 Task: Look for space in Sibi, Pakistan from 8th August, 2023 to 15th August, 2023 for 9 adults in price range Rs.10000 to Rs.14000. Place can be shared room with 5 bedrooms having 9 beds and 5 bathrooms. Property type can be house, flat, guest house. Amenities needed are: wifi, TV, free parkinig on premises, gym, breakfast. Booking option can be shelf check-in. Required host language is English.
Action: Mouse moved to (442, 87)
Screenshot: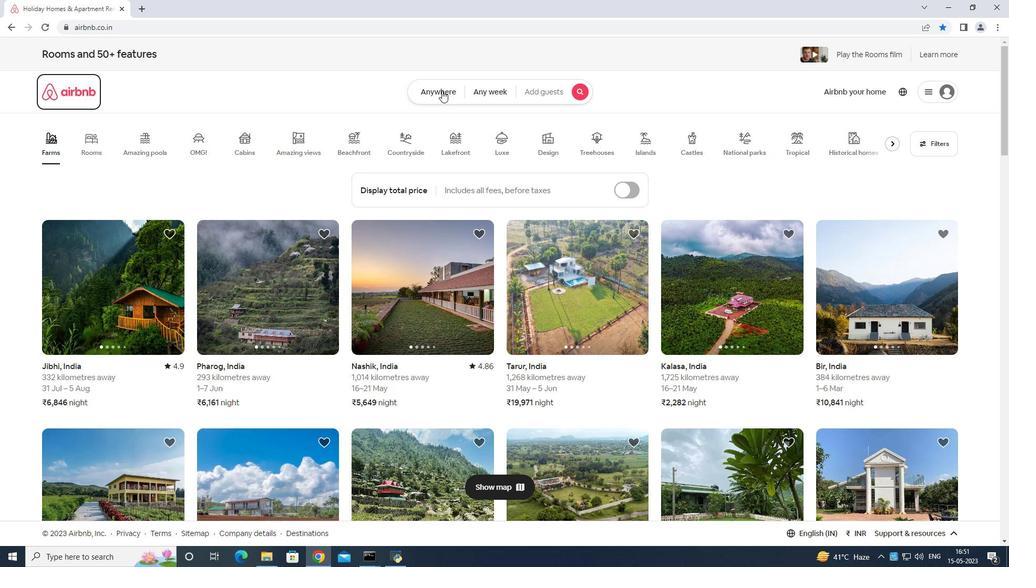 
Action: Mouse pressed left at (442, 87)
Screenshot: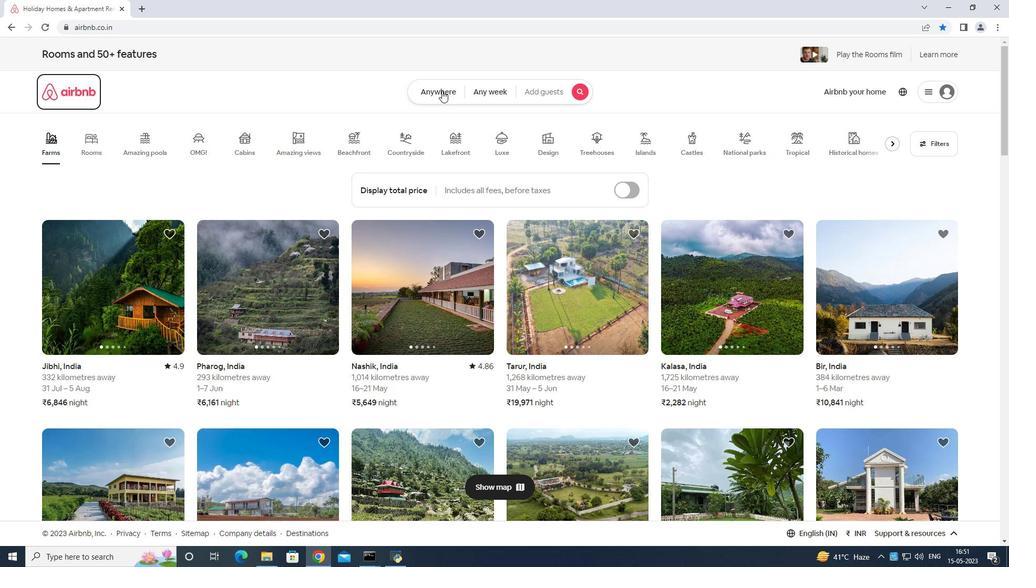
Action: Mouse moved to (423, 124)
Screenshot: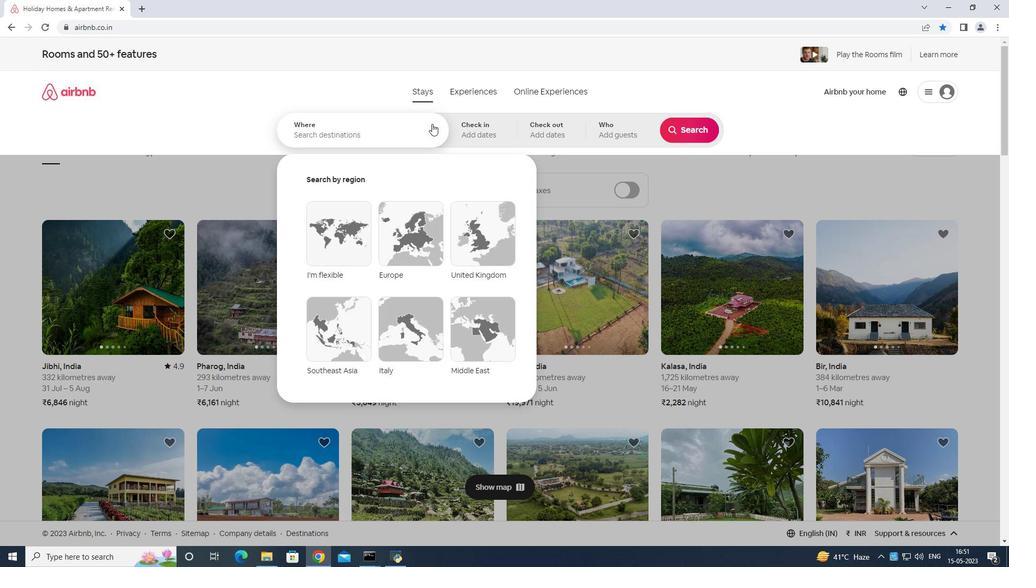 
Action: Mouse pressed left at (423, 124)
Screenshot: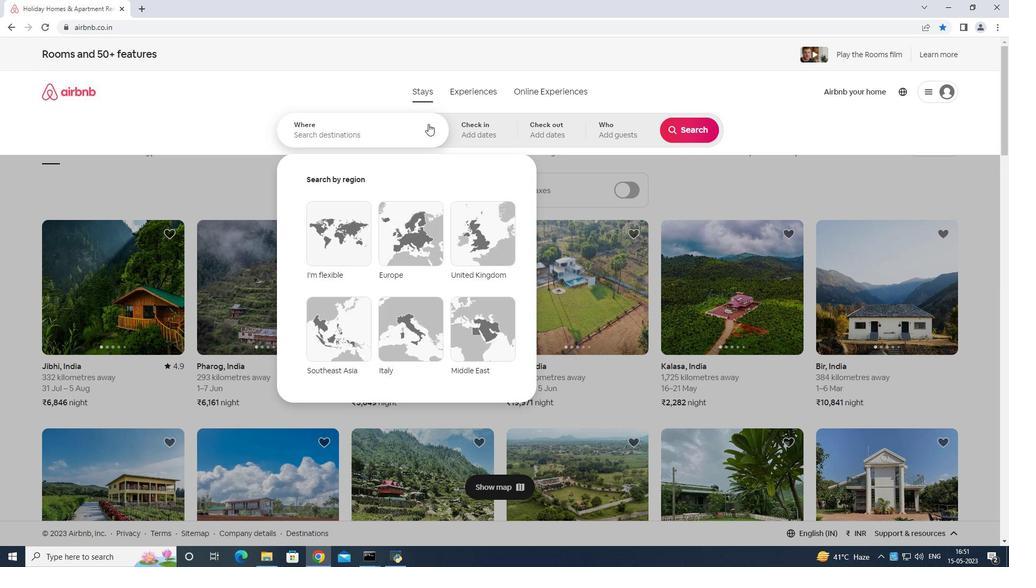 
Action: Mouse moved to (474, 170)
Screenshot: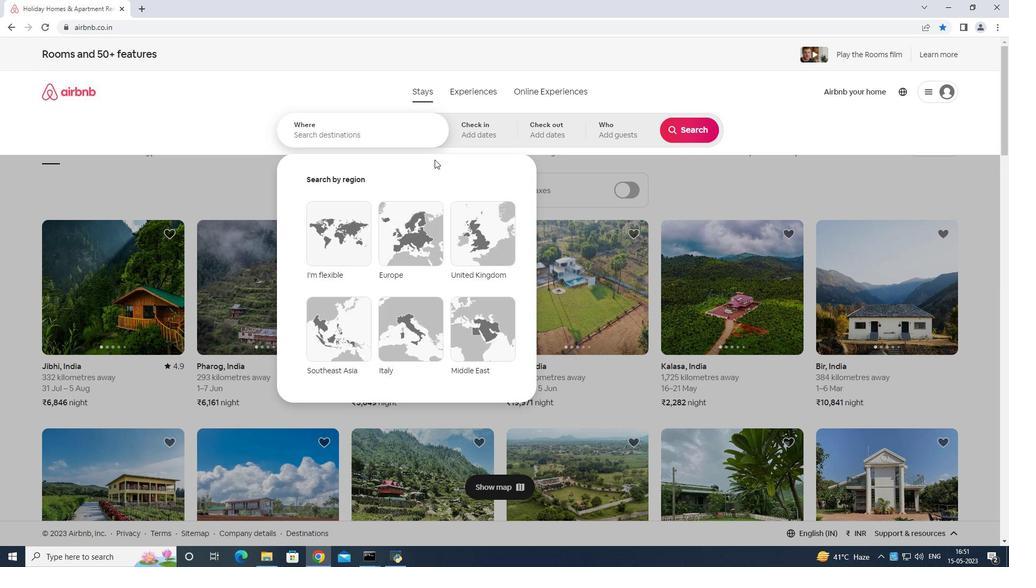 
Action: Key pressed <Key.shift>Sibi<Key.space>pakistan<Key.space><Key.enter>
Screenshot: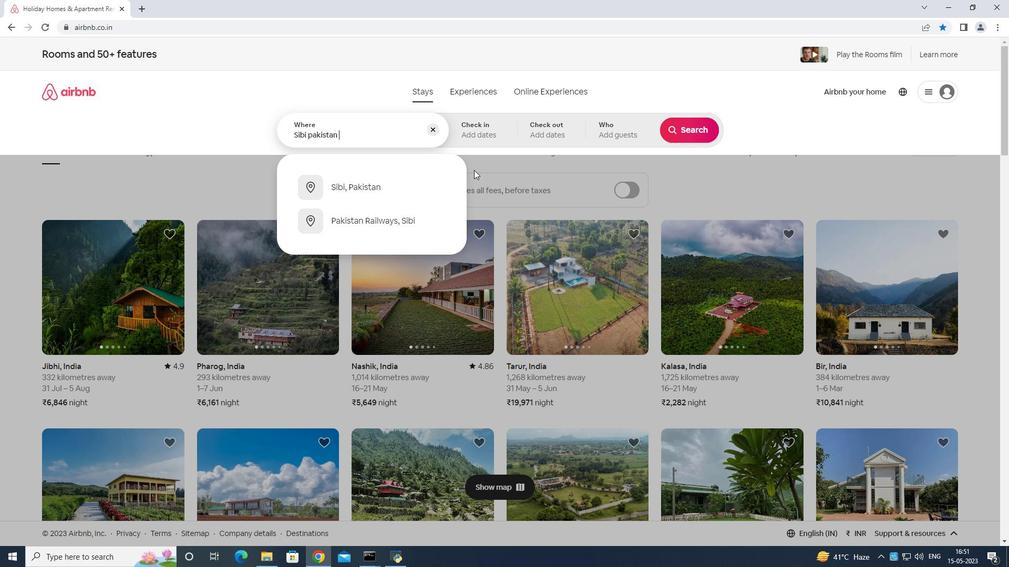 
Action: Mouse moved to (688, 216)
Screenshot: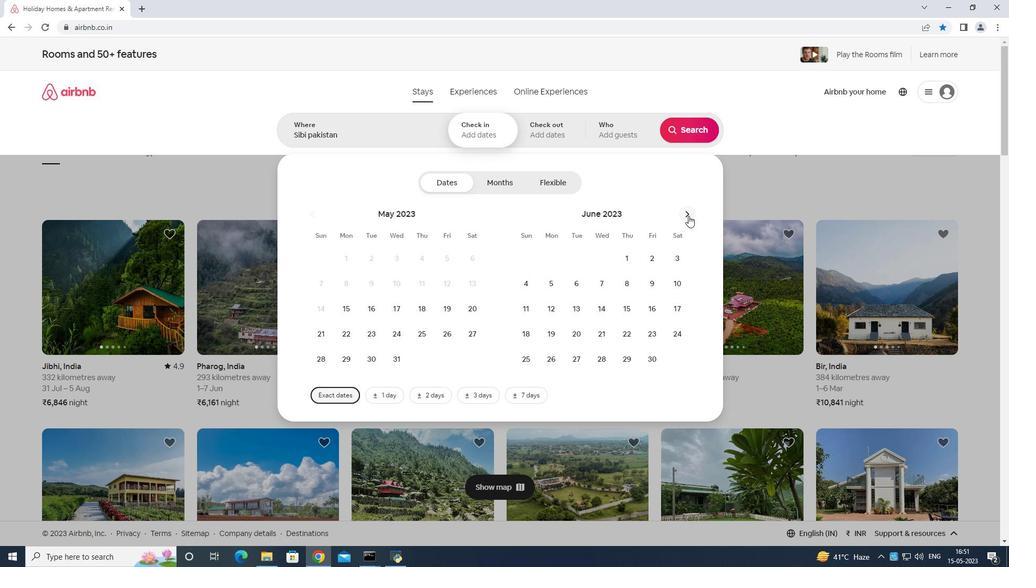 
Action: Mouse pressed left at (688, 216)
Screenshot: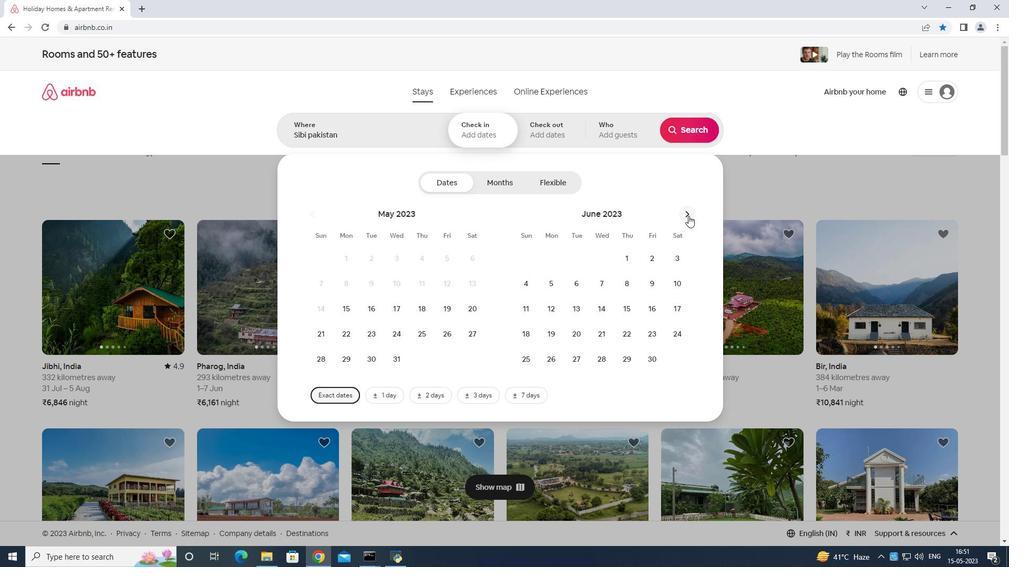
Action: Mouse moved to (687, 211)
Screenshot: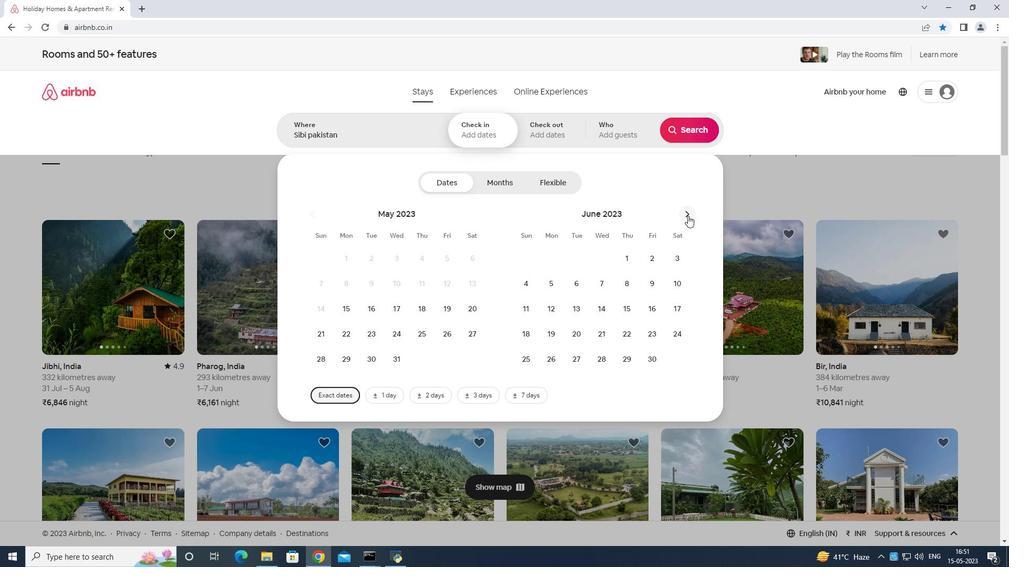 
Action: Mouse pressed left at (687, 211)
Screenshot: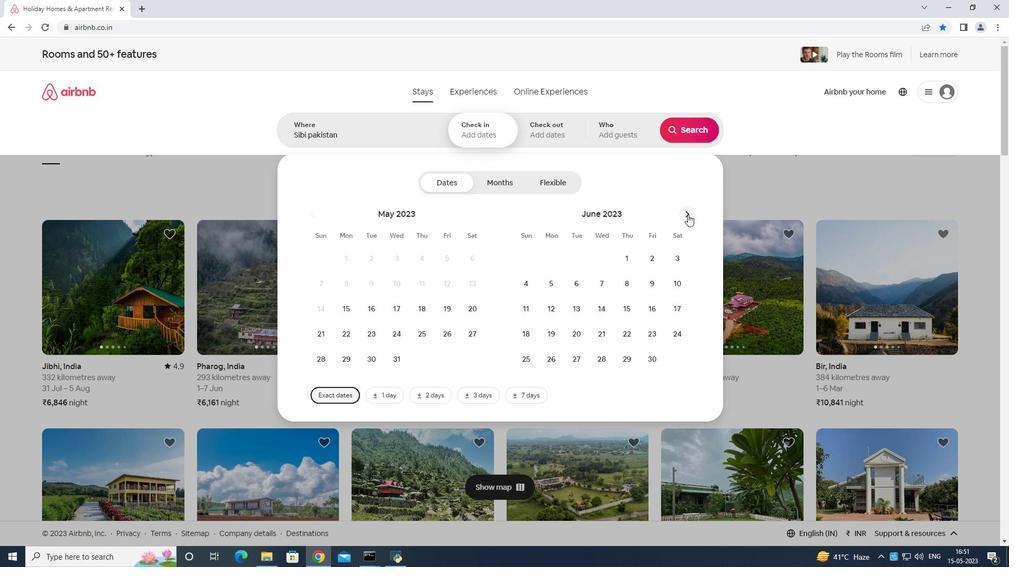 
Action: Mouse pressed left at (687, 211)
Screenshot: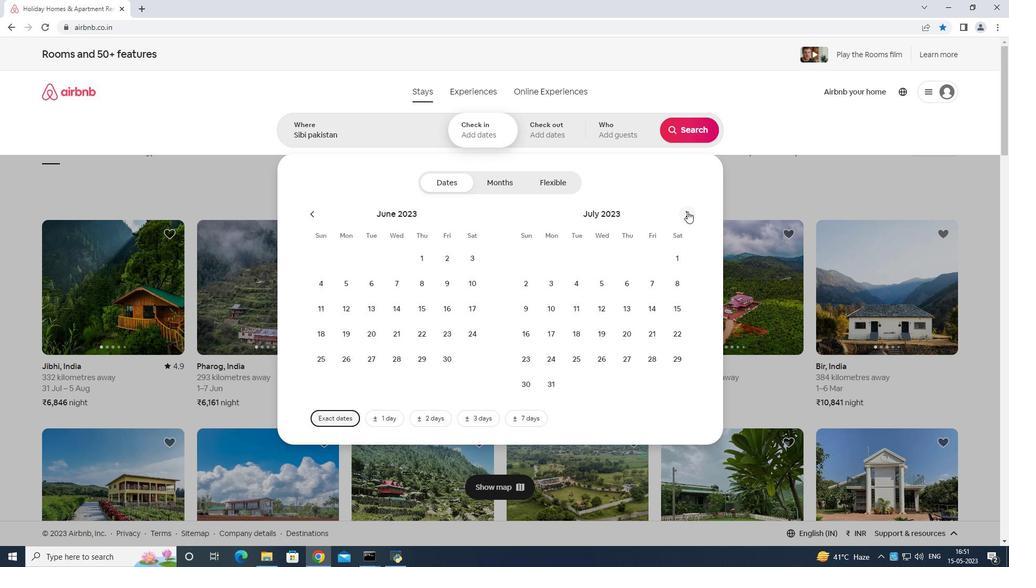 
Action: Mouse pressed left at (687, 211)
Screenshot: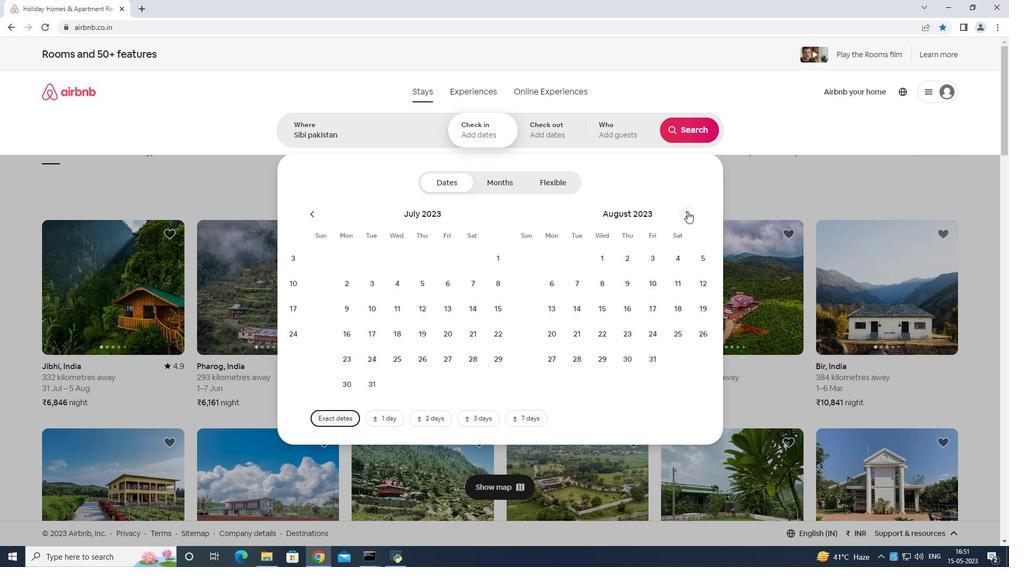 
Action: Mouse moved to (365, 284)
Screenshot: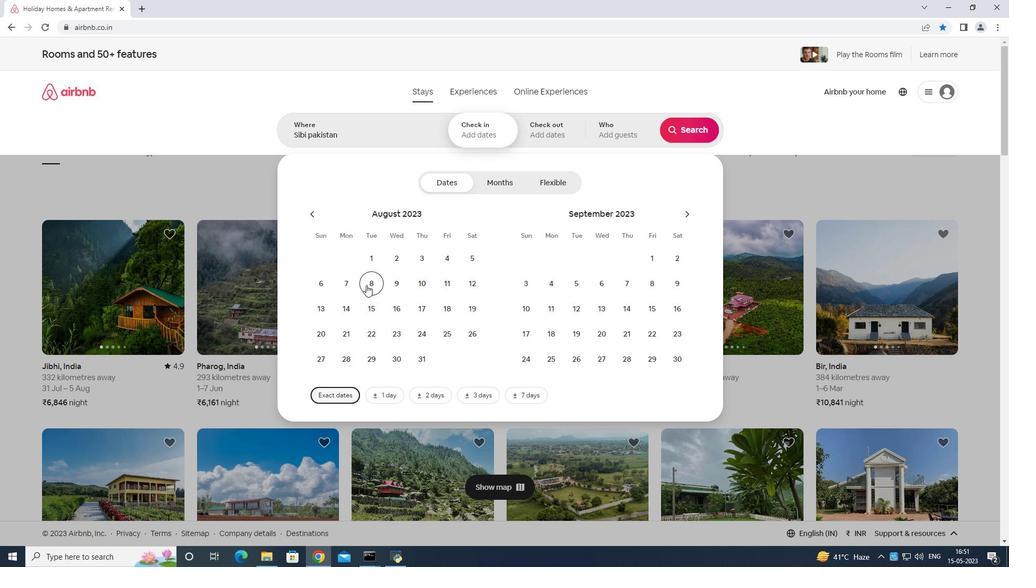 
Action: Mouse pressed left at (365, 284)
Screenshot: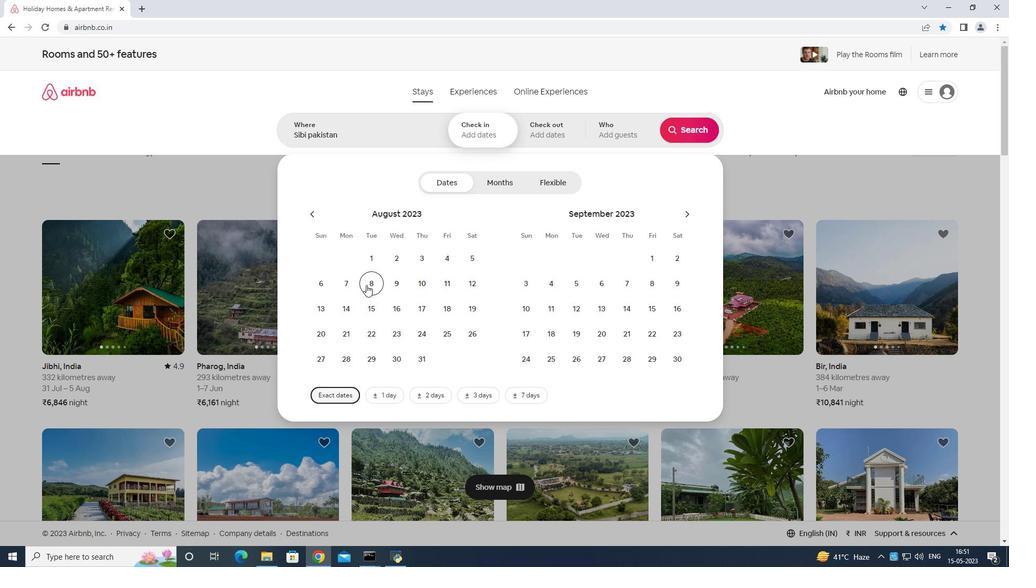 
Action: Mouse moved to (368, 299)
Screenshot: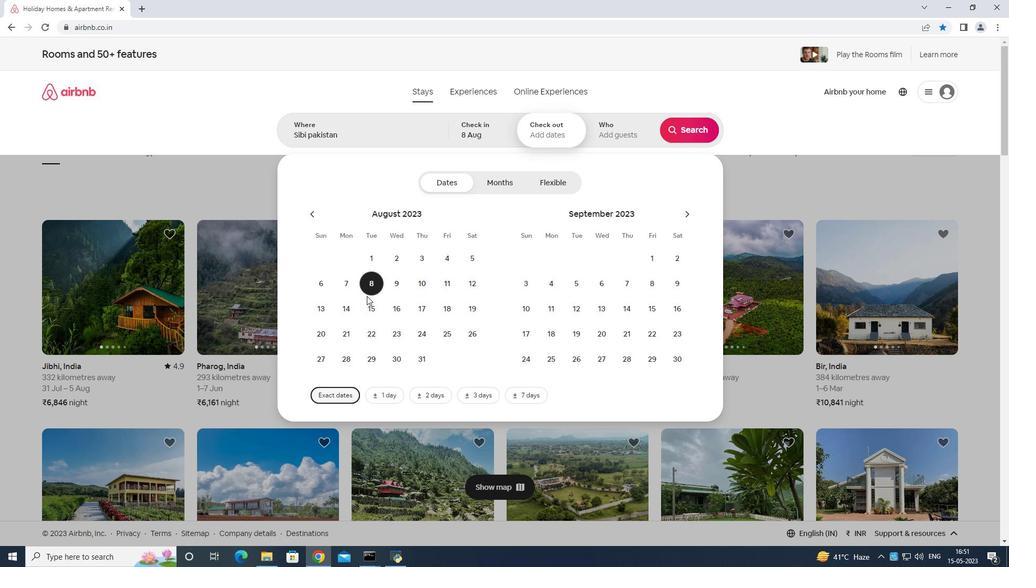 
Action: Mouse pressed left at (368, 299)
Screenshot: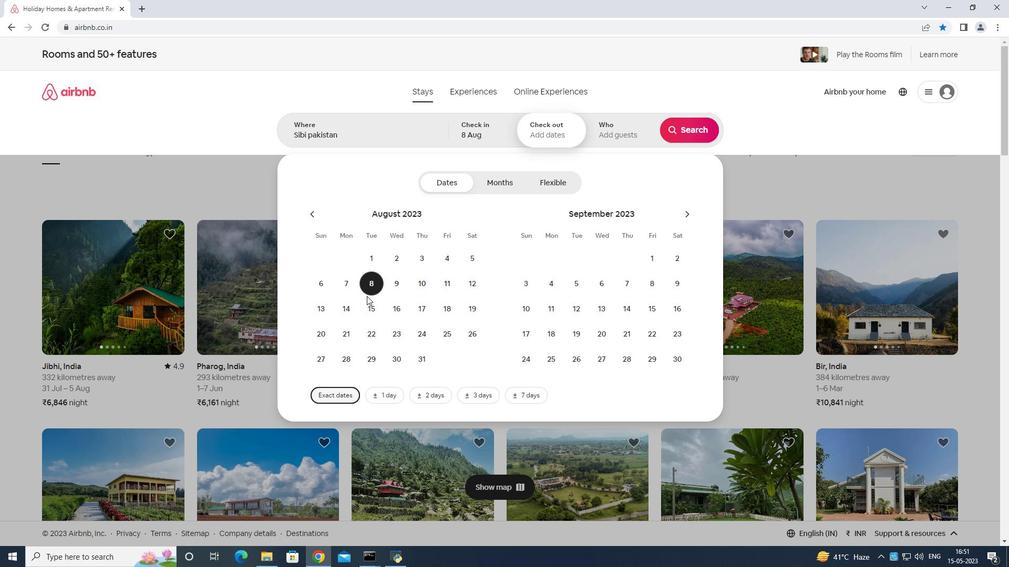 
Action: Mouse moved to (629, 130)
Screenshot: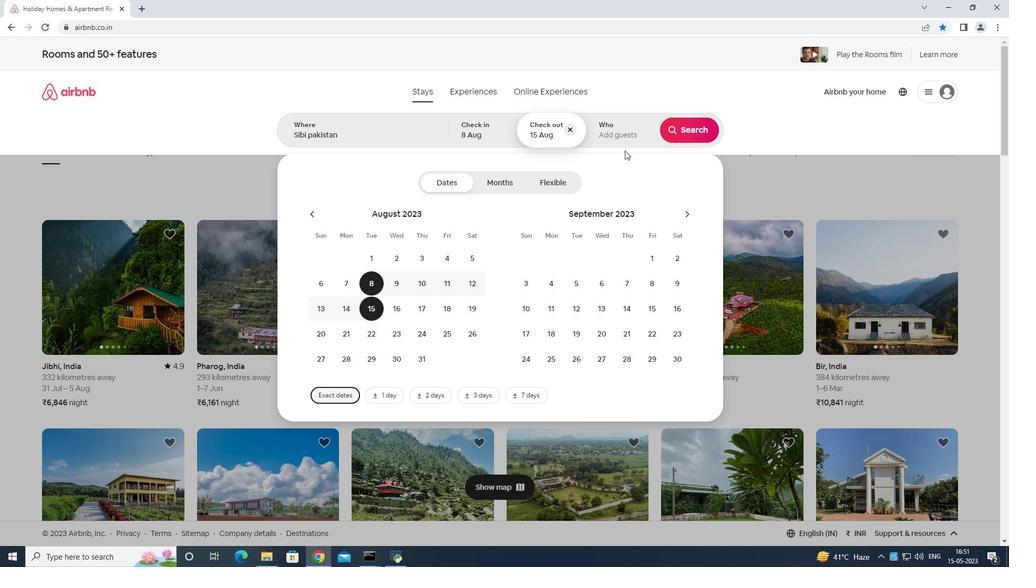 
Action: Mouse pressed left at (629, 130)
Screenshot: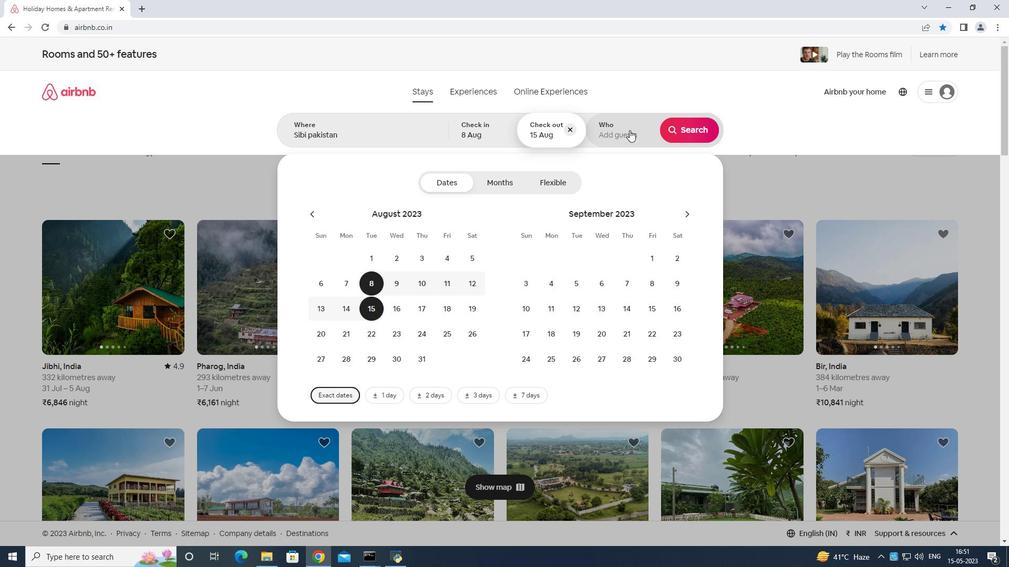 
Action: Mouse moved to (685, 185)
Screenshot: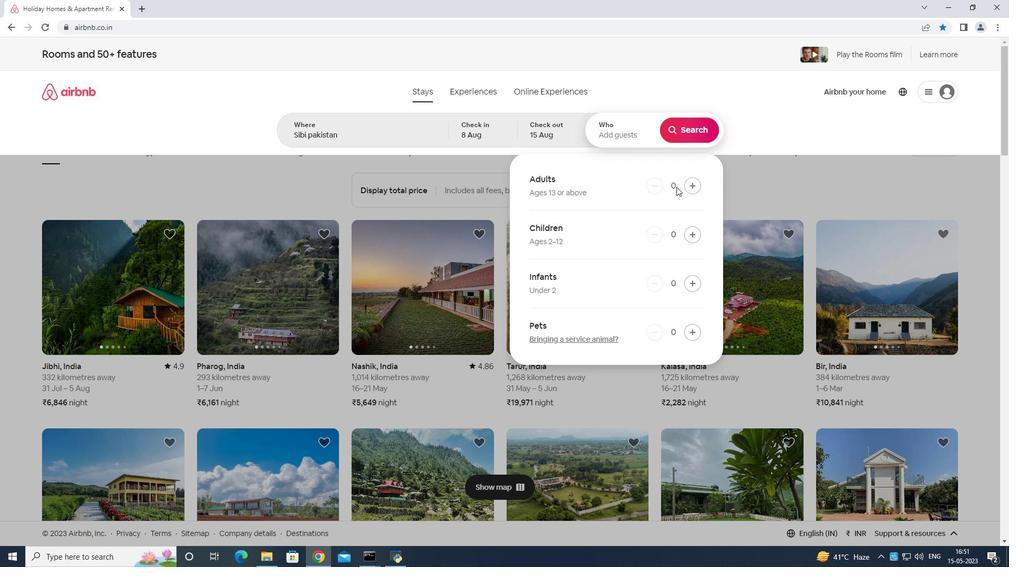 
Action: Mouse pressed left at (685, 185)
Screenshot: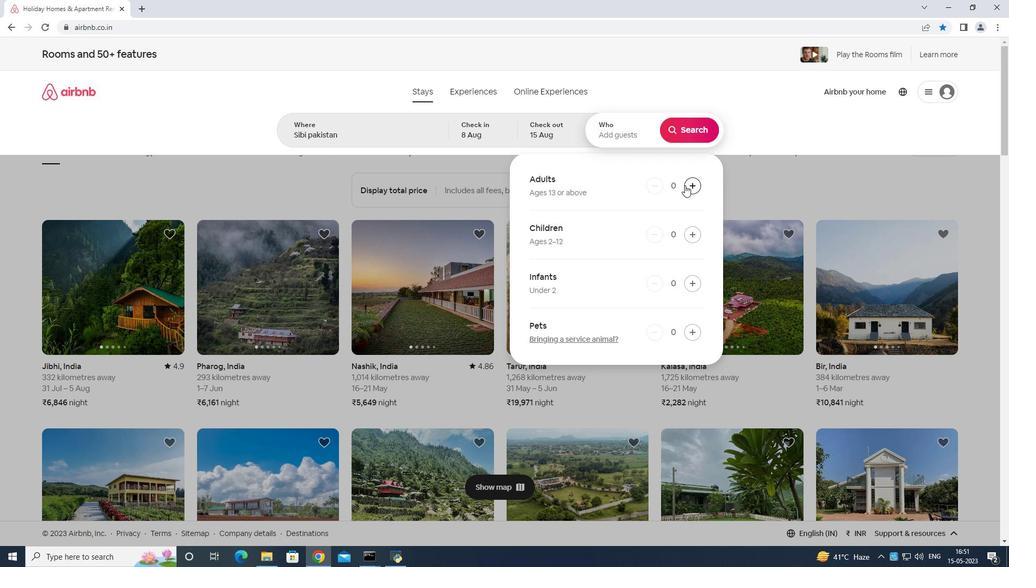 
Action: Mouse pressed left at (685, 185)
Screenshot: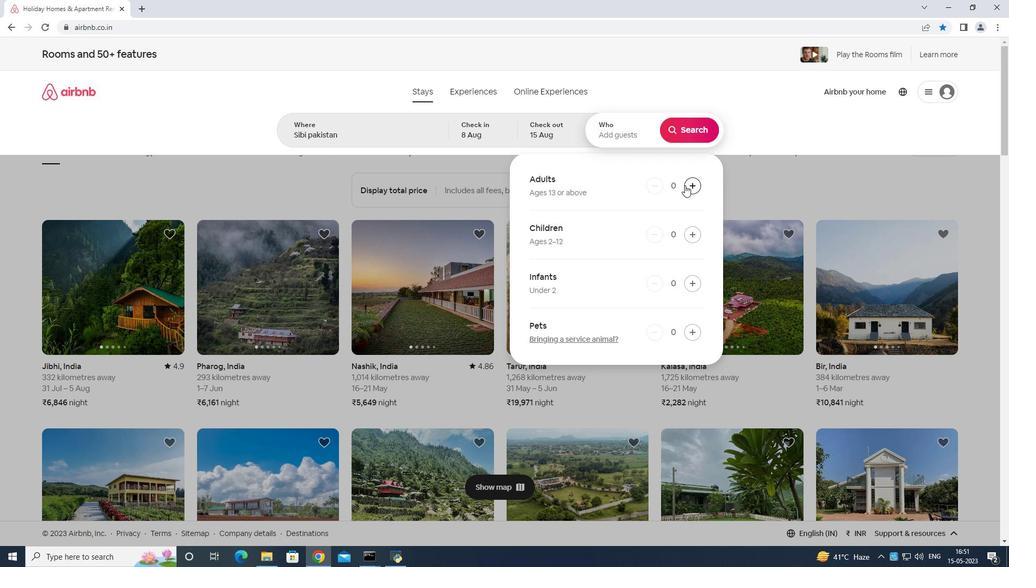 
Action: Mouse pressed left at (685, 185)
Screenshot: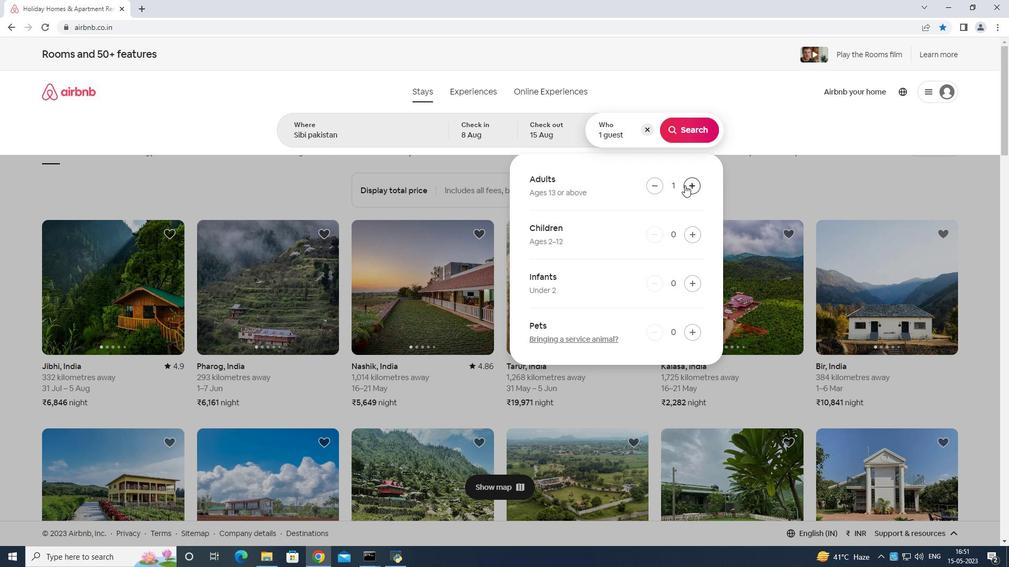 
Action: Mouse pressed left at (685, 185)
Screenshot: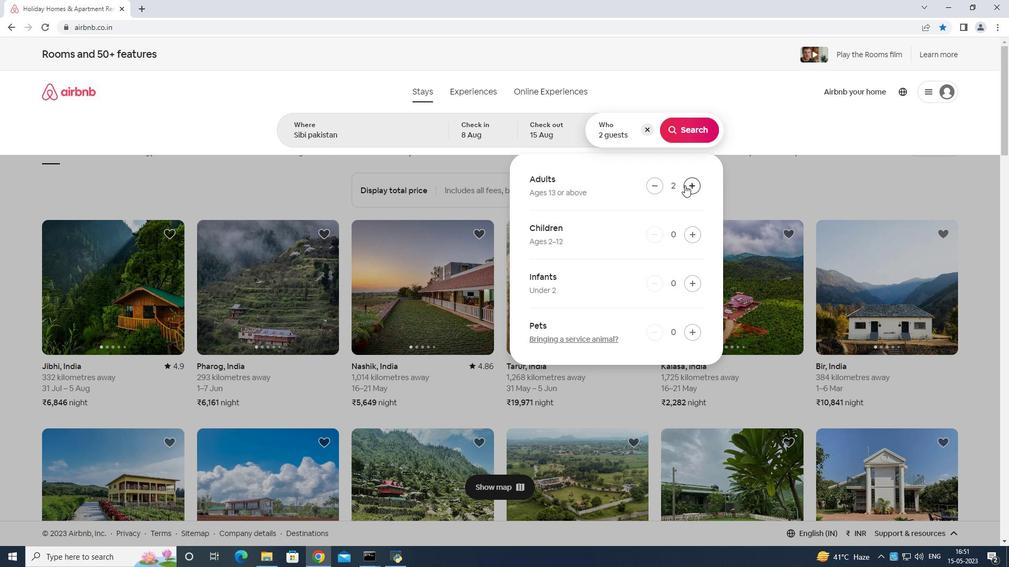 
Action: Mouse moved to (685, 185)
Screenshot: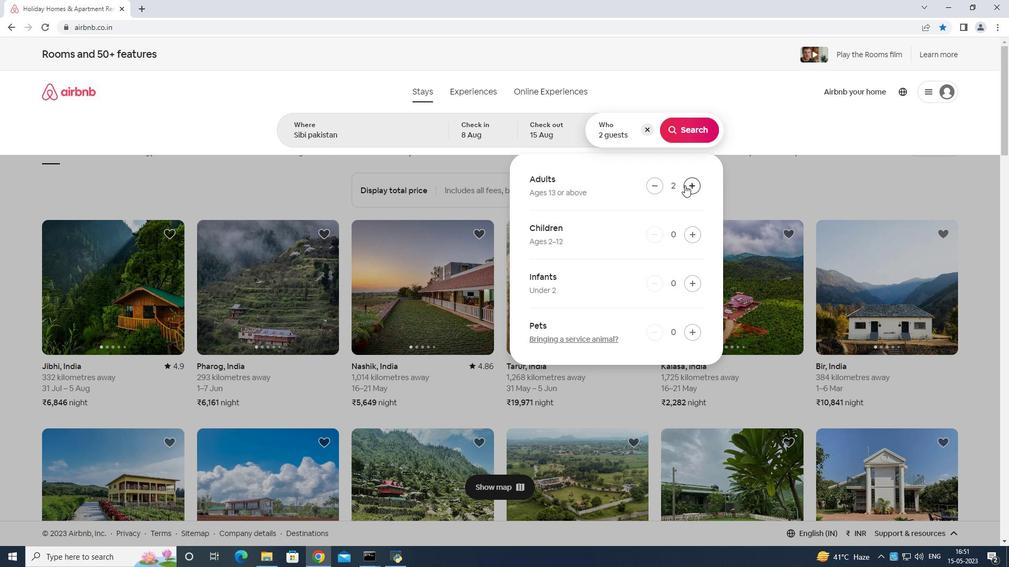 
Action: Mouse pressed left at (685, 185)
Screenshot: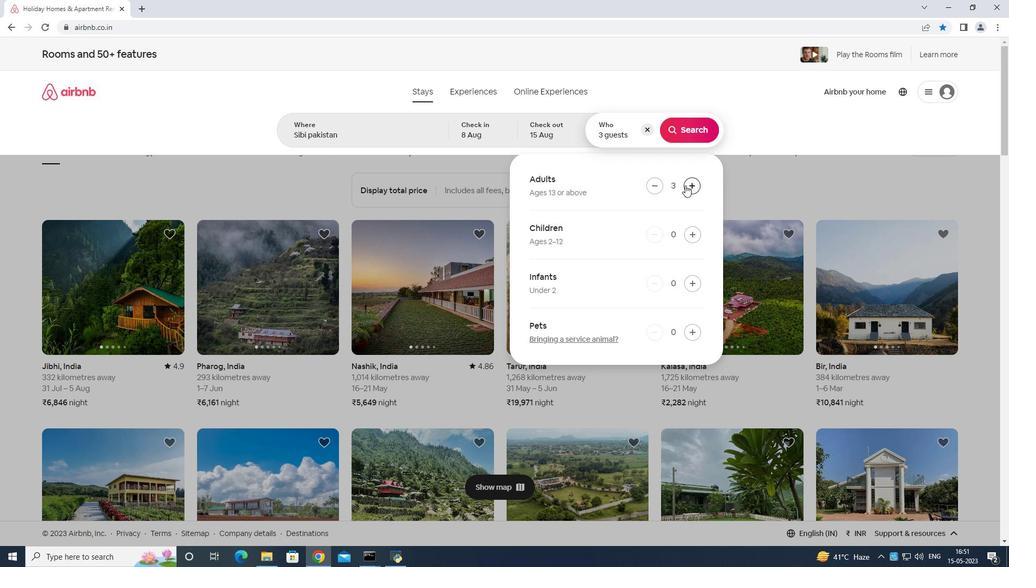 
Action: Mouse pressed left at (685, 185)
Screenshot: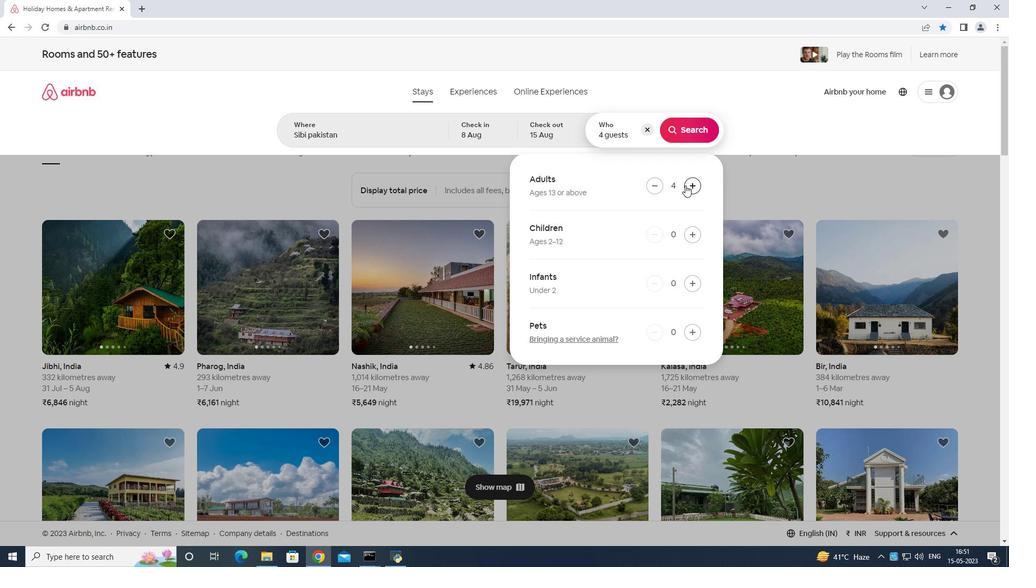 
Action: Mouse pressed left at (685, 185)
Screenshot: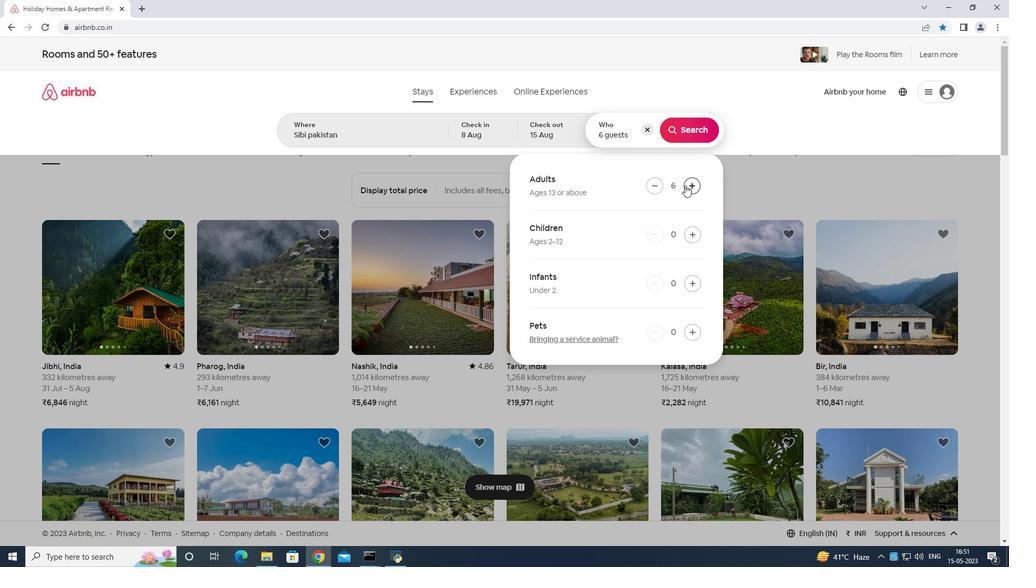 
Action: Mouse pressed left at (685, 185)
Screenshot: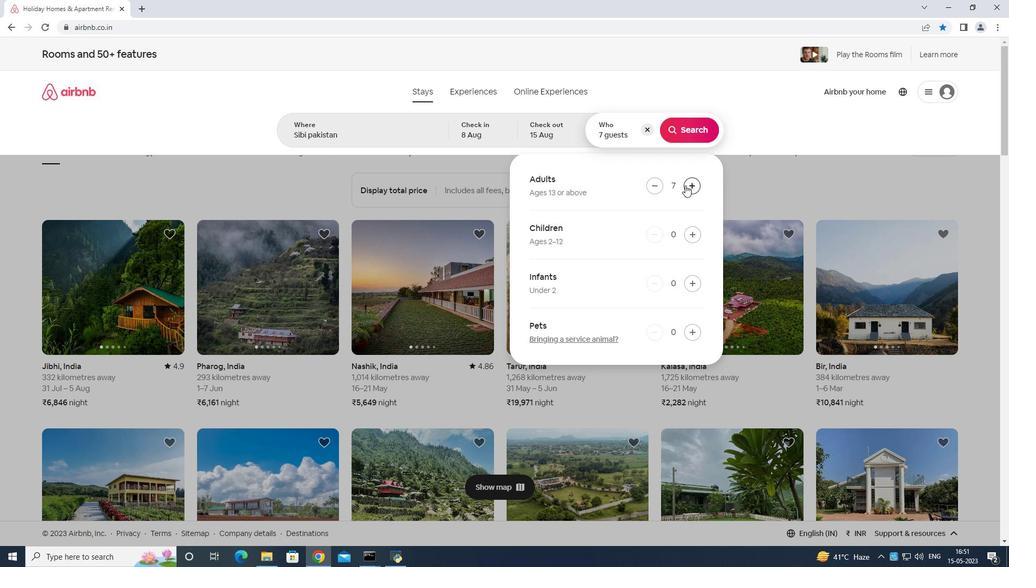 
Action: Mouse moved to (687, 180)
Screenshot: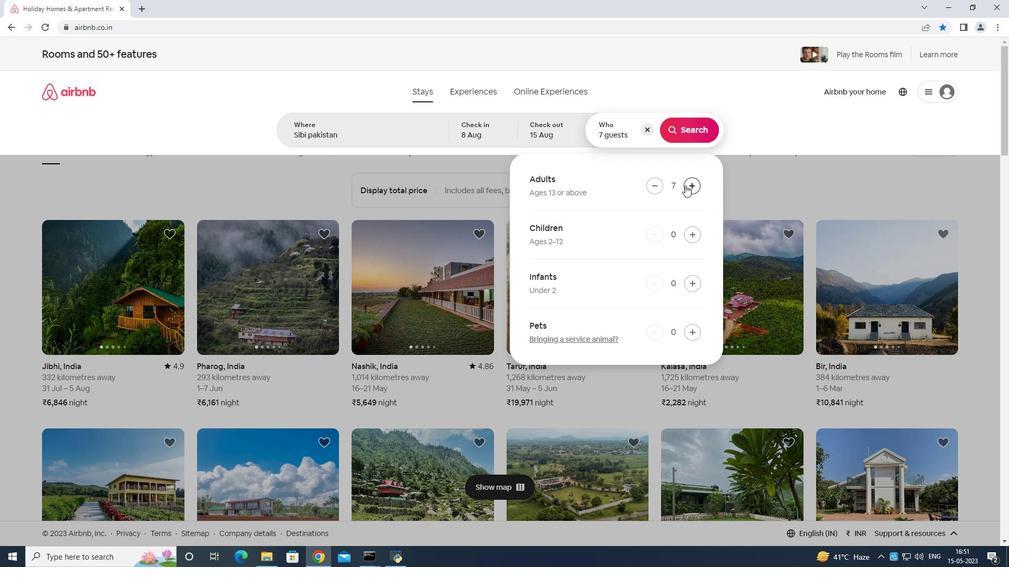 
Action: Mouse pressed left at (687, 180)
Screenshot: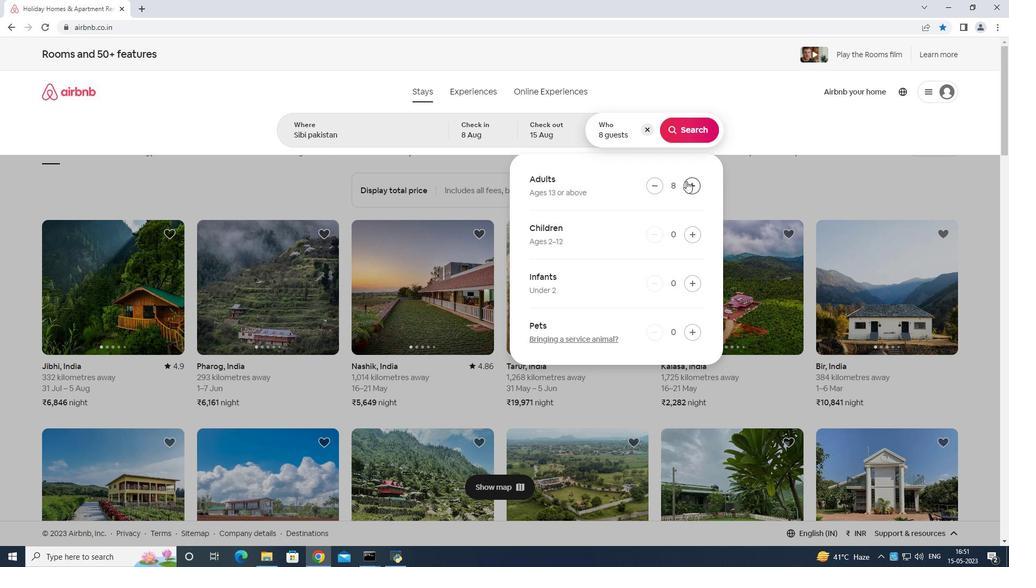 
Action: Mouse moved to (699, 125)
Screenshot: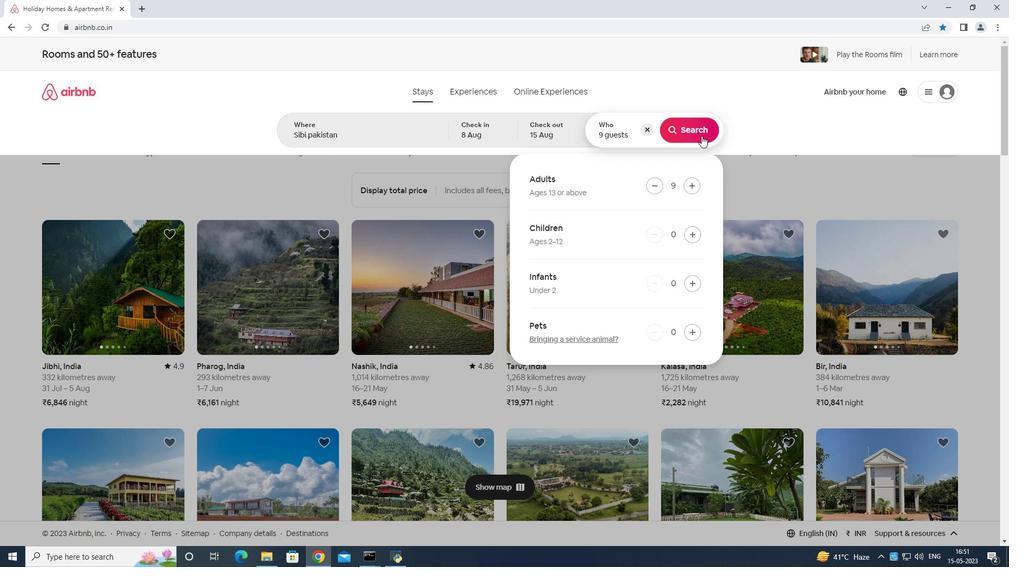 
Action: Mouse pressed left at (699, 125)
Screenshot: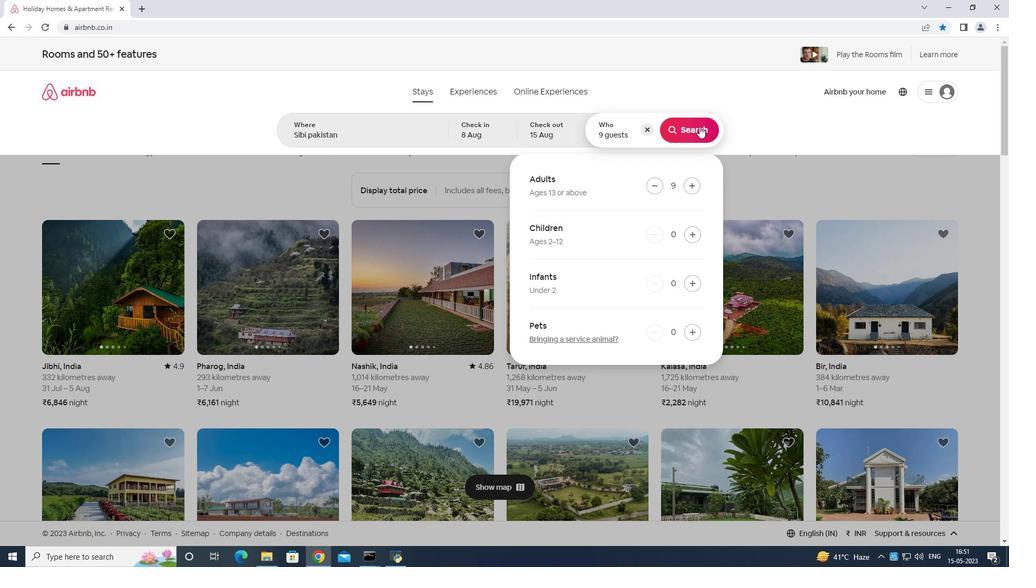 
Action: Mouse moved to (952, 95)
Screenshot: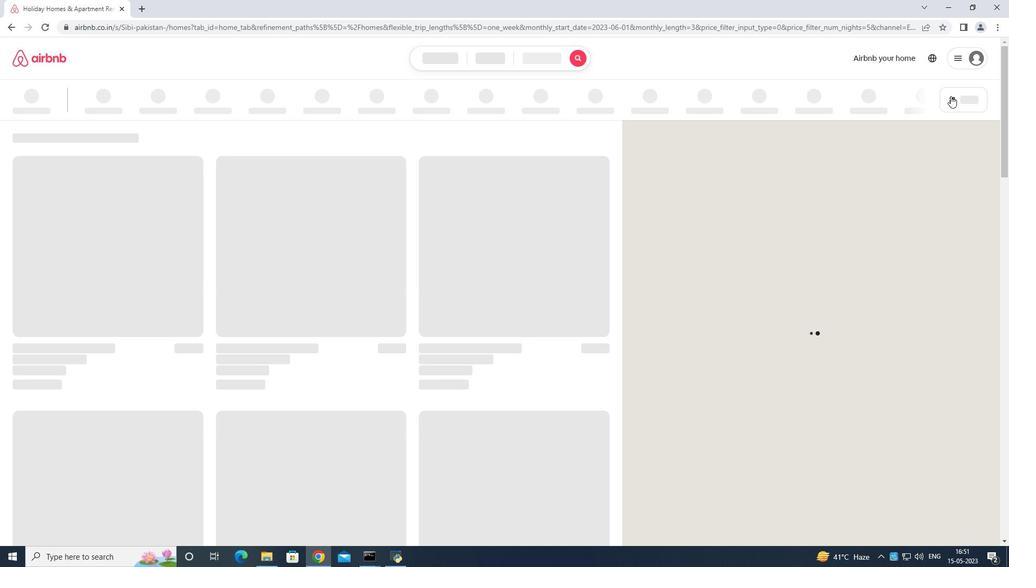 
Action: Mouse pressed left at (952, 95)
Screenshot: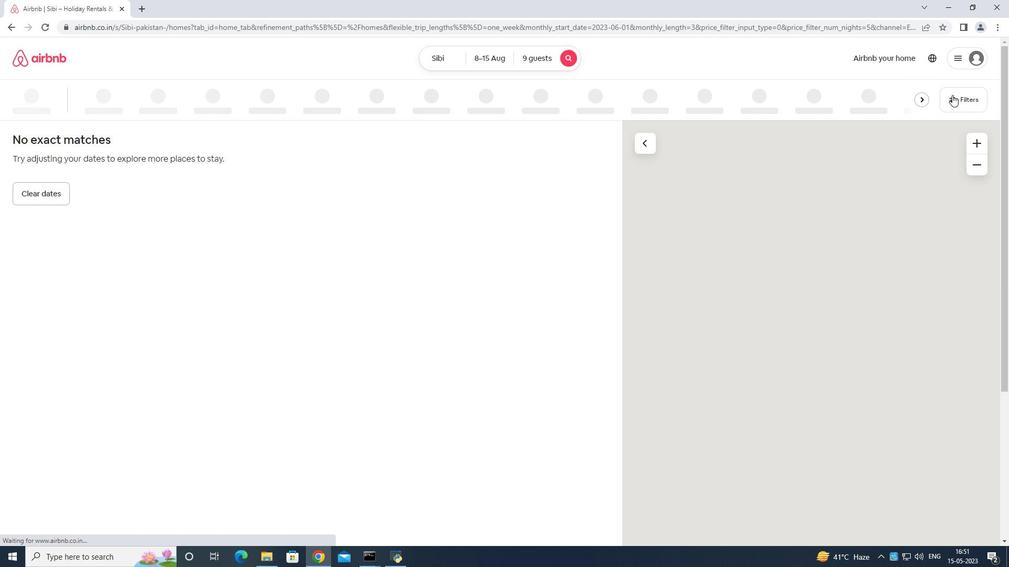 
Action: Mouse moved to (387, 344)
Screenshot: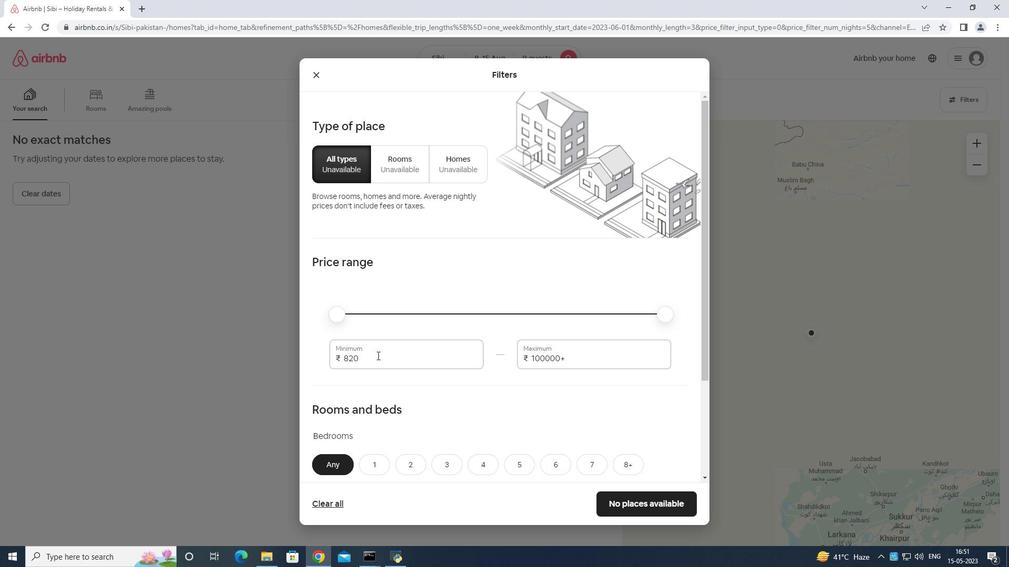 
Action: Mouse pressed left at (387, 344)
Screenshot: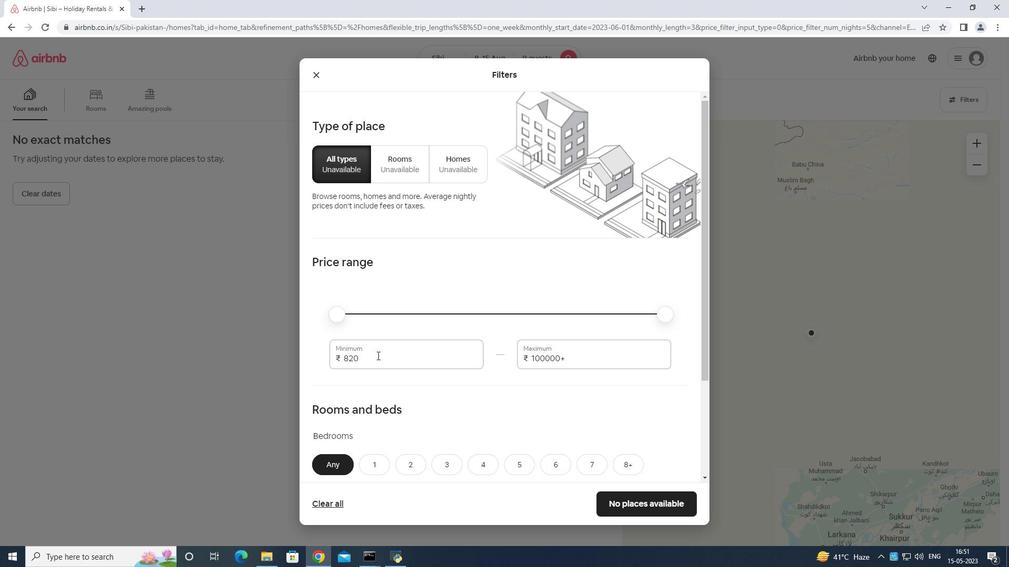
Action: Mouse moved to (386, 343)
Screenshot: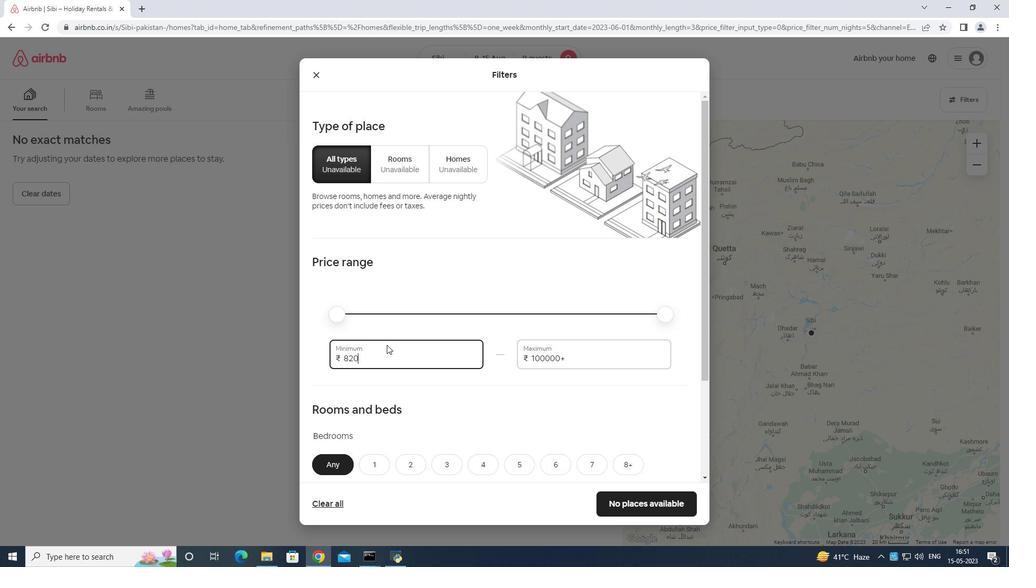 
Action: Key pressed <Key.backspace><Key.backspace><Key.backspace><Key.backspace><Key.backspace><Key.backspace><Key.backspace>
Screenshot: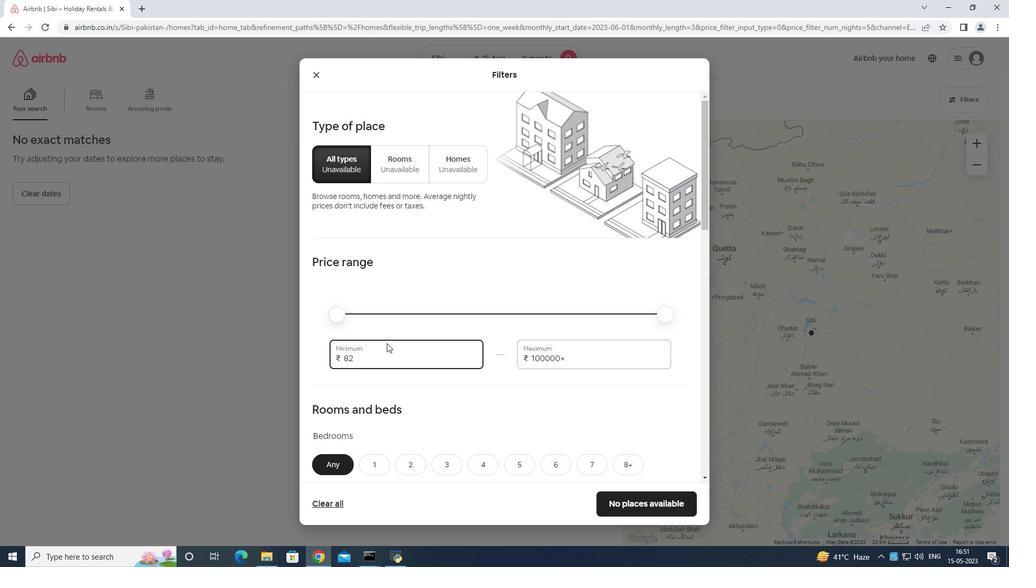 
Action: Mouse moved to (396, 347)
Screenshot: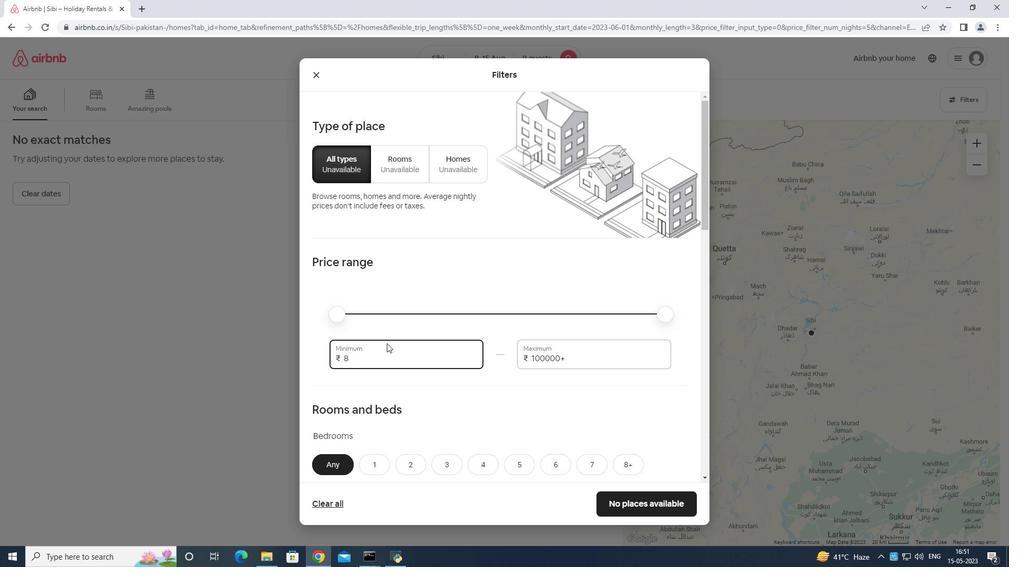 
Action: Key pressed <Key.backspace>
Screenshot: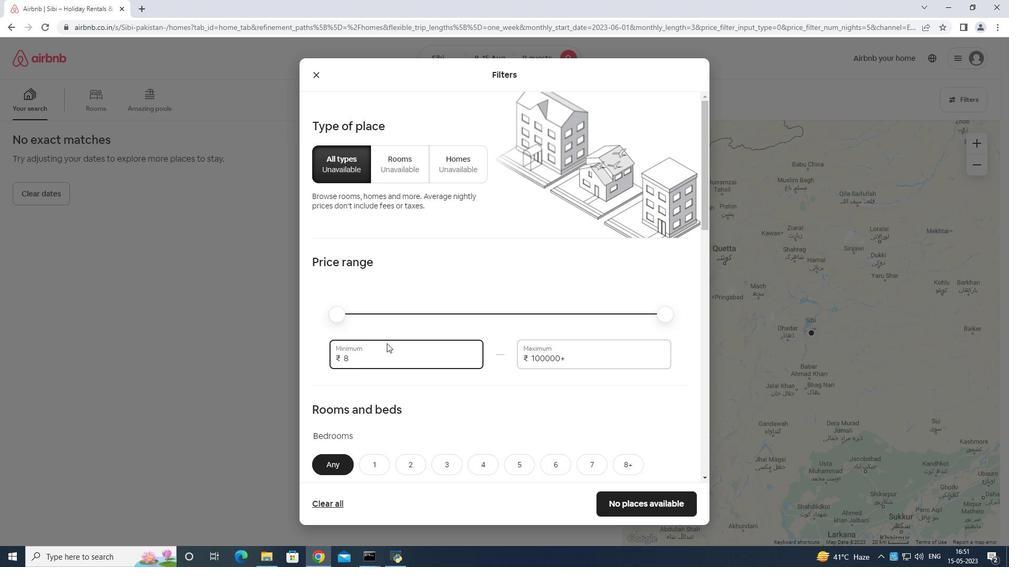 
Action: Mouse moved to (431, 362)
Screenshot: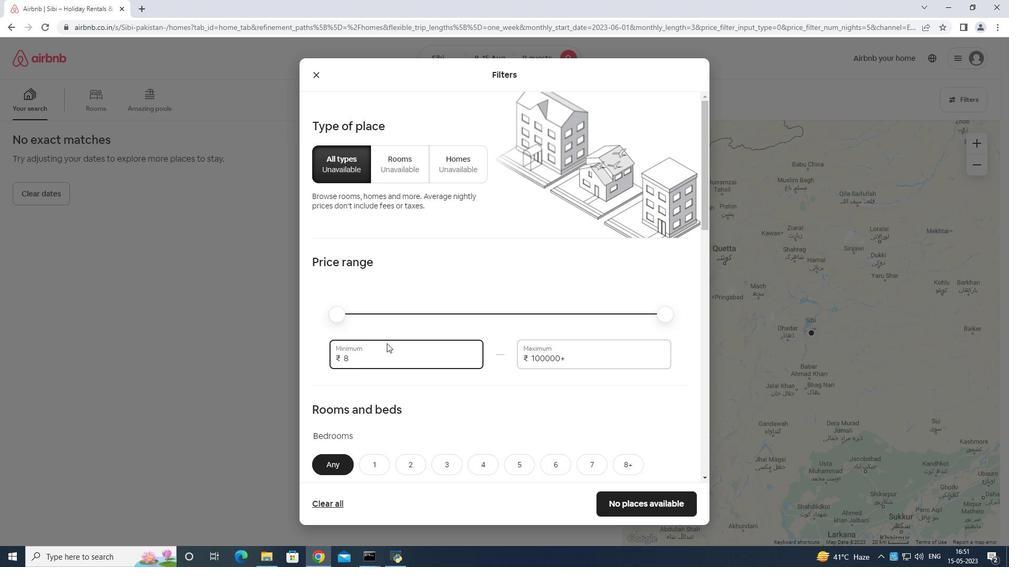 
Action: Key pressed <Key.backspace>
Screenshot: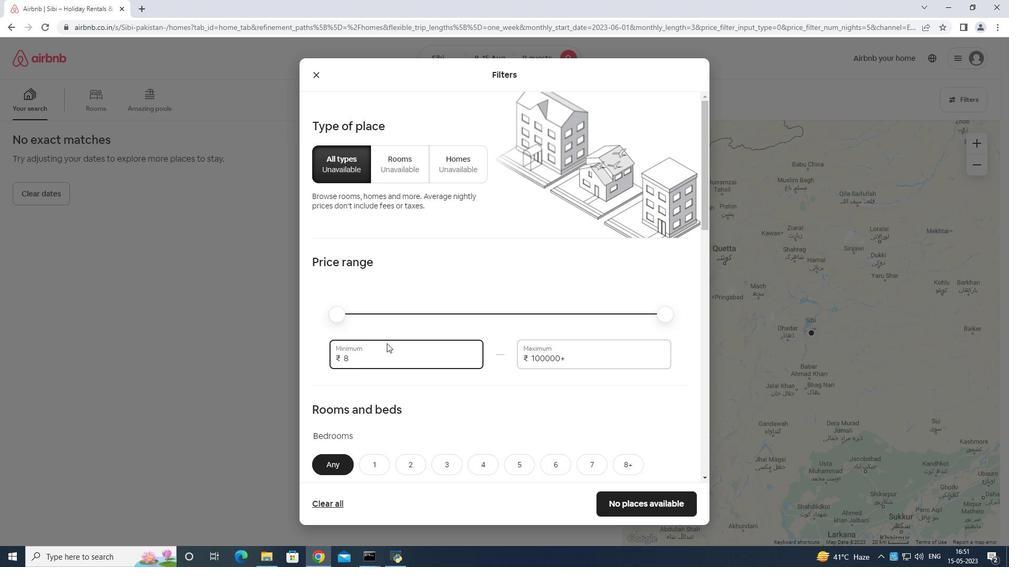 
Action: Mouse moved to (471, 377)
Screenshot: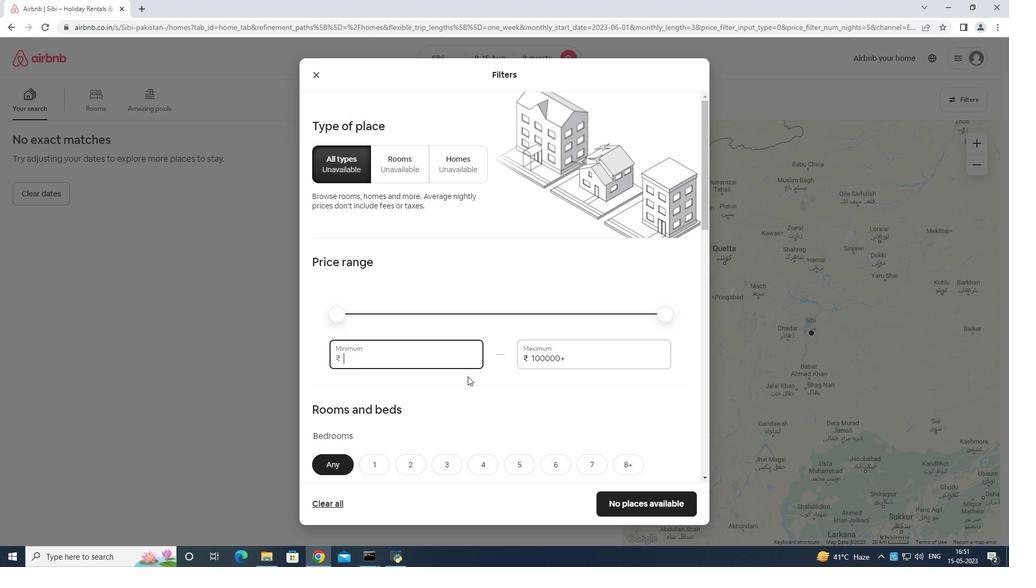 
Action: Key pressed 1
Screenshot: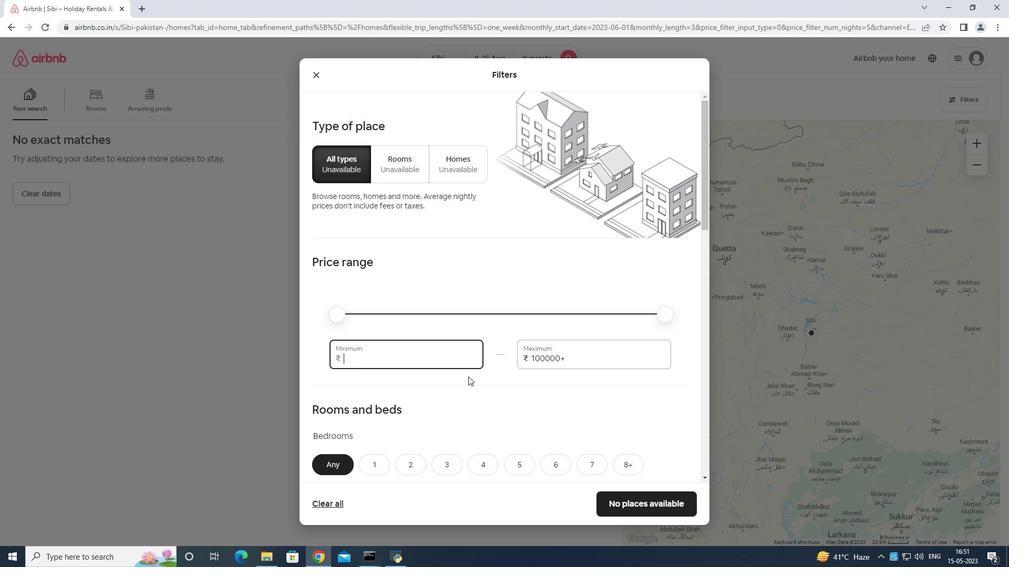 
Action: Mouse moved to (472, 377)
Screenshot: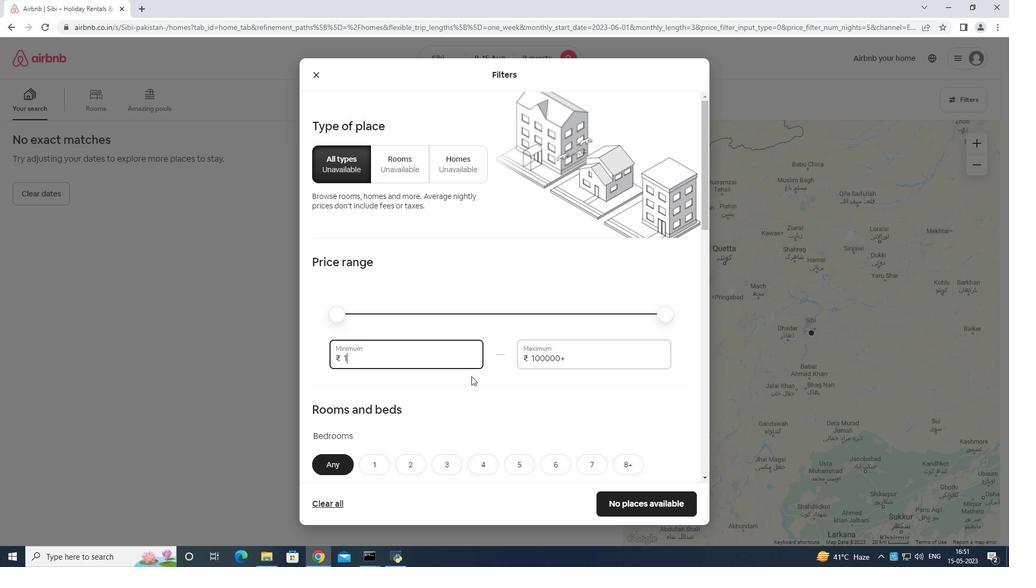 
Action: Key pressed 00
Screenshot: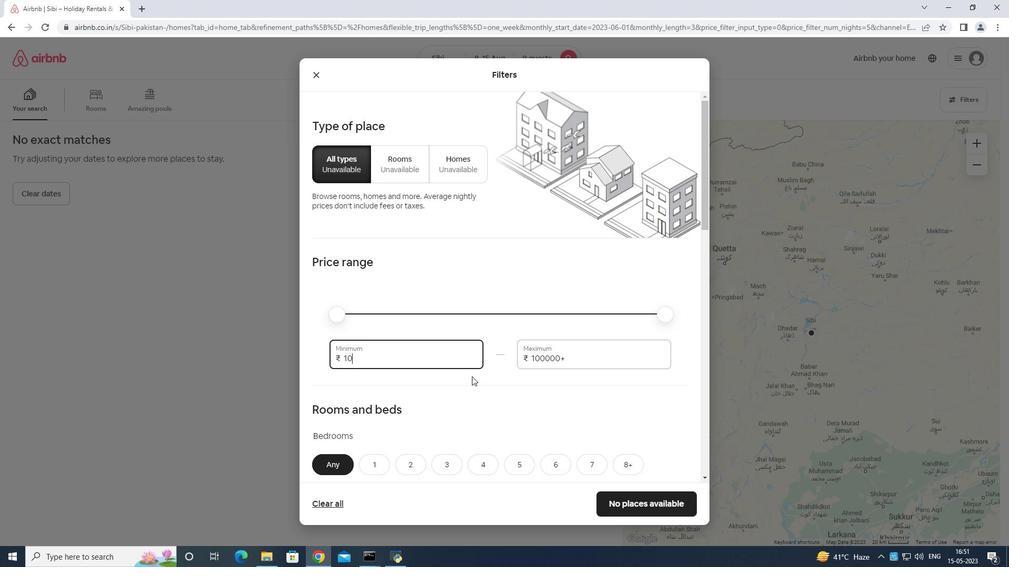 
Action: Mouse moved to (474, 376)
Screenshot: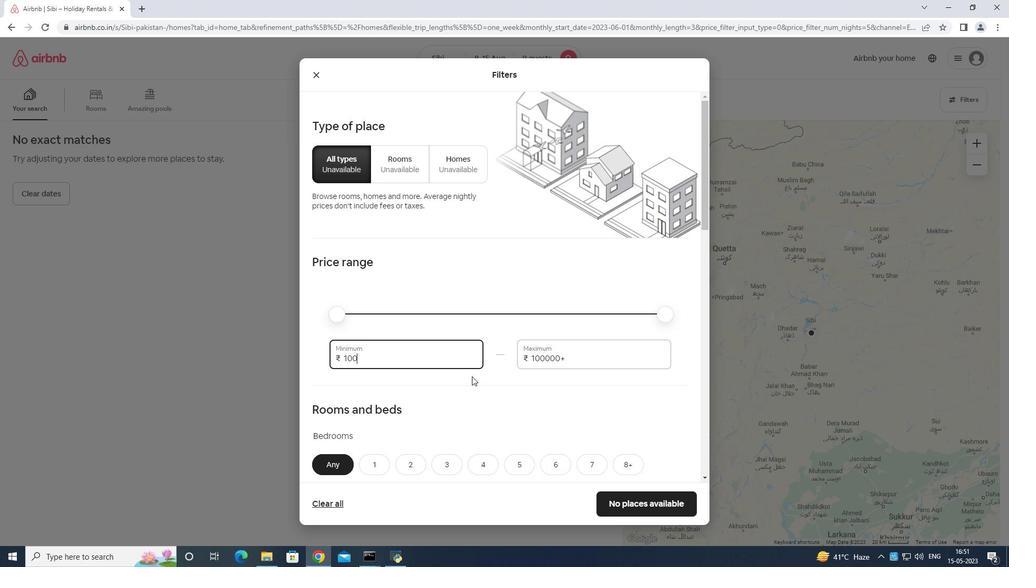 
Action: Key pressed 0
Screenshot: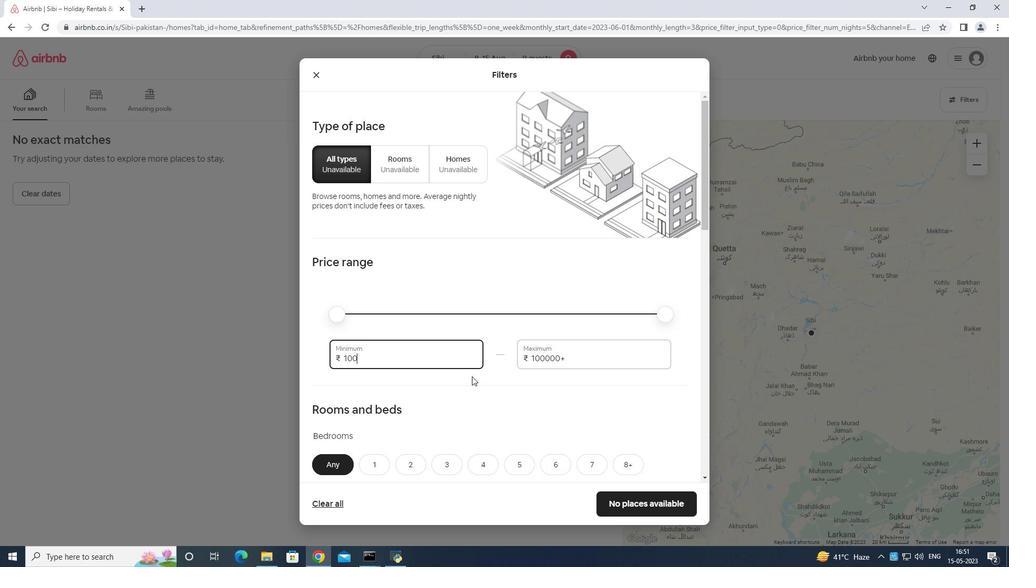 
Action: Mouse moved to (503, 360)
Screenshot: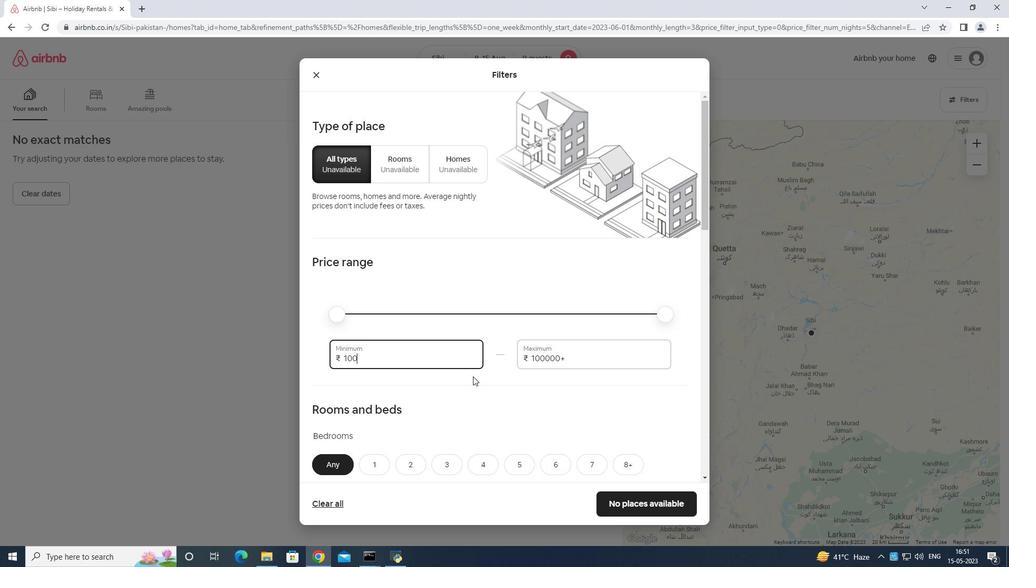 
Action: Key pressed 0
Screenshot: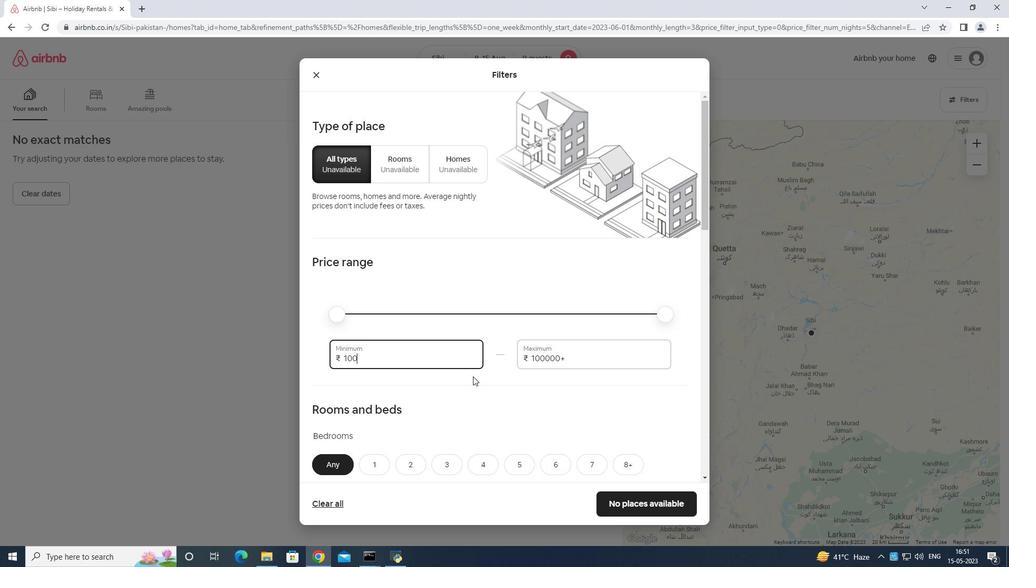 
Action: Mouse moved to (564, 354)
Screenshot: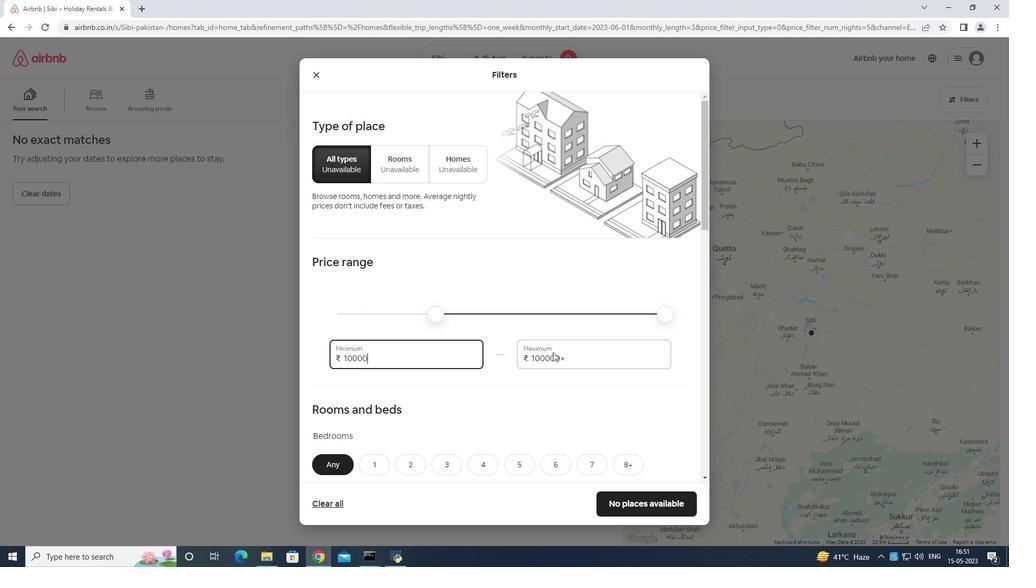 
Action: Mouse pressed left at (564, 354)
Screenshot: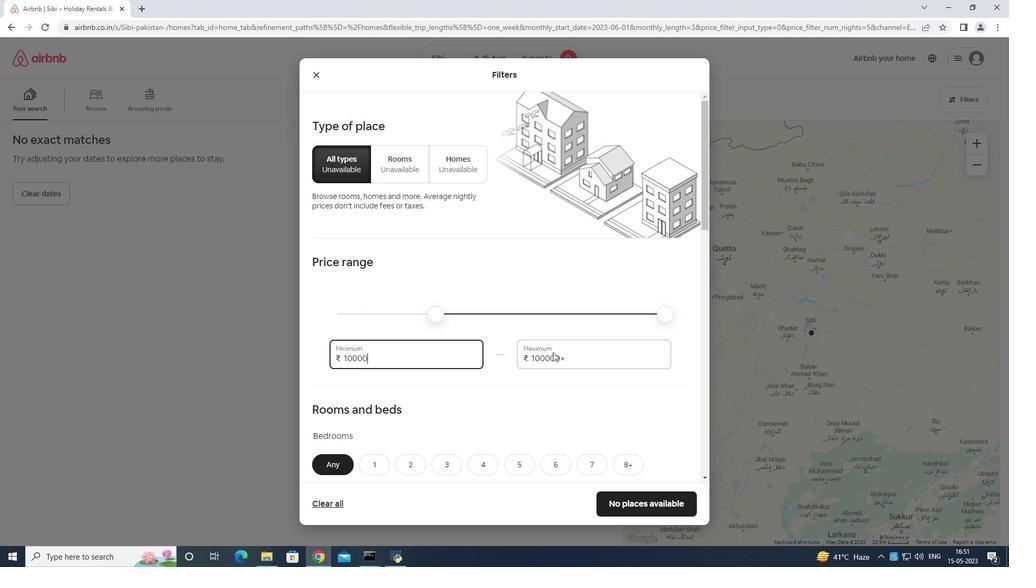 
Action: Mouse moved to (564, 353)
Screenshot: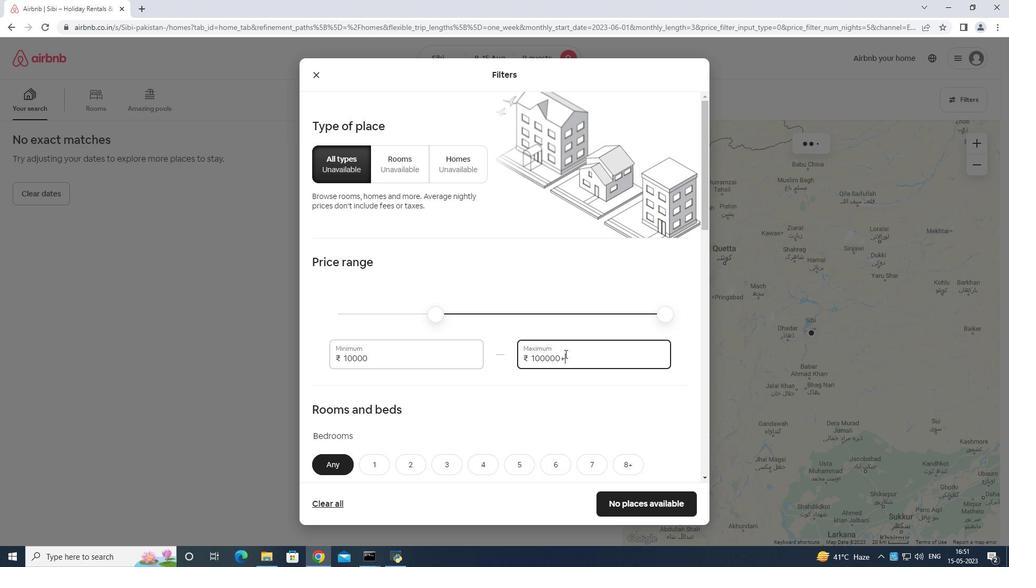 
Action: Key pressed <Key.backspace>
Screenshot: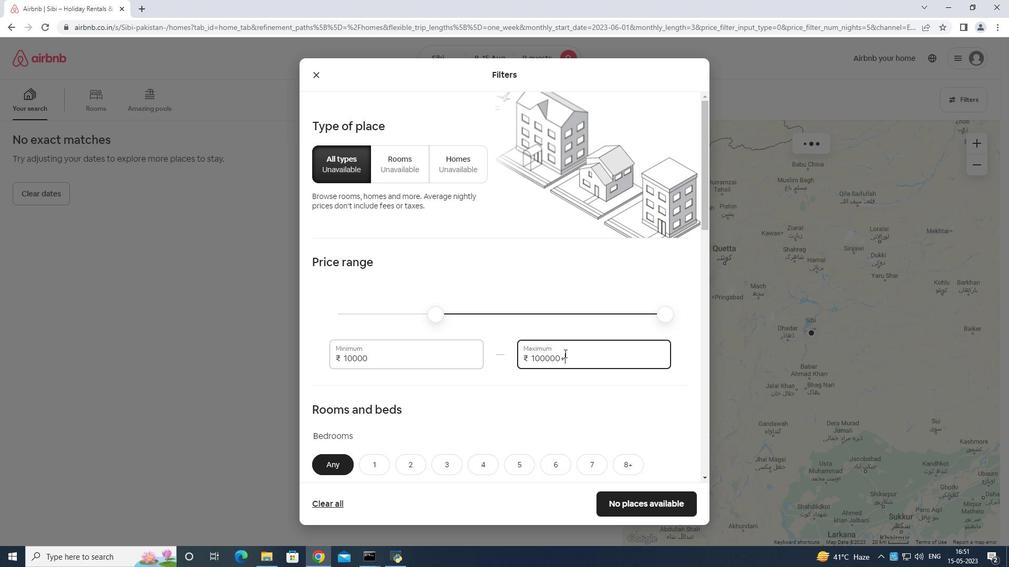 
Action: Mouse moved to (564, 352)
Screenshot: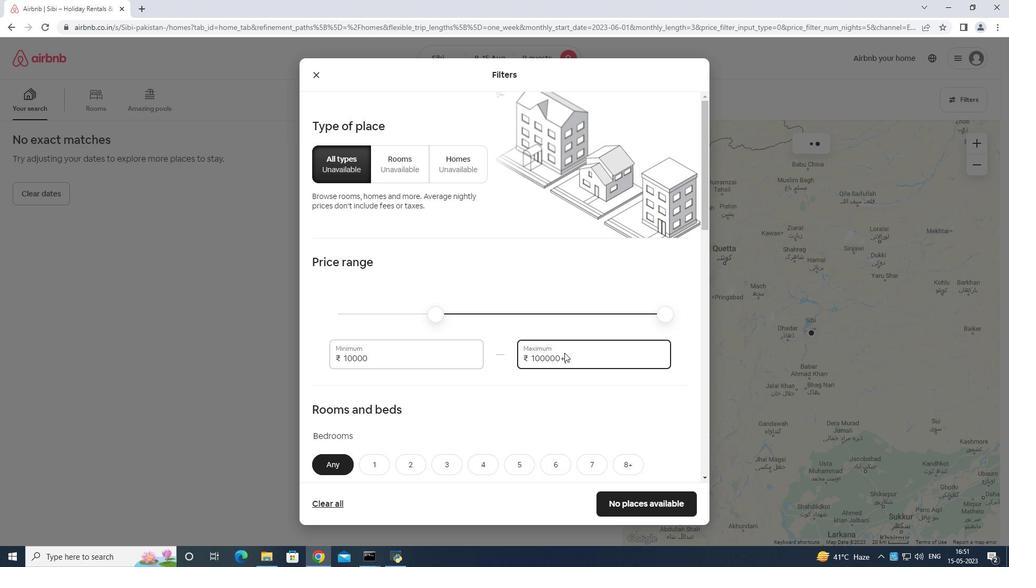 
Action: Key pressed <Key.backspace>
Screenshot: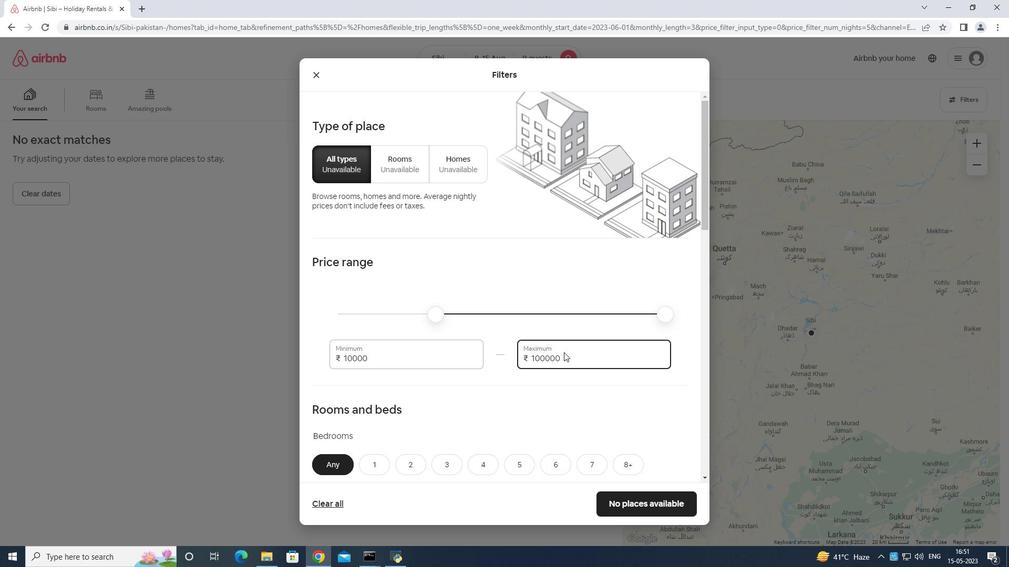 
Action: Mouse moved to (563, 352)
Screenshot: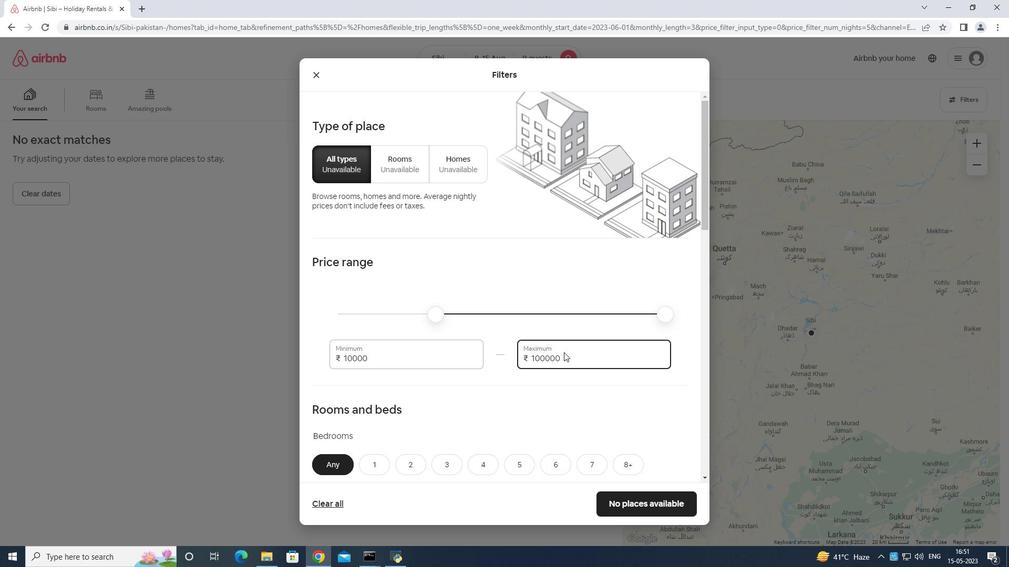 
Action: Key pressed <Key.backspace><Key.backspace><Key.backspace><Key.backspace><Key.backspace><Key.backspace><Key.backspace><Key.backspace>
Screenshot: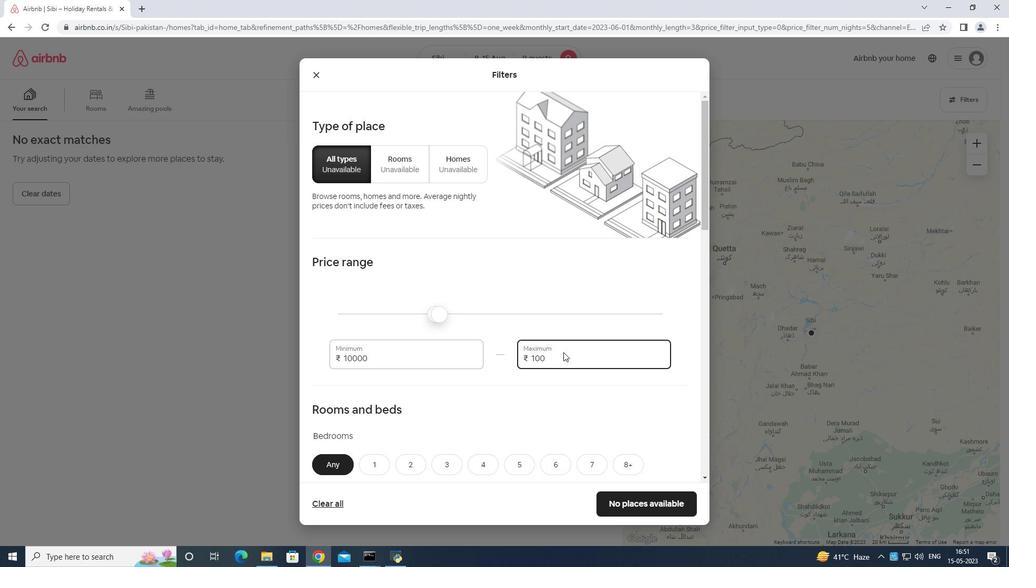 
Action: Mouse moved to (563, 352)
Screenshot: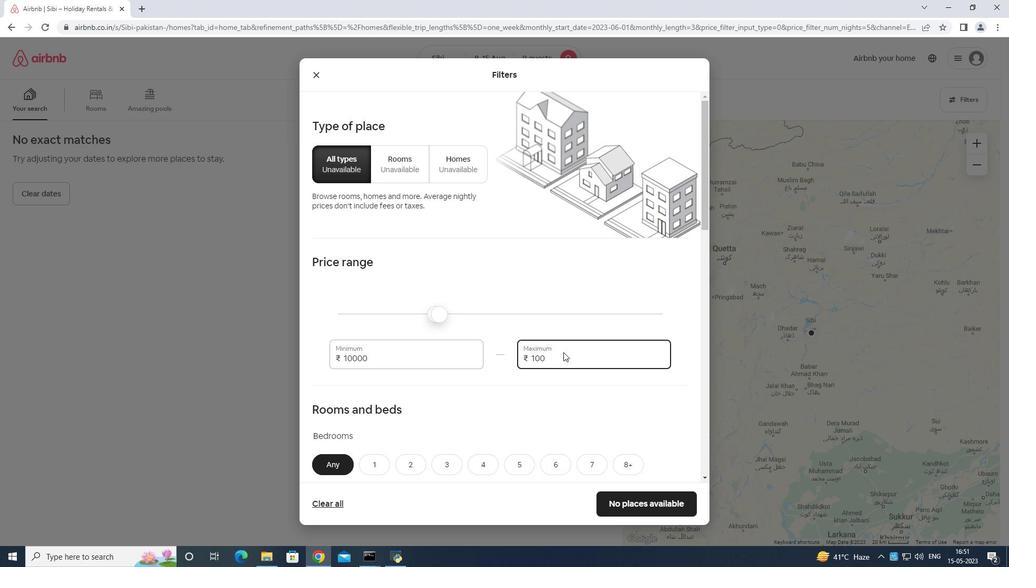
Action: Key pressed <Key.backspace>
Screenshot: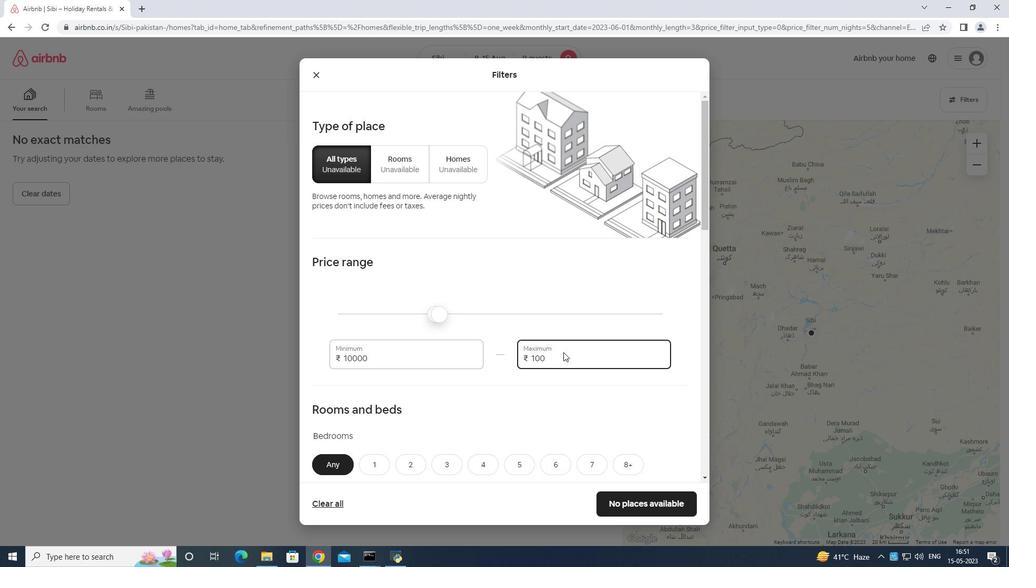 
Action: Mouse moved to (563, 352)
Screenshot: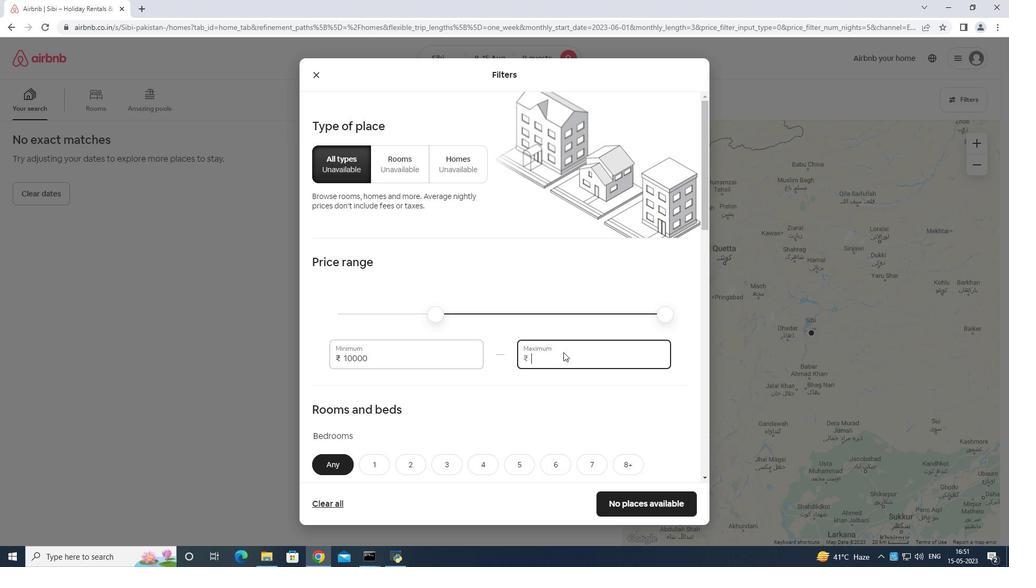 
Action: Key pressed <Key.backspace>
Screenshot: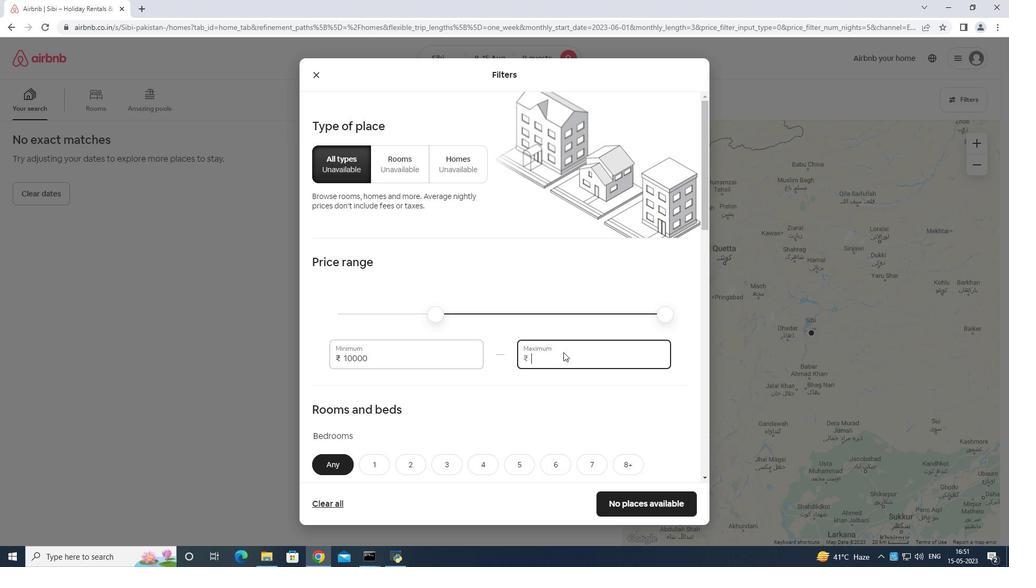 
Action: Mouse moved to (562, 352)
Screenshot: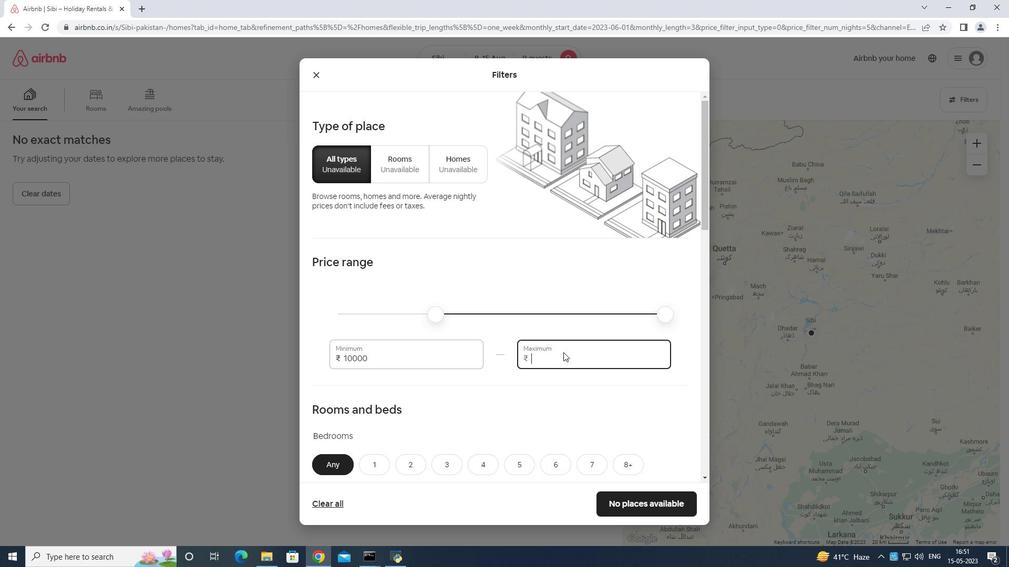 
Action: Key pressed <Key.backspace>
Screenshot: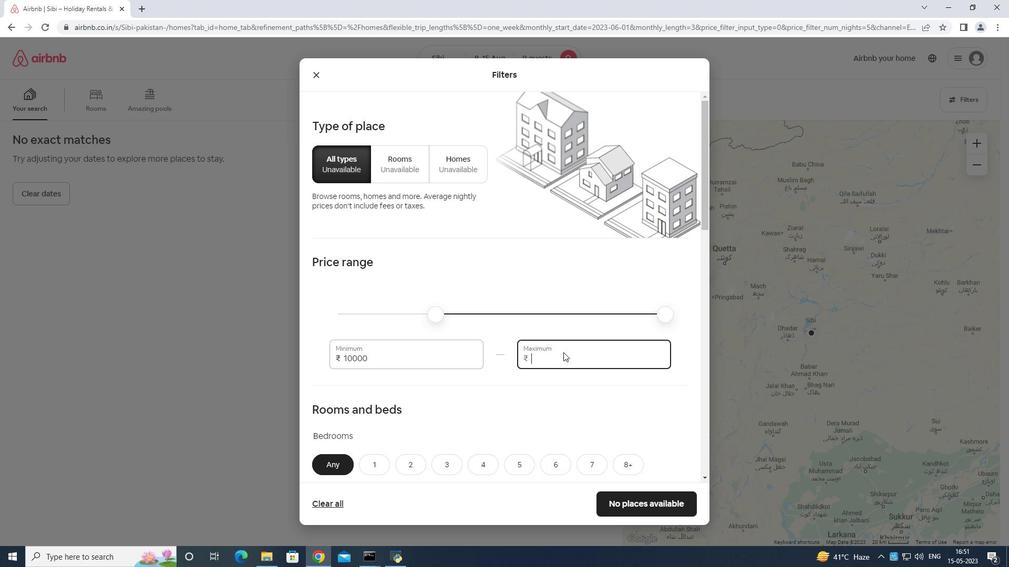 
Action: Mouse moved to (562, 352)
Screenshot: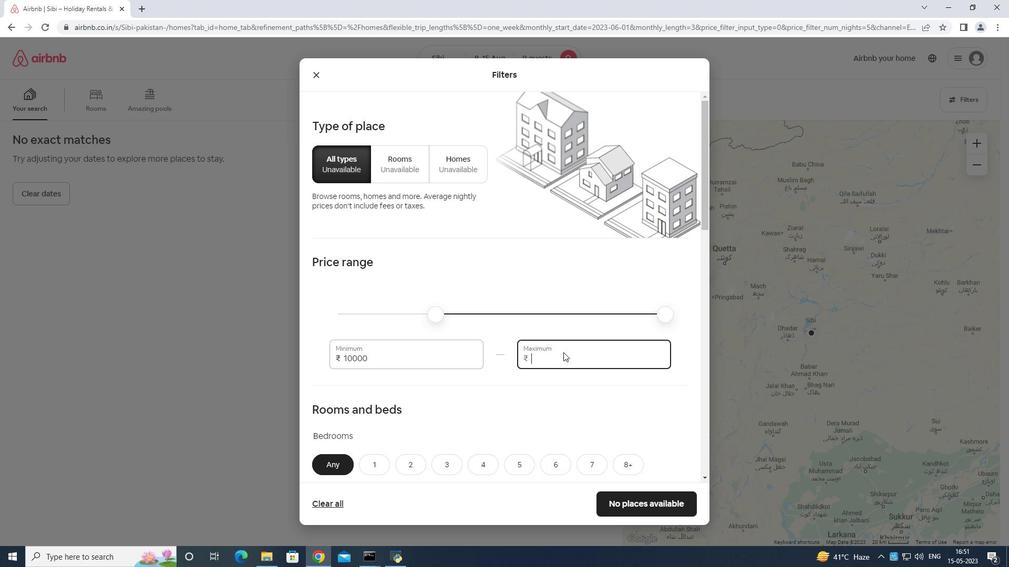 
Action: Key pressed <Key.backspace><Key.backspace><Key.backspace>
Screenshot: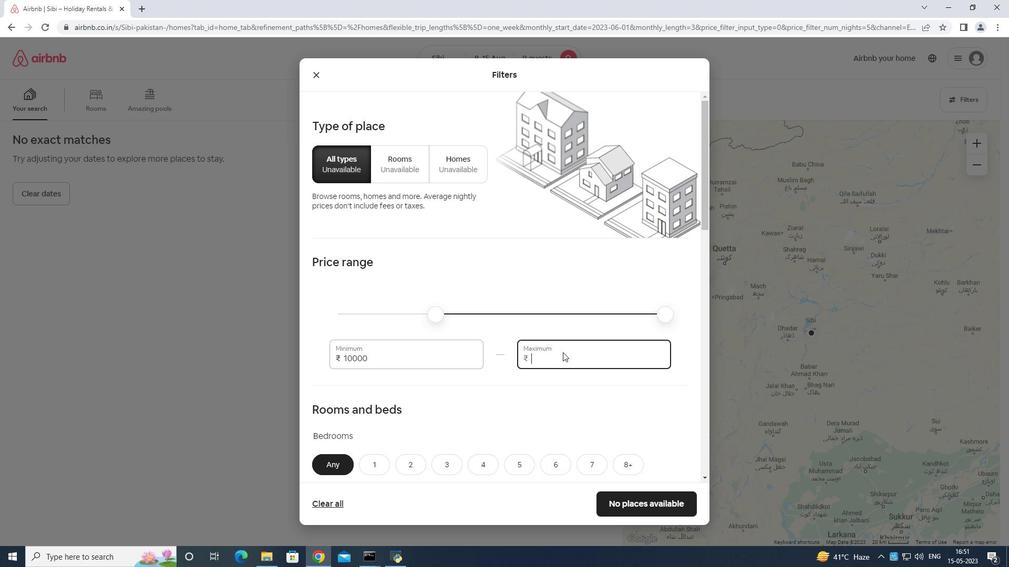 
Action: Mouse moved to (561, 352)
Screenshot: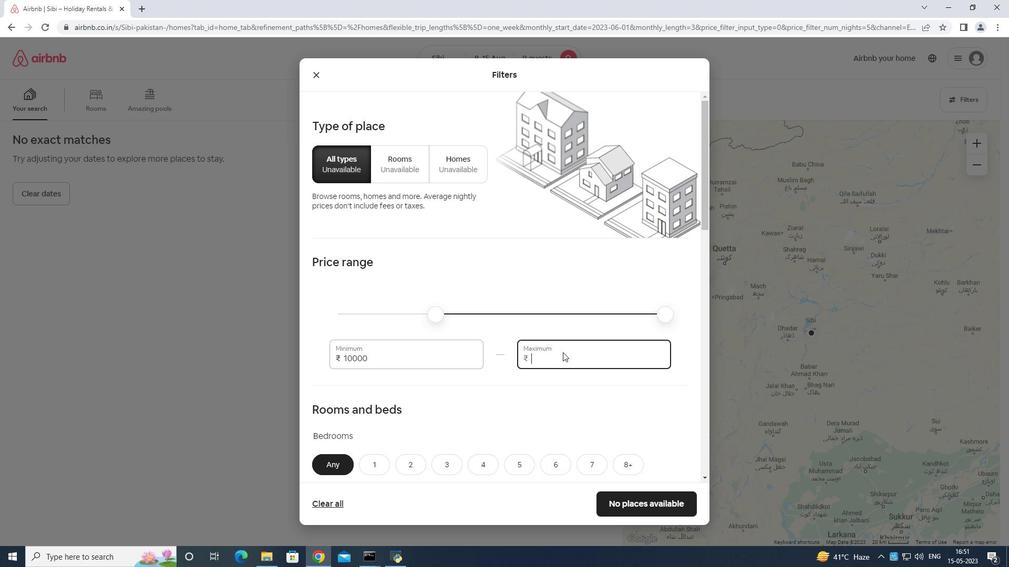 
Action: Key pressed 14000
Screenshot: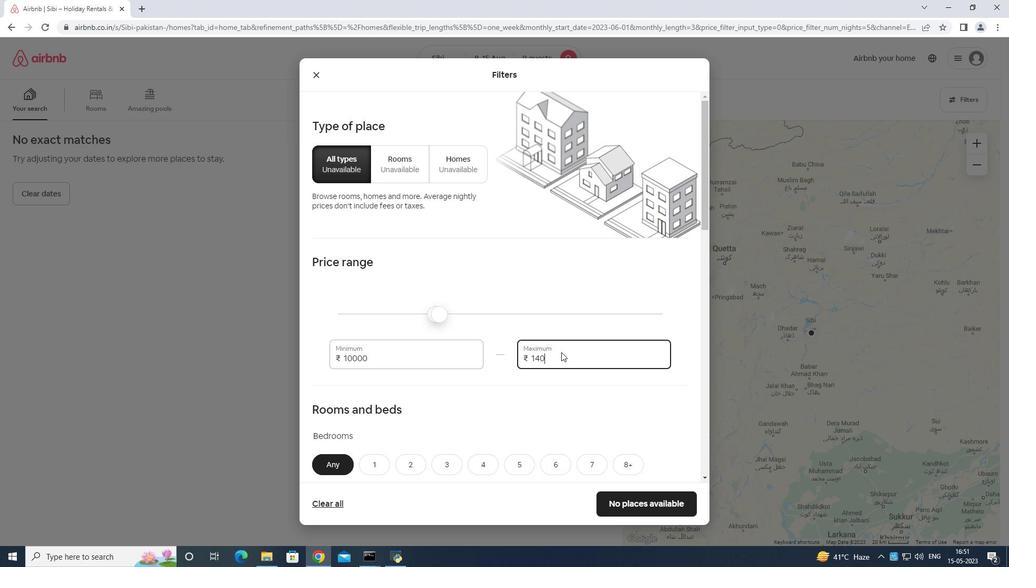 
Action: Mouse moved to (557, 358)
Screenshot: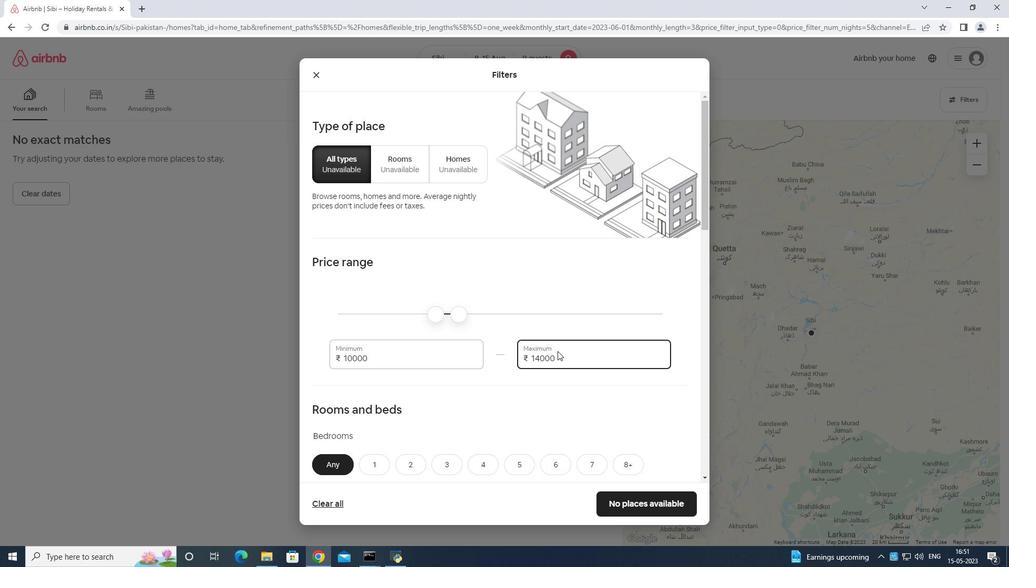 
Action: Mouse scrolled (557, 357) with delta (0, 0)
Screenshot: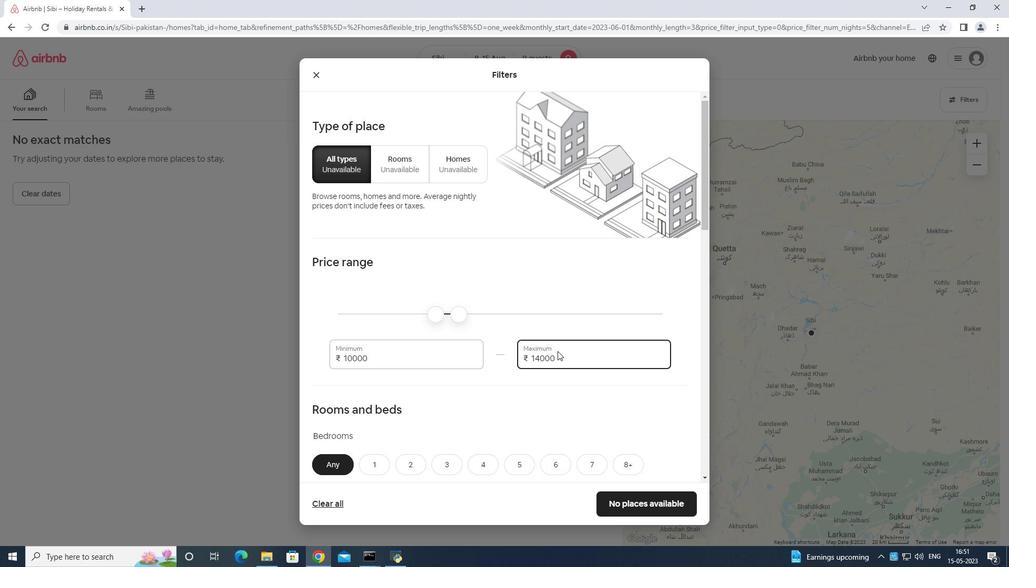 
Action: Mouse moved to (557, 361)
Screenshot: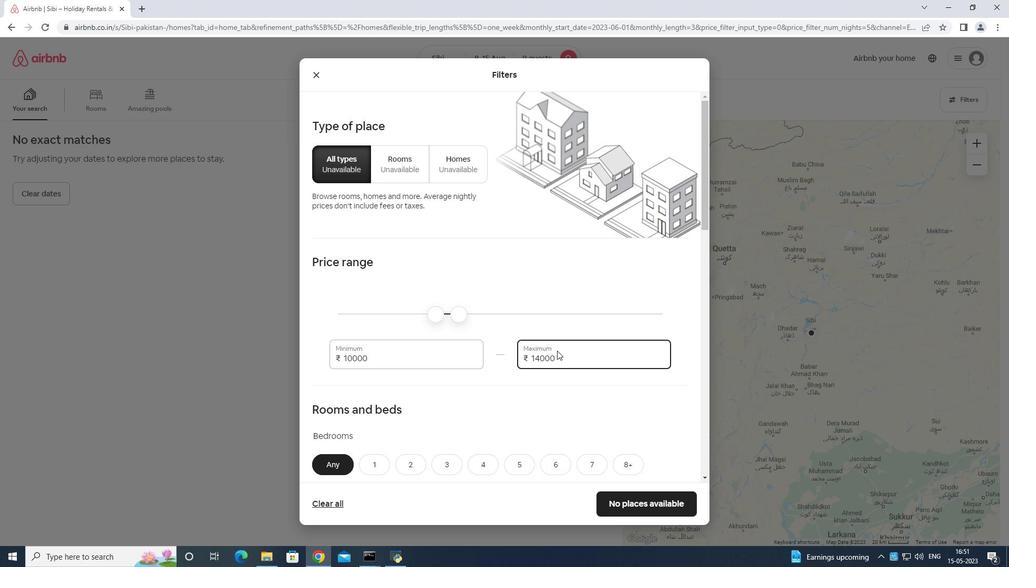 
Action: Mouse scrolled (557, 361) with delta (0, 0)
Screenshot: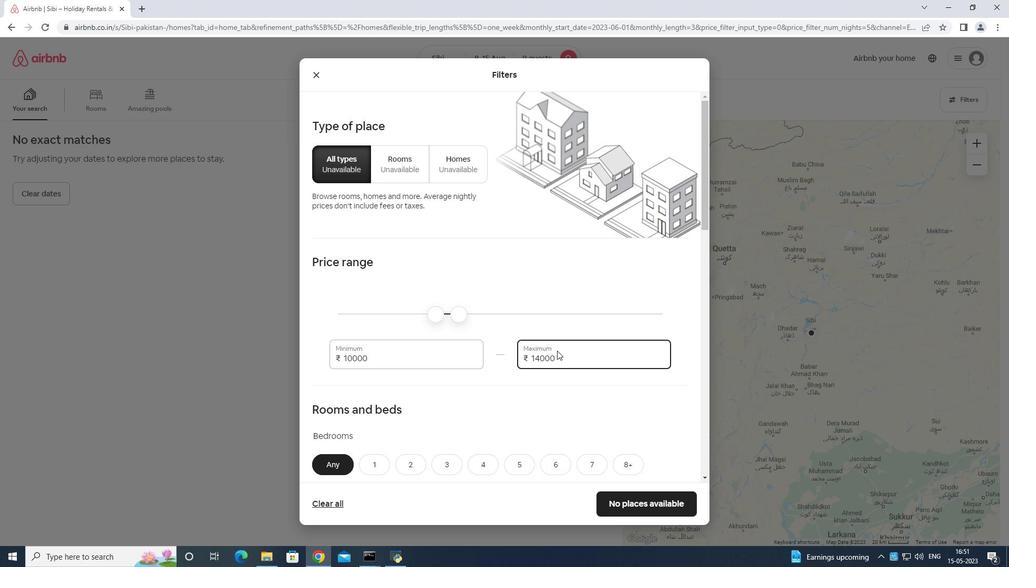 
Action: Mouse moved to (521, 357)
Screenshot: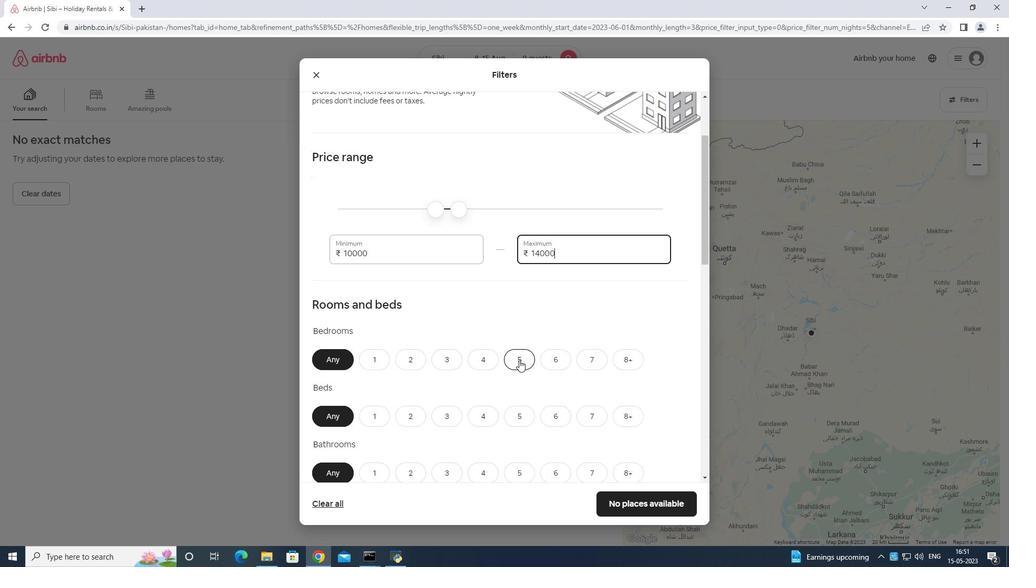 
Action: Mouse pressed left at (521, 357)
Screenshot: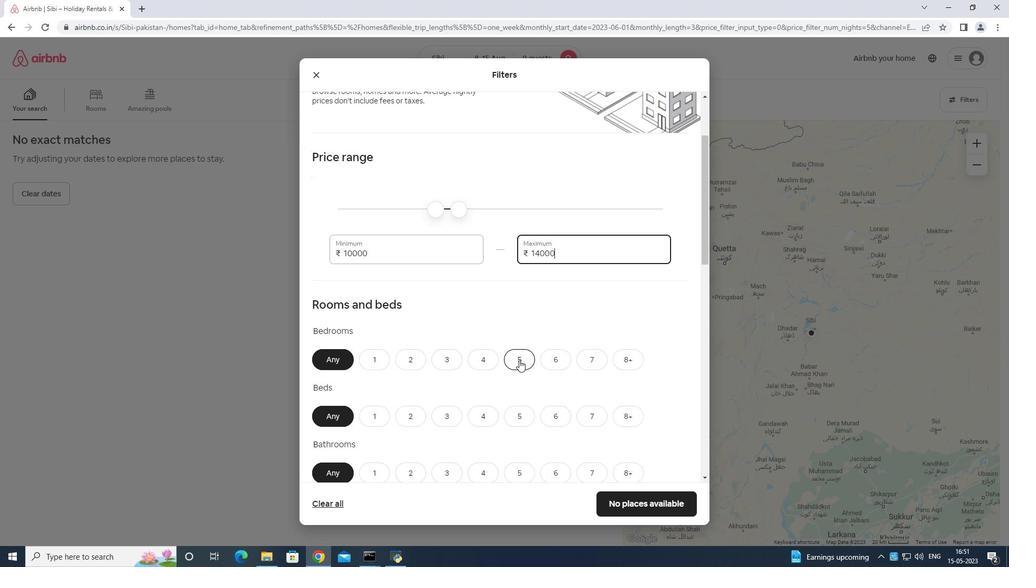 
Action: Mouse moved to (625, 411)
Screenshot: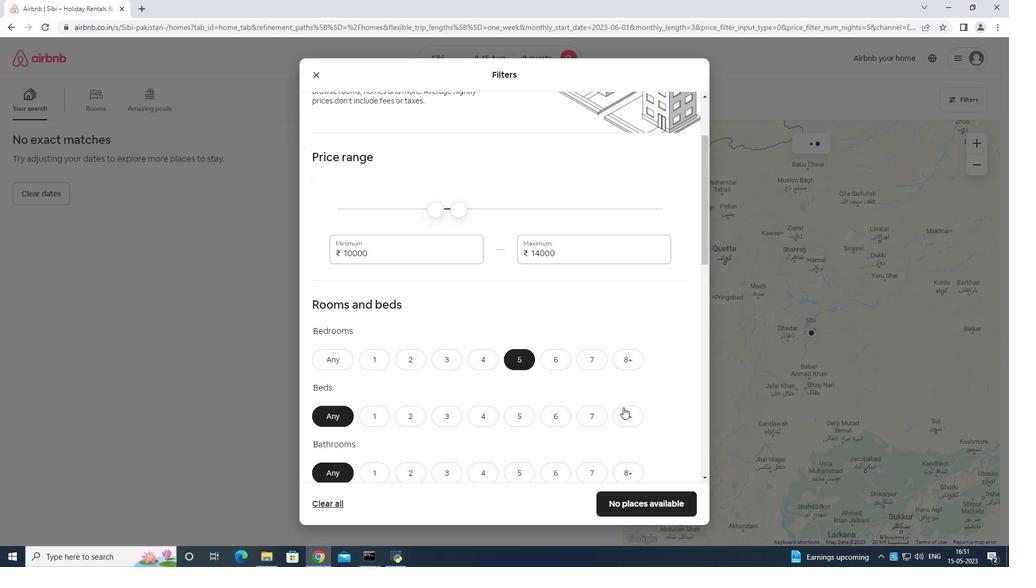 
Action: Mouse pressed left at (625, 411)
Screenshot: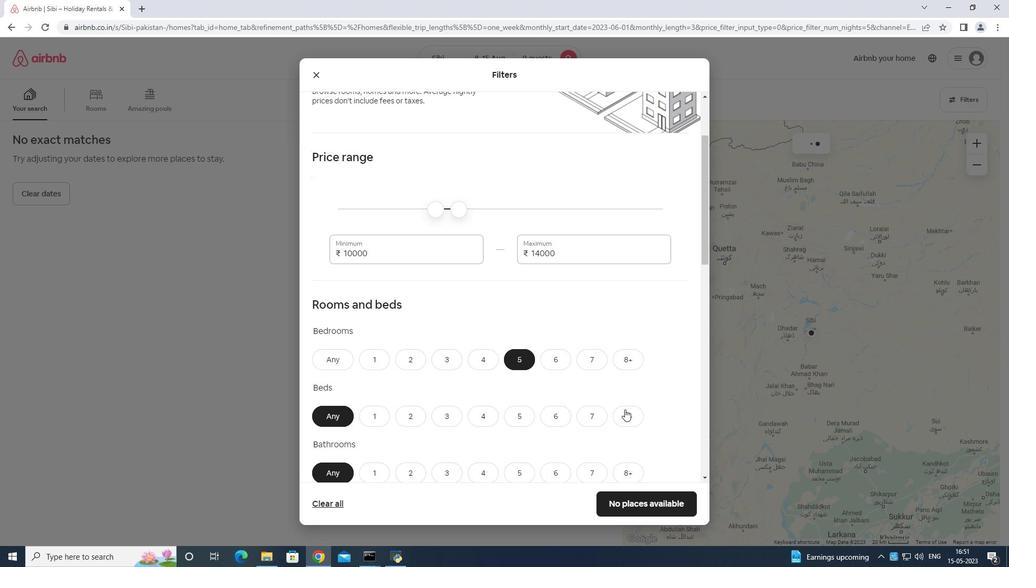 
Action: Mouse moved to (515, 470)
Screenshot: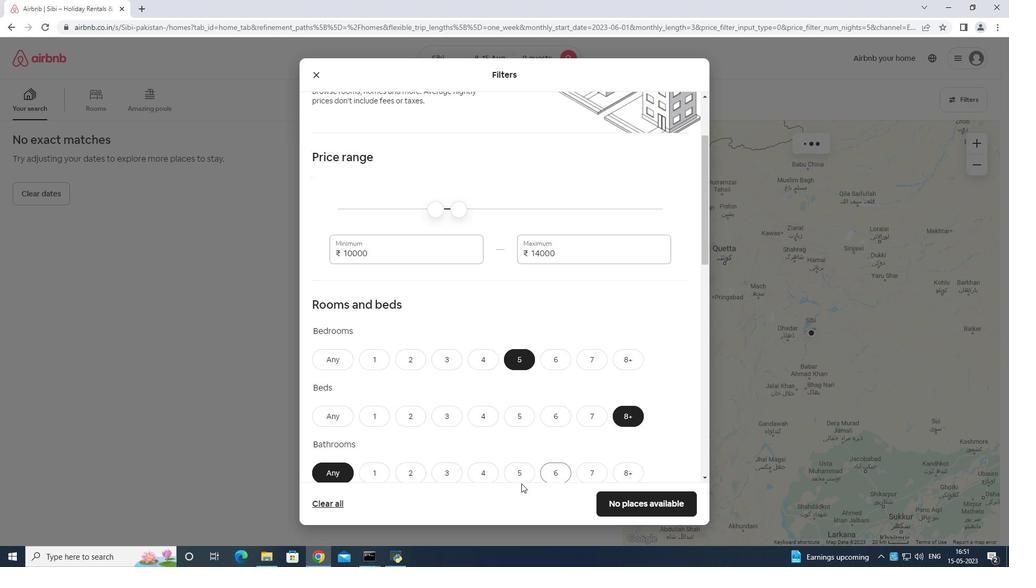 
Action: Mouse pressed left at (515, 470)
Screenshot: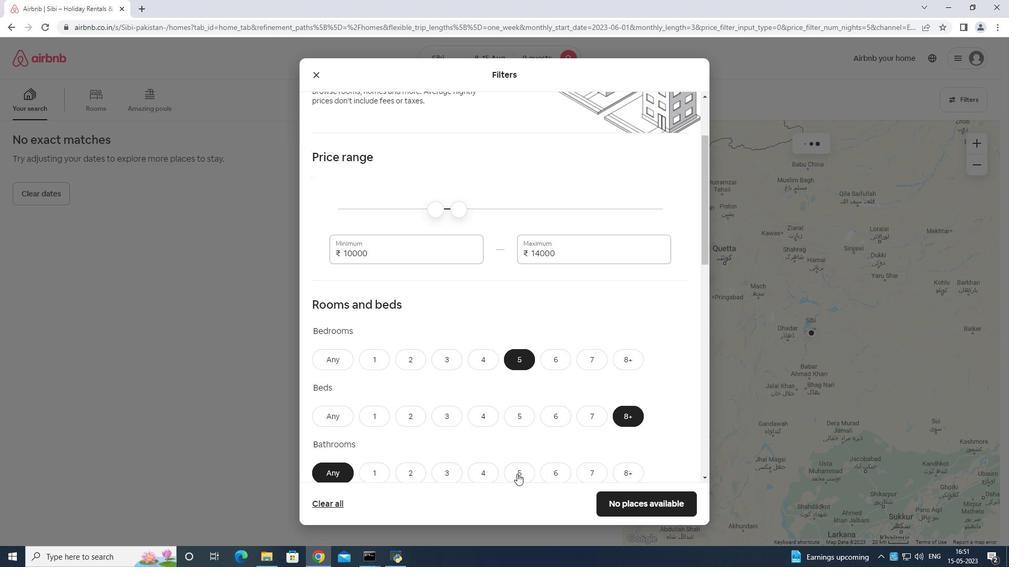 
Action: Mouse moved to (522, 454)
Screenshot: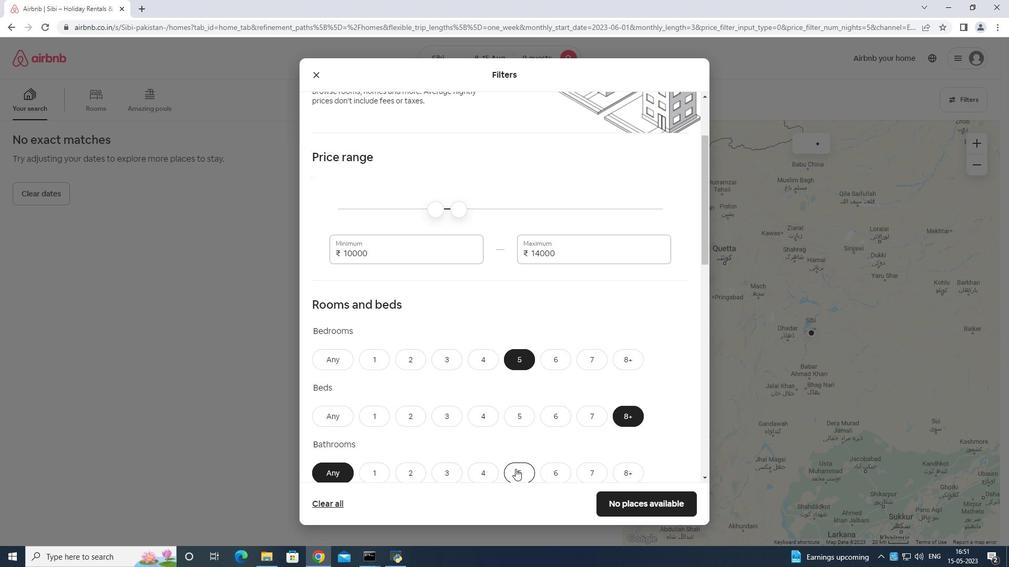 
Action: Mouse scrolled (522, 454) with delta (0, 0)
Screenshot: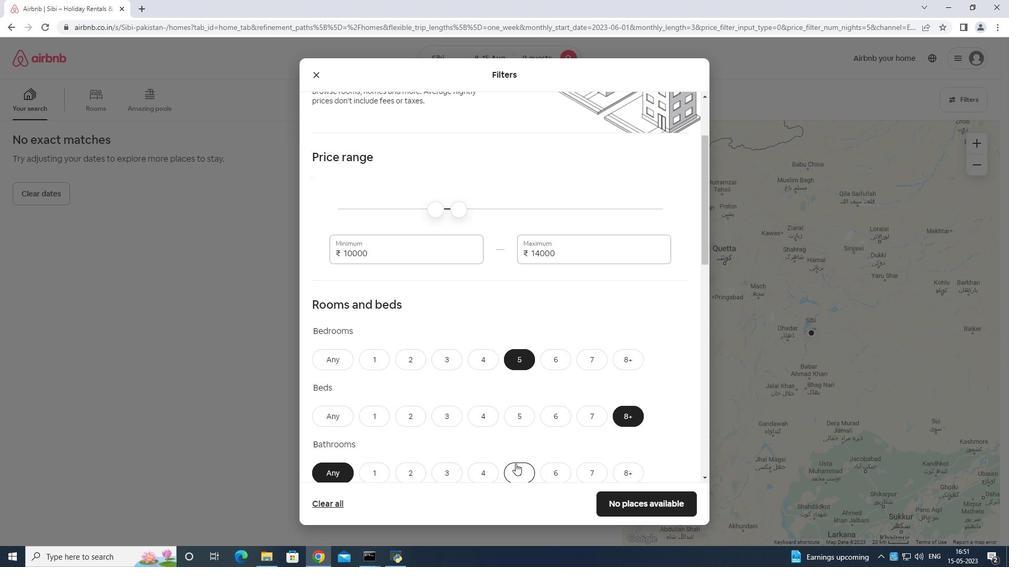 
Action: Mouse scrolled (522, 454) with delta (0, 0)
Screenshot: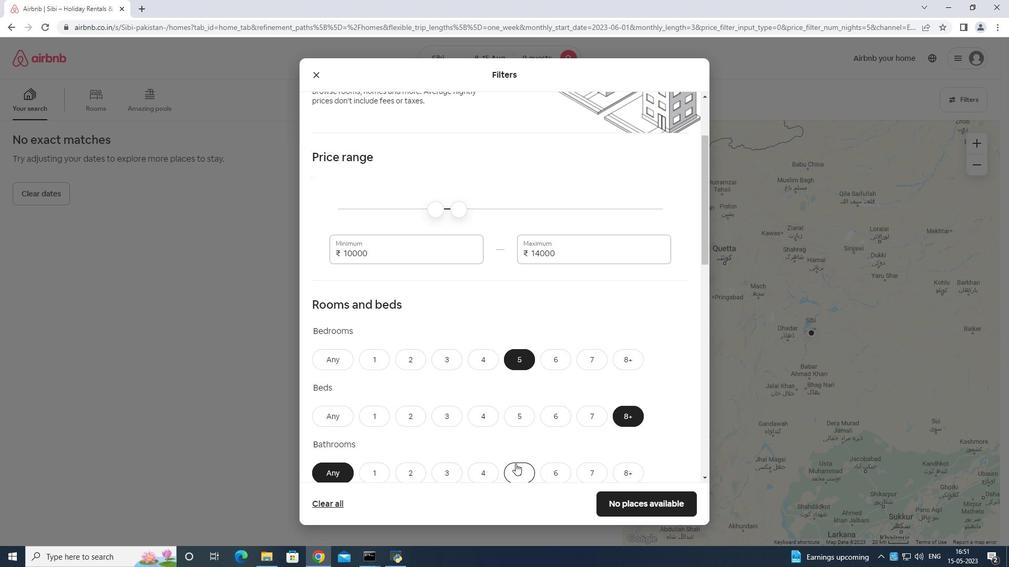 
Action: Mouse moved to (522, 454)
Screenshot: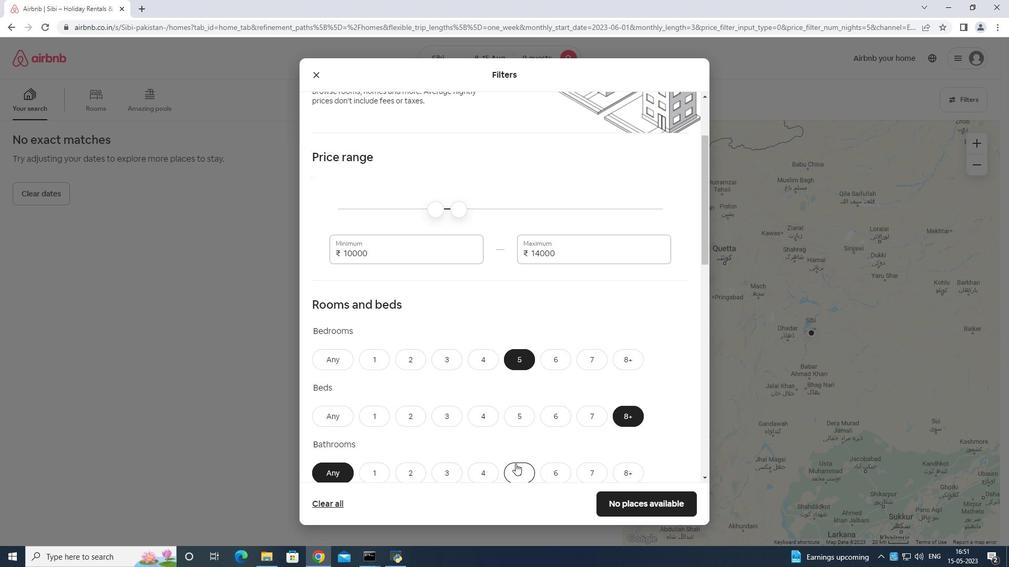 
Action: Mouse scrolled (522, 454) with delta (0, 0)
Screenshot: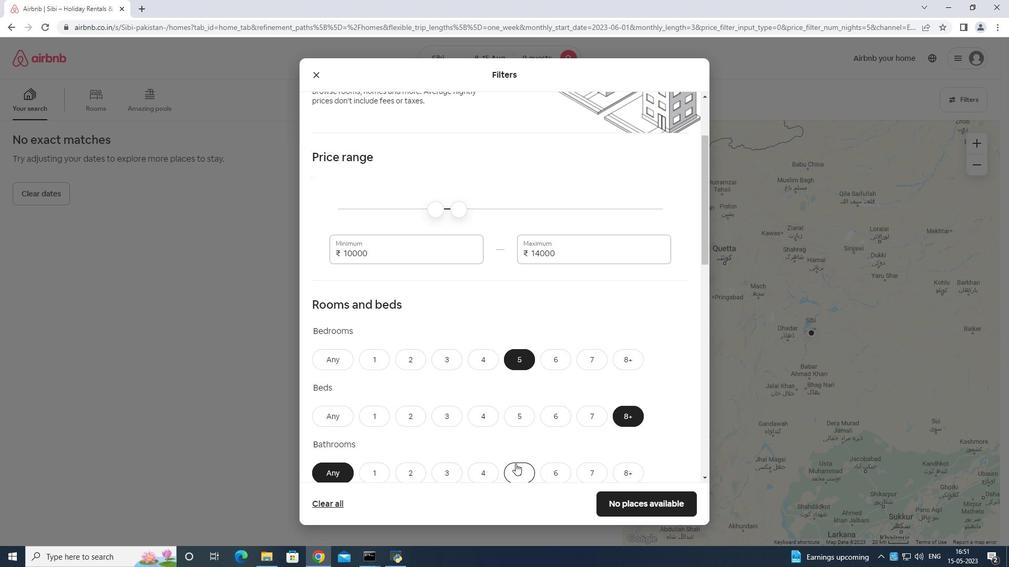 
Action: Mouse moved to (336, 420)
Screenshot: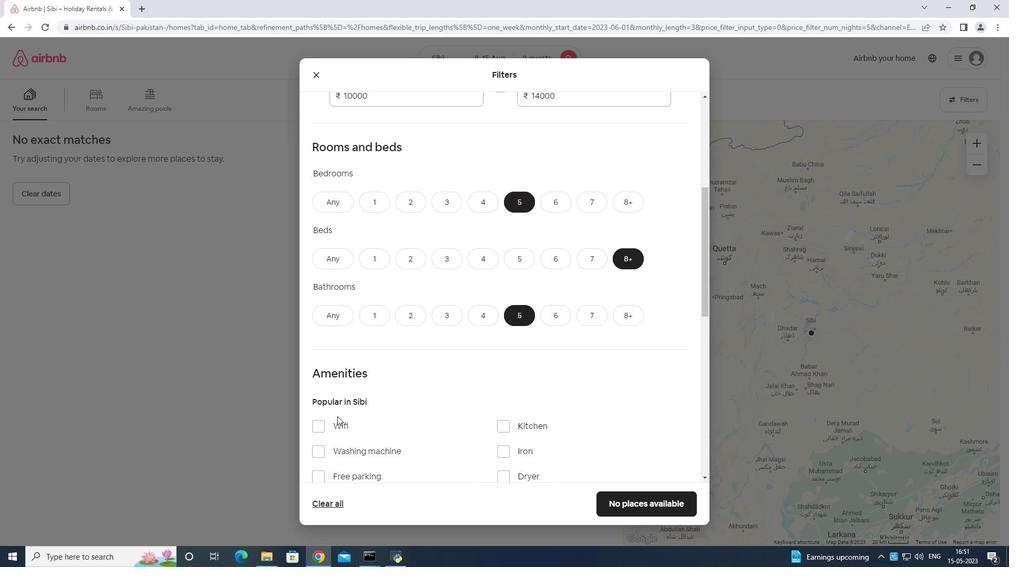 
Action: Mouse pressed left at (336, 420)
Screenshot: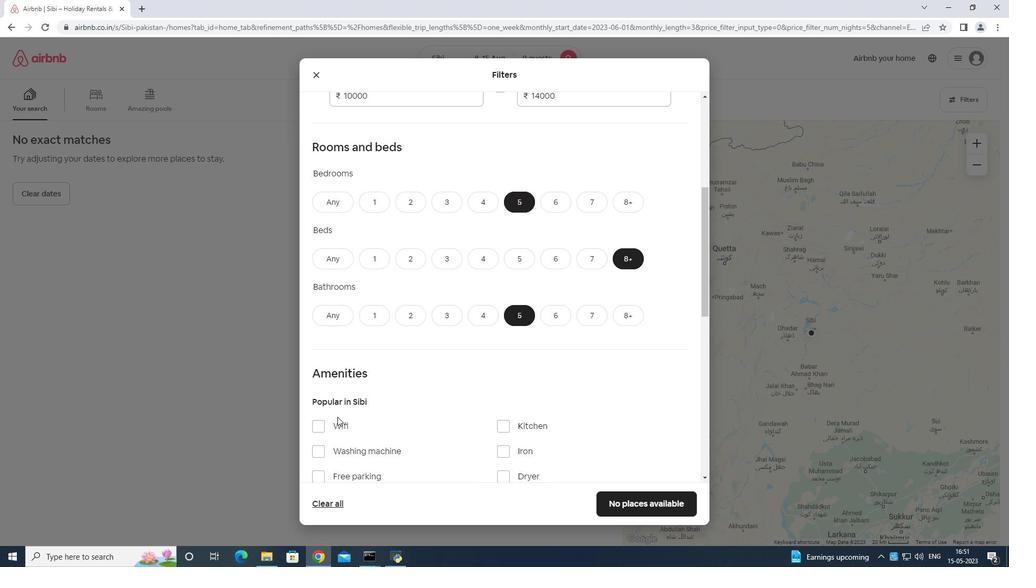 
Action: Mouse moved to (356, 410)
Screenshot: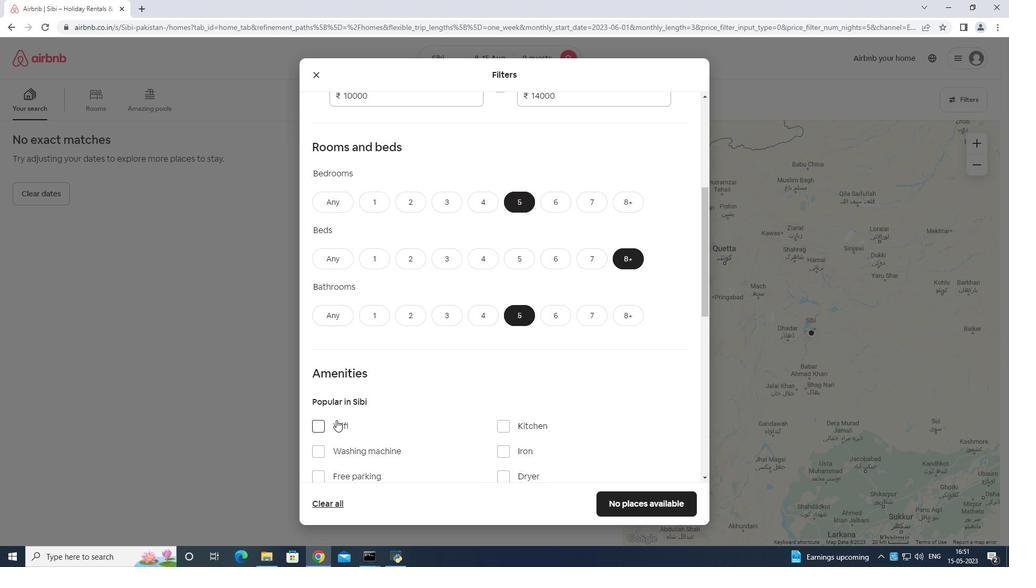 
Action: Mouse scrolled (356, 409) with delta (0, 0)
Screenshot: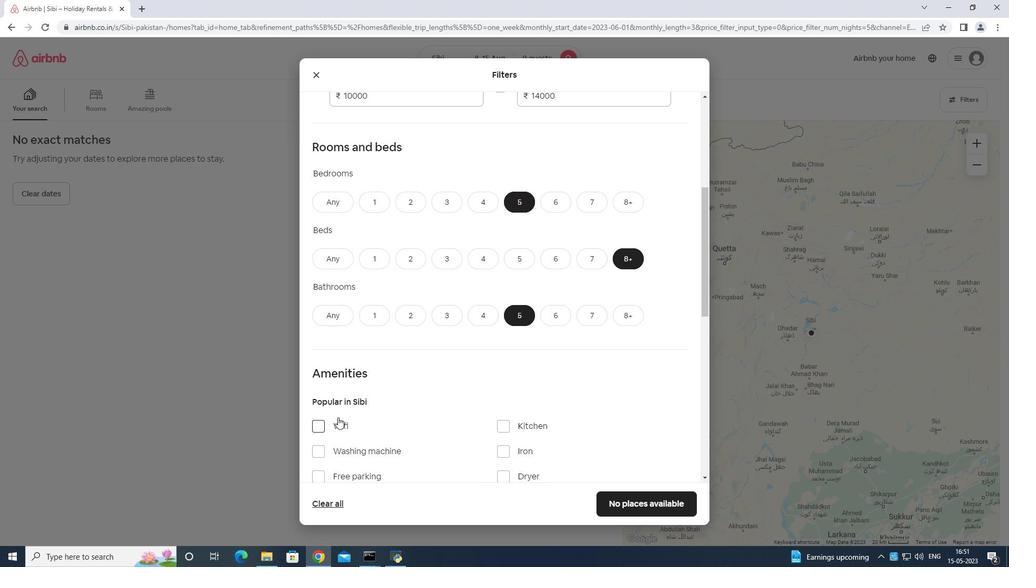 
Action: Mouse scrolled (356, 409) with delta (0, 0)
Screenshot: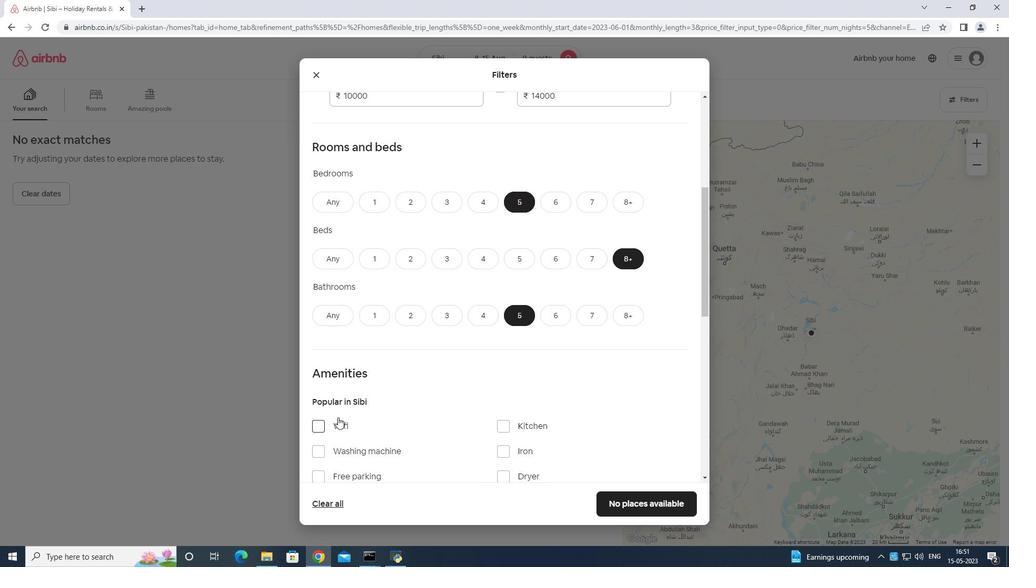 
Action: Mouse moved to (357, 410)
Screenshot: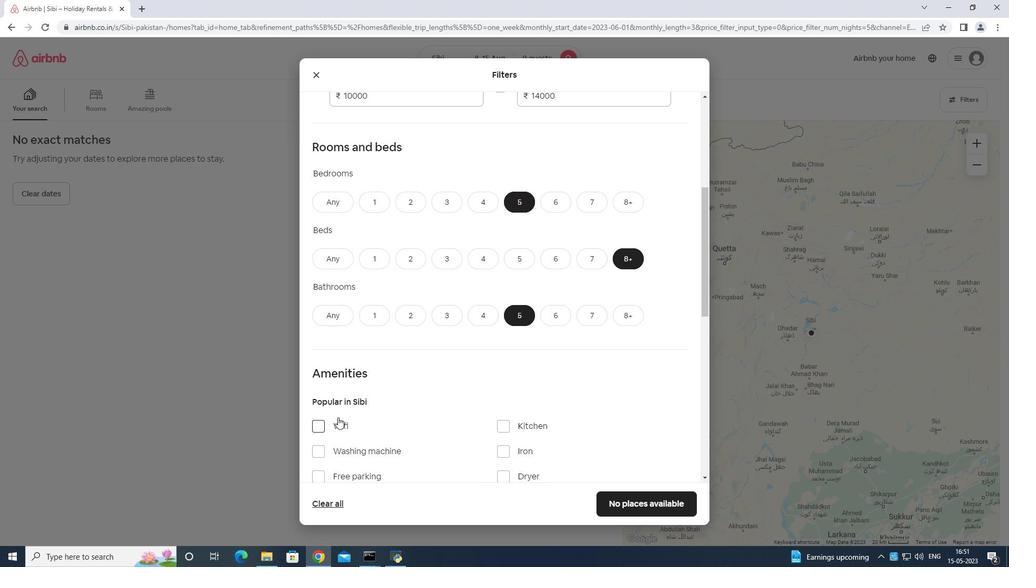 
Action: Mouse scrolled (357, 409) with delta (0, 0)
Screenshot: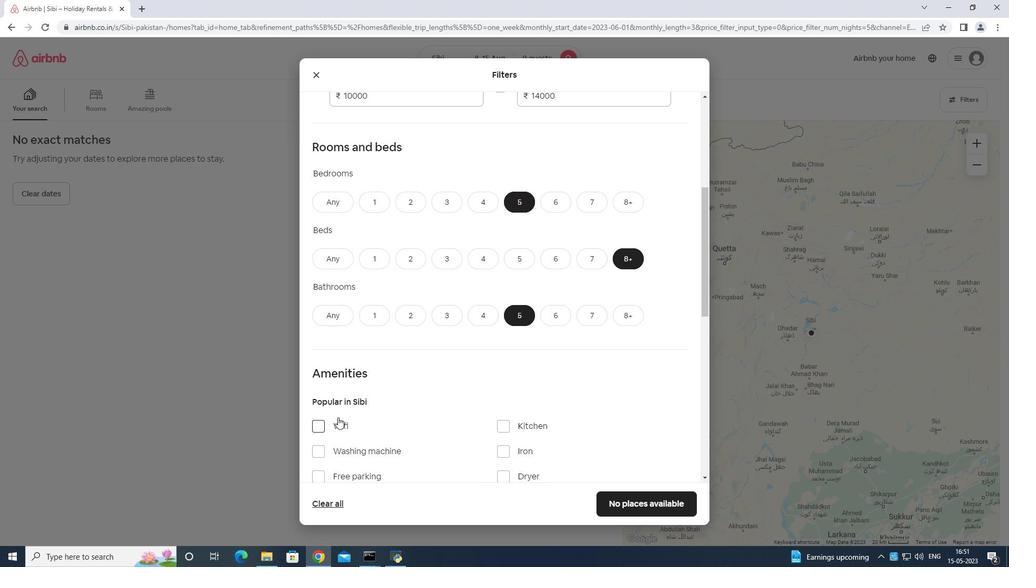 
Action: Mouse moved to (340, 317)
Screenshot: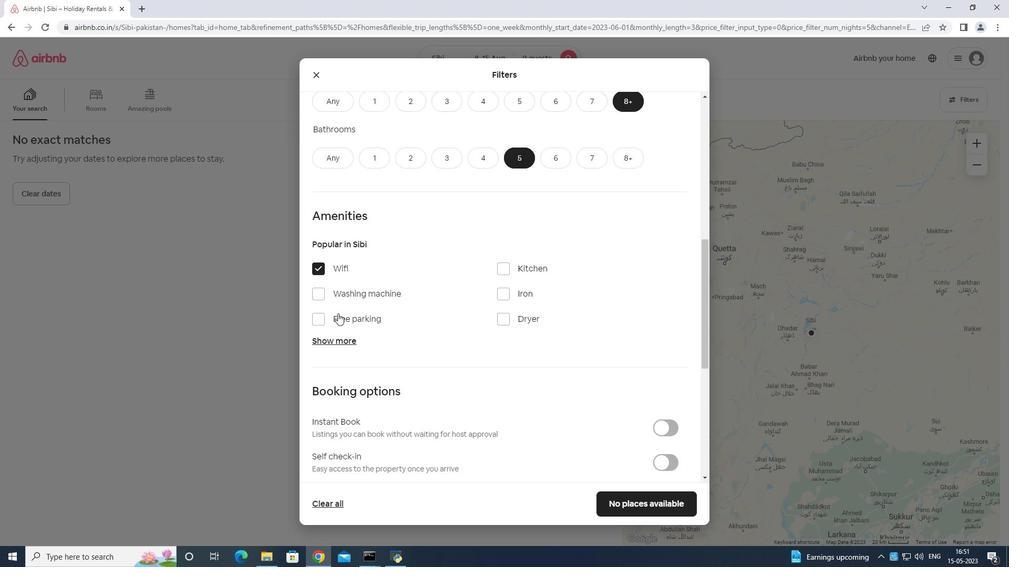 
Action: Mouse pressed left at (340, 317)
Screenshot: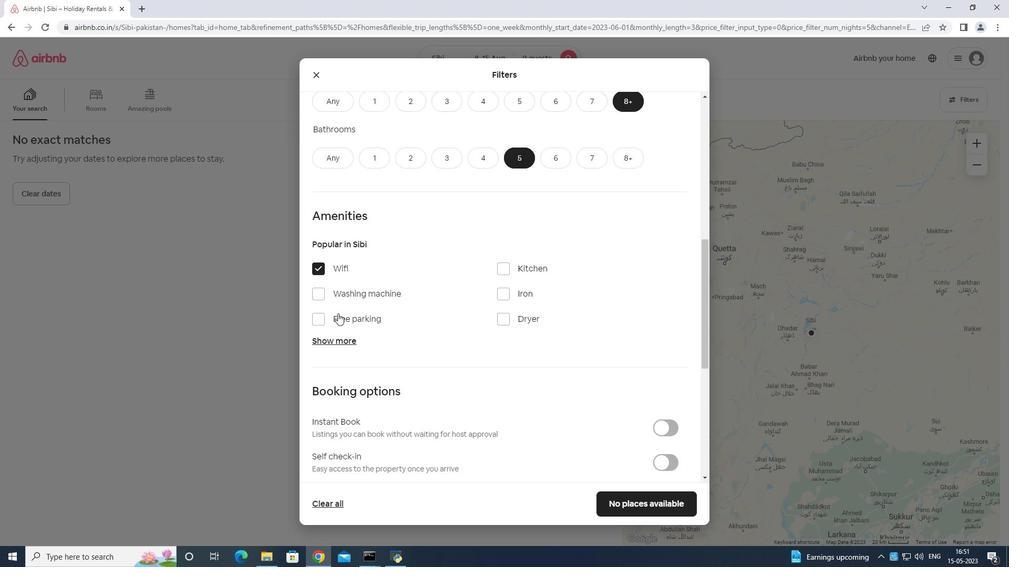 
Action: Mouse moved to (342, 337)
Screenshot: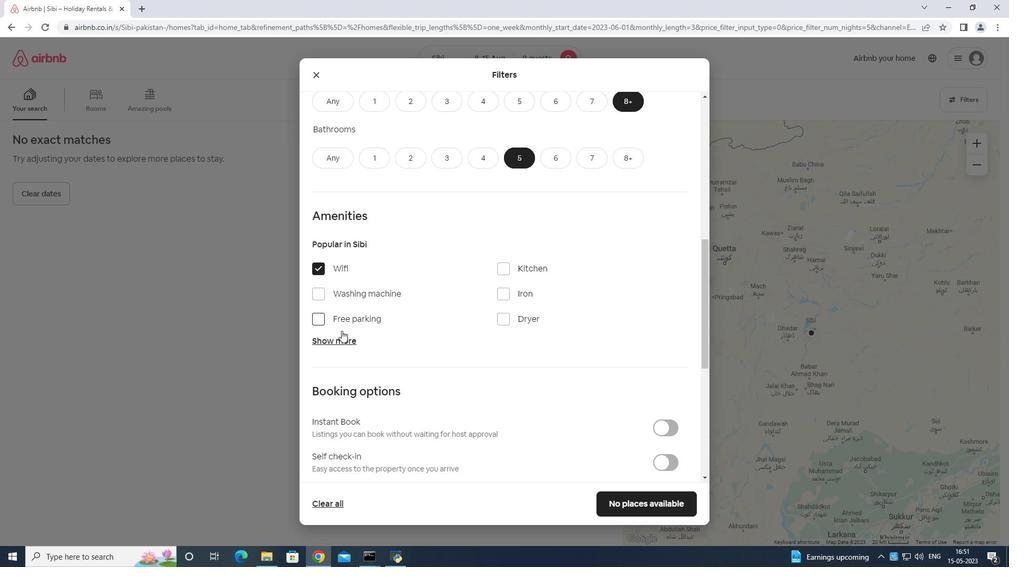 
Action: Mouse pressed left at (342, 337)
Screenshot: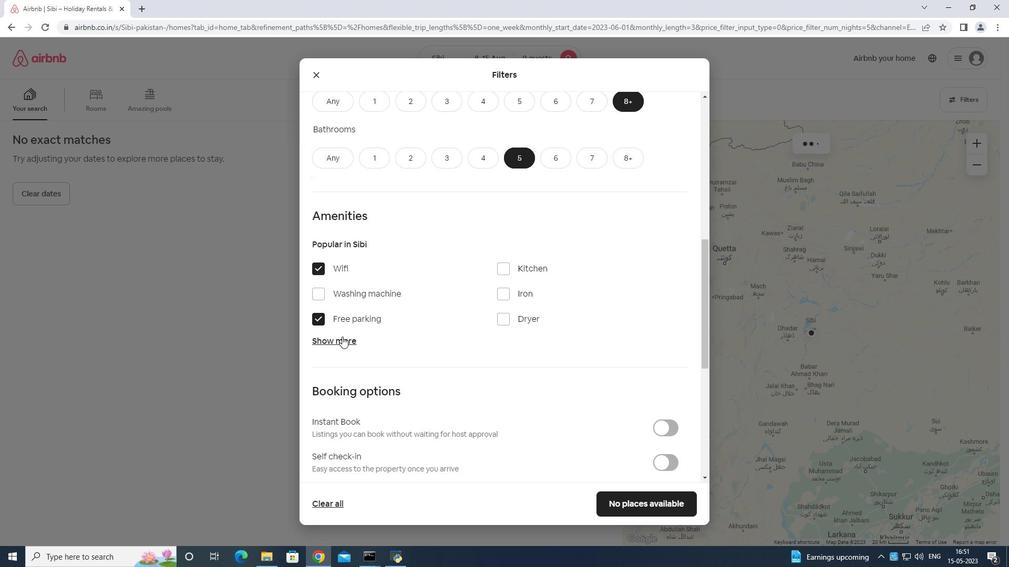 
Action: Mouse moved to (504, 396)
Screenshot: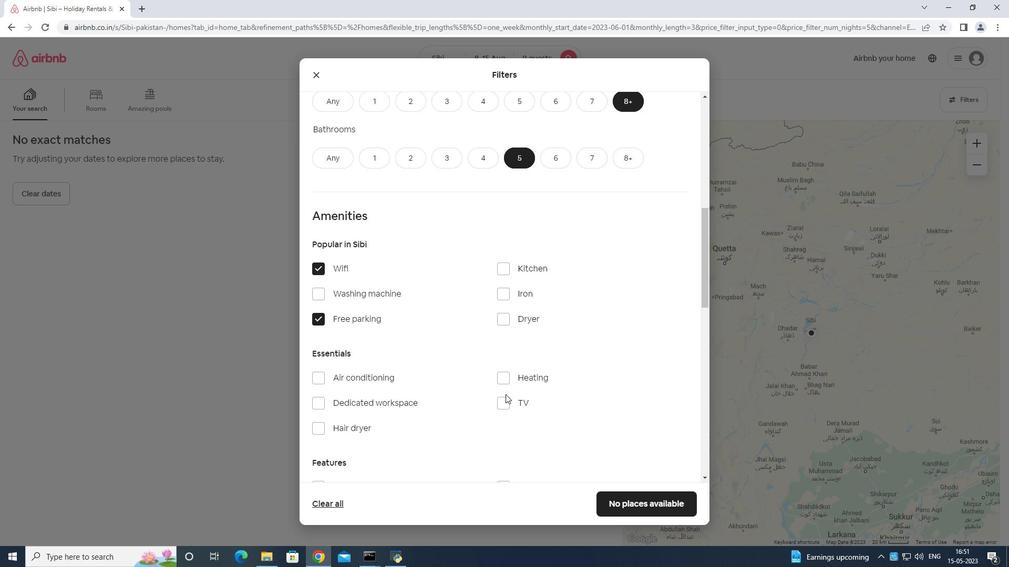 
Action: Mouse pressed left at (504, 396)
Screenshot: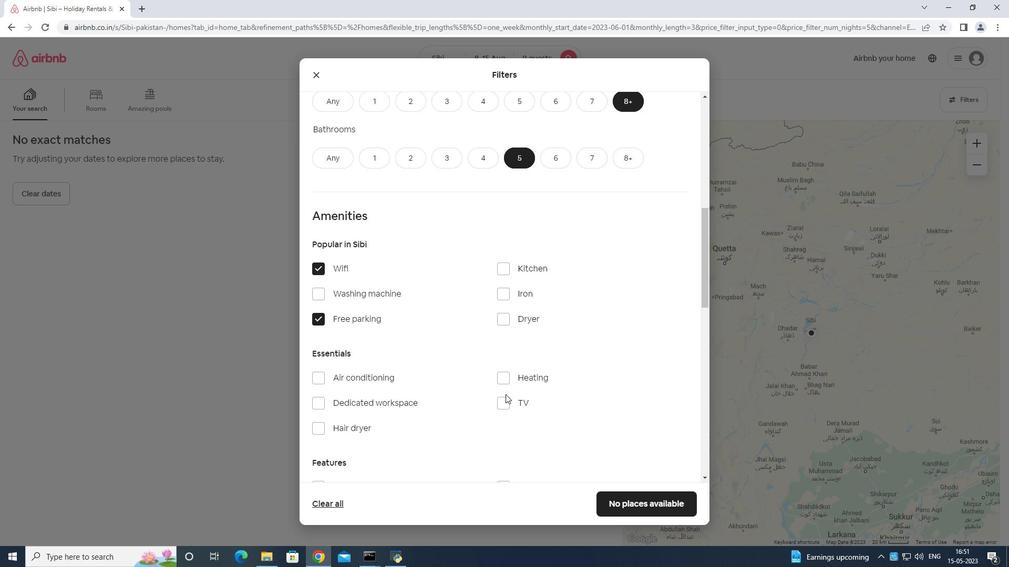 
Action: Mouse moved to (502, 403)
Screenshot: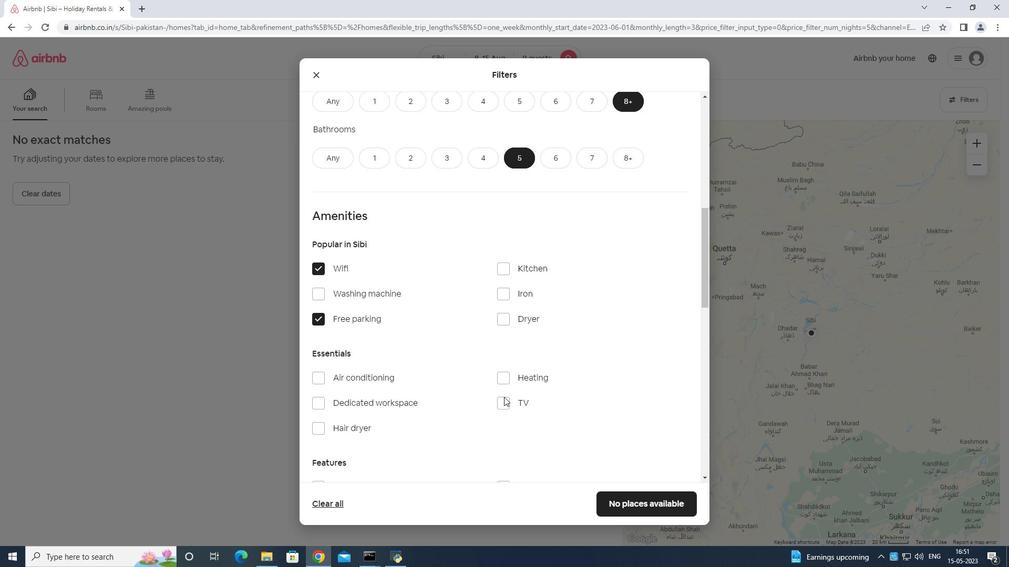 
Action: Mouse pressed left at (502, 403)
Screenshot: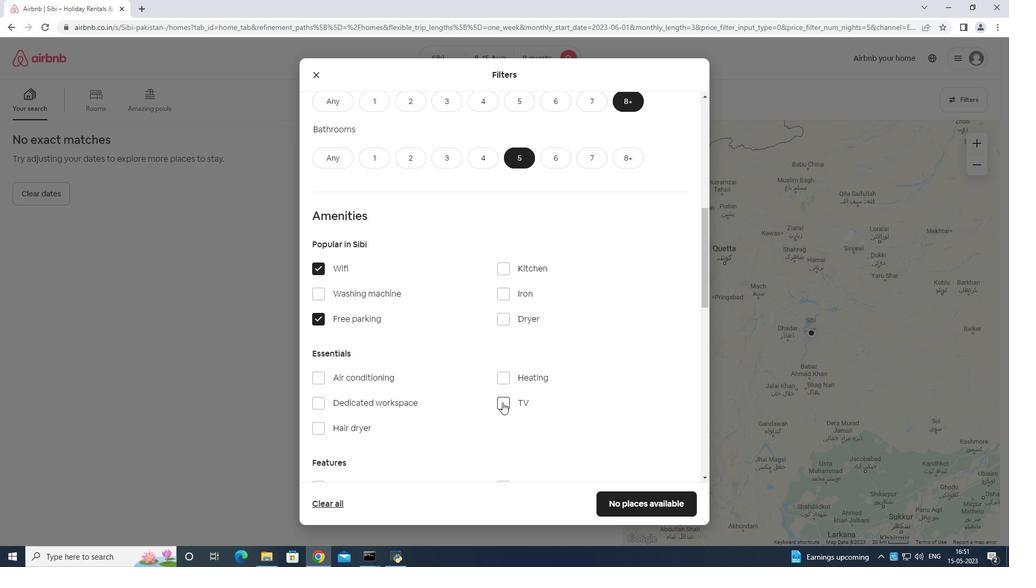 
Action: Mouse moved to (510, 392)
Screenshot: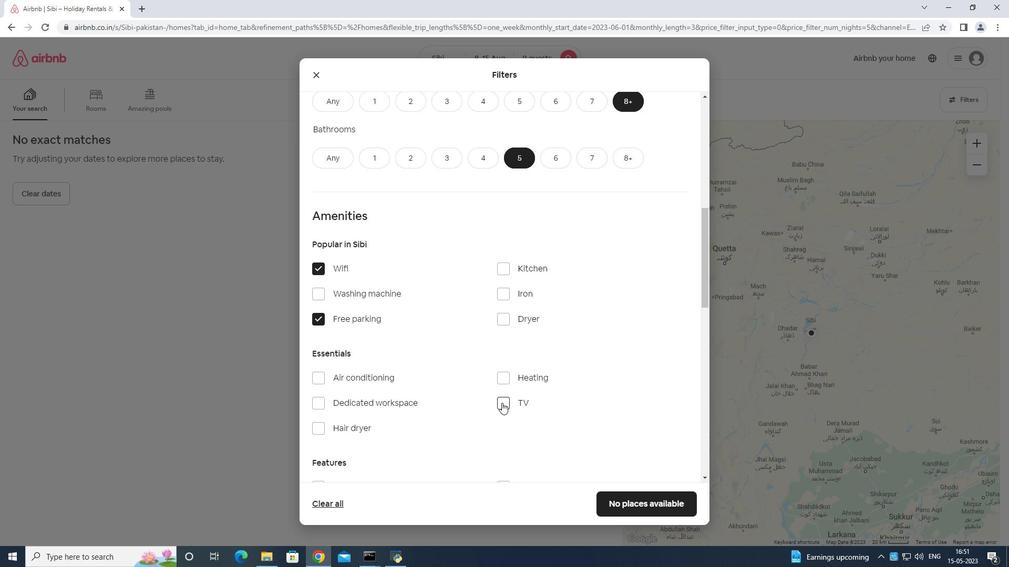 
Action: Mouse scrolled (510, 392) with delta (0, 0)
Screenshot: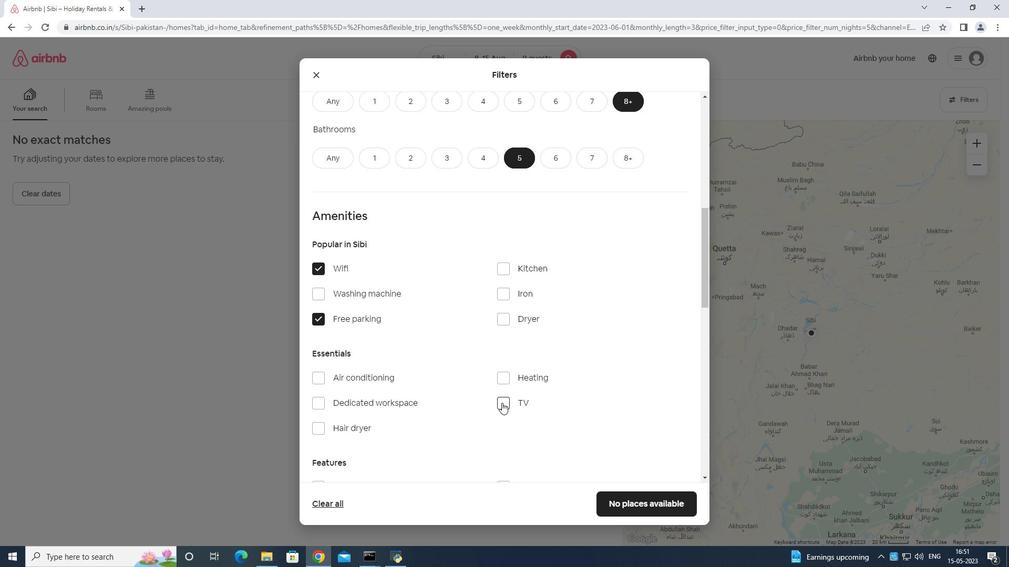 
Action: Mouse moved to (510, 394)
Screenshot: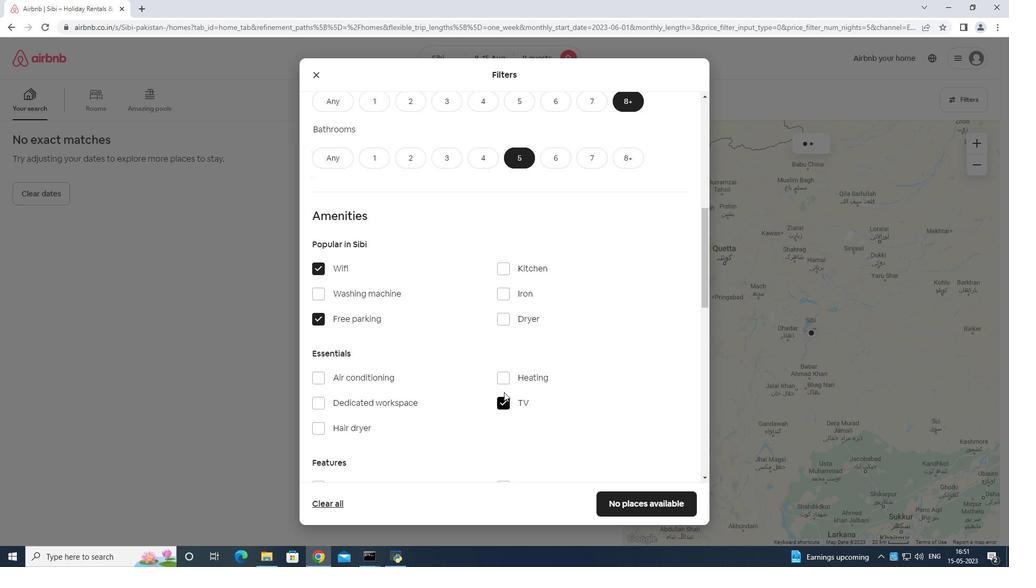 
Action: Mouse scrolled (510, 393) with delta (0, 0)
Screenshot: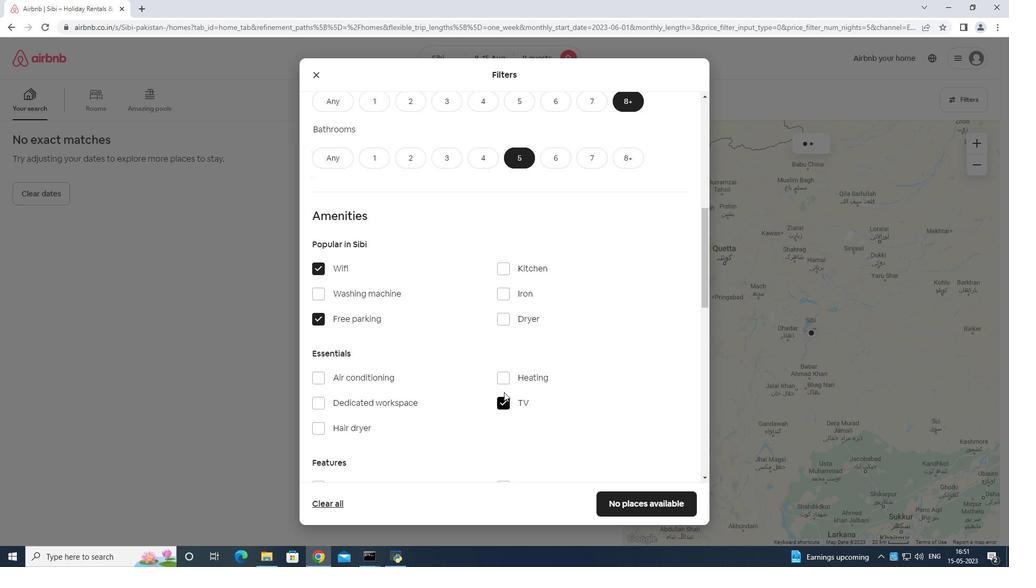 
Action: Mouse moved to (510, 395)
Screenshot: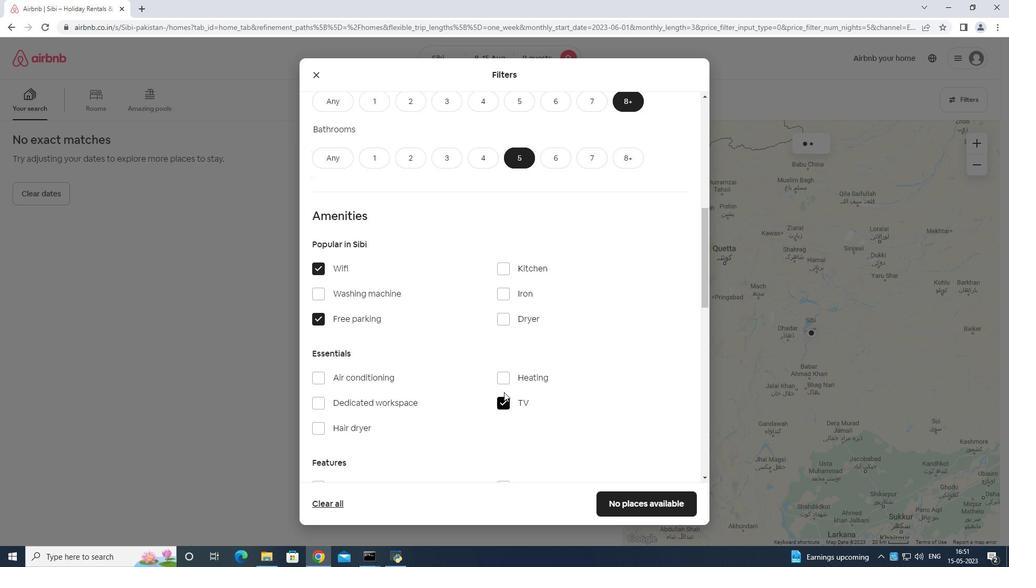 
Action: Mouse scrolled (510, 394) with delta (0, 0)
Screenshot: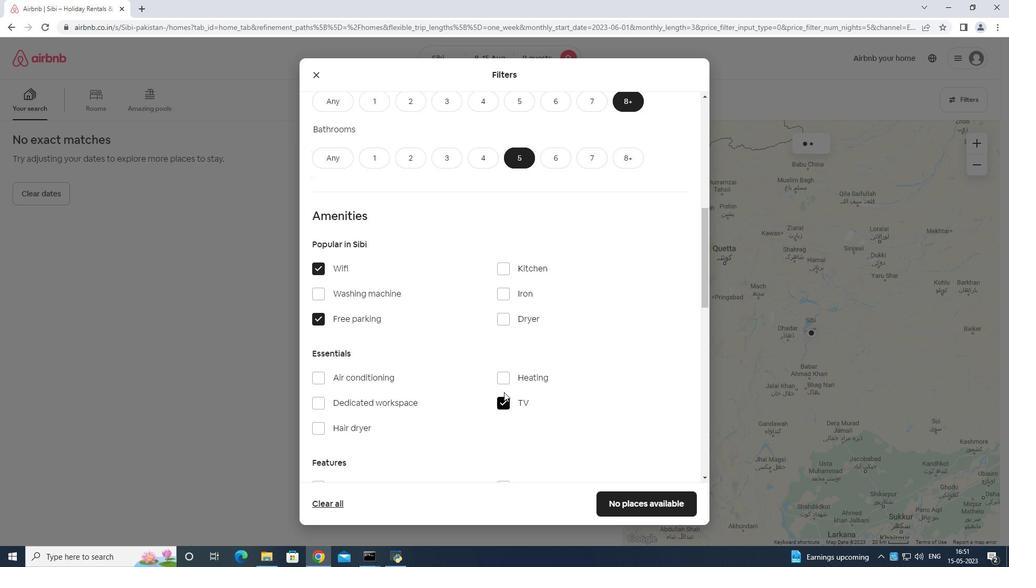 
Action: Mouse moved to (355, 377)
Screenshot: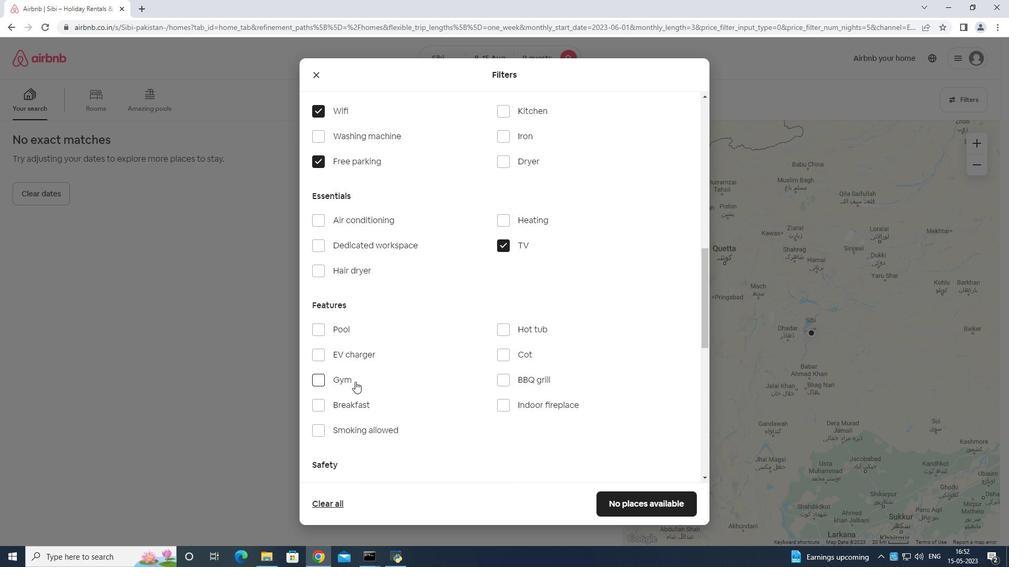 
Action: Mouse pressed left at (355, 377)
Screenshot: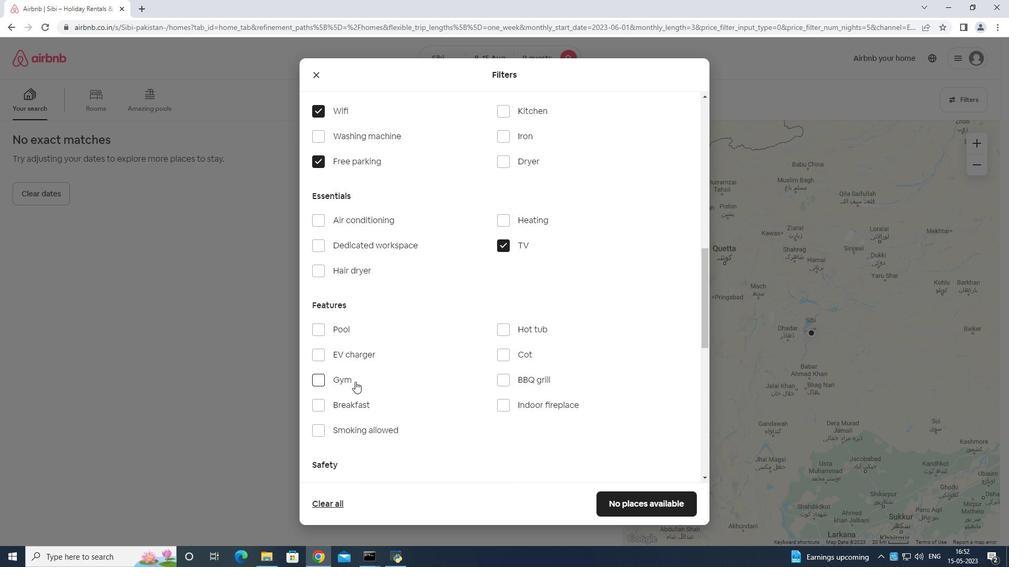 
Action: Mouse moved to (357, 402)
Screenshot: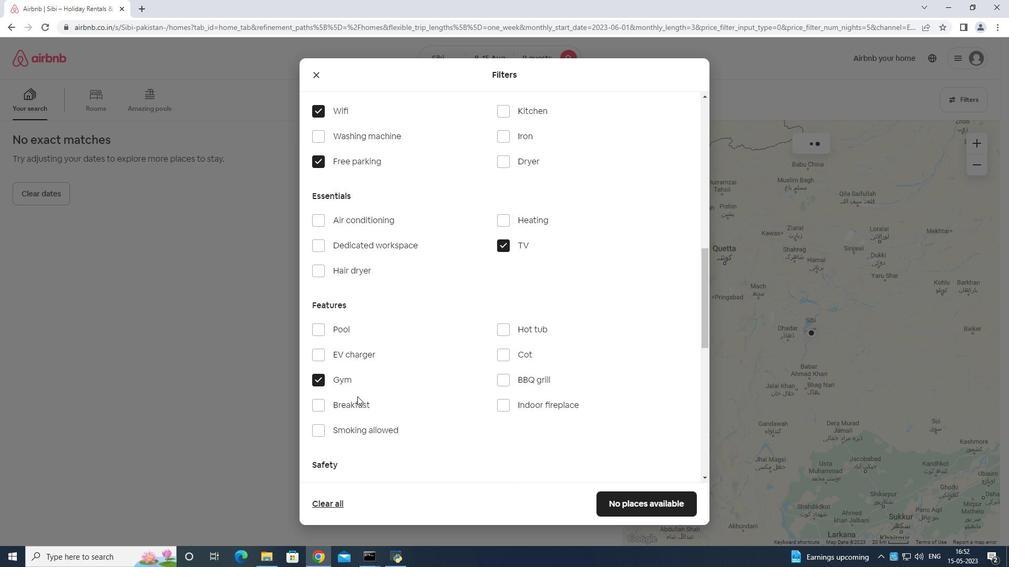 
Action: Mouse pressed left at (357, 402)
Screenshot: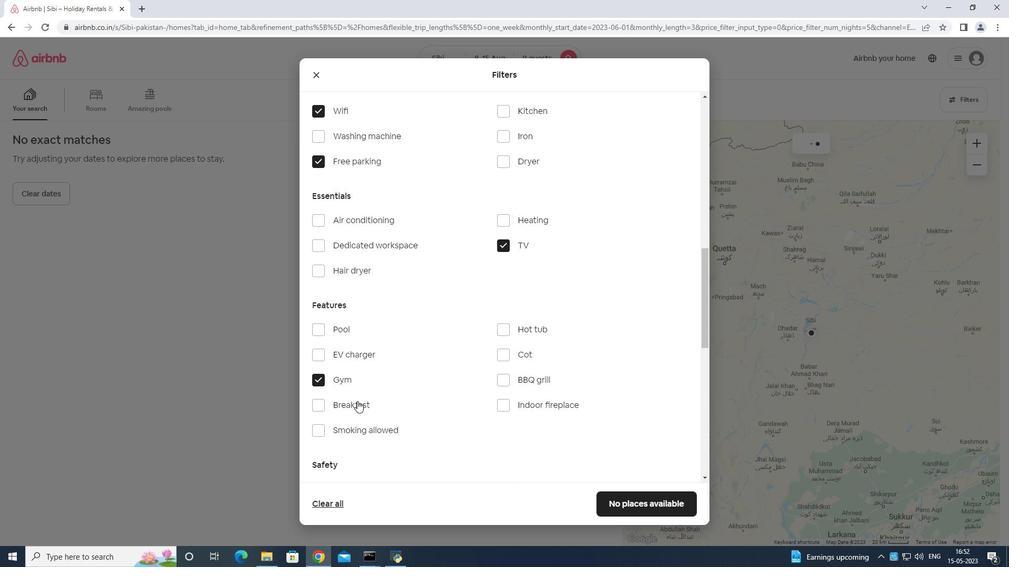 
Action: Mouse moved to (380, 397)
Screenshot: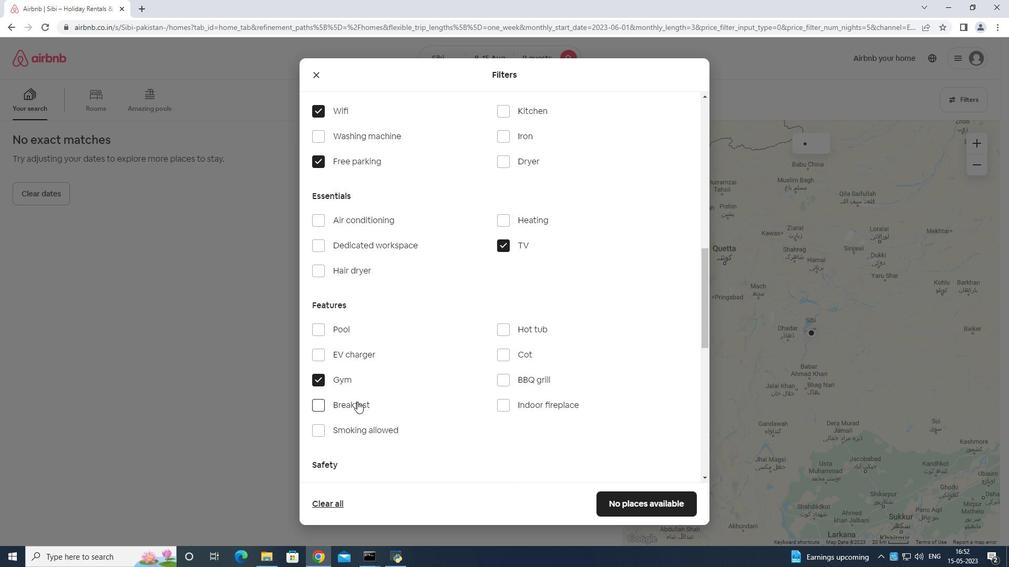 
Action: Mouse scrolled (380, 396) with delta (0, 0)
Screenshot: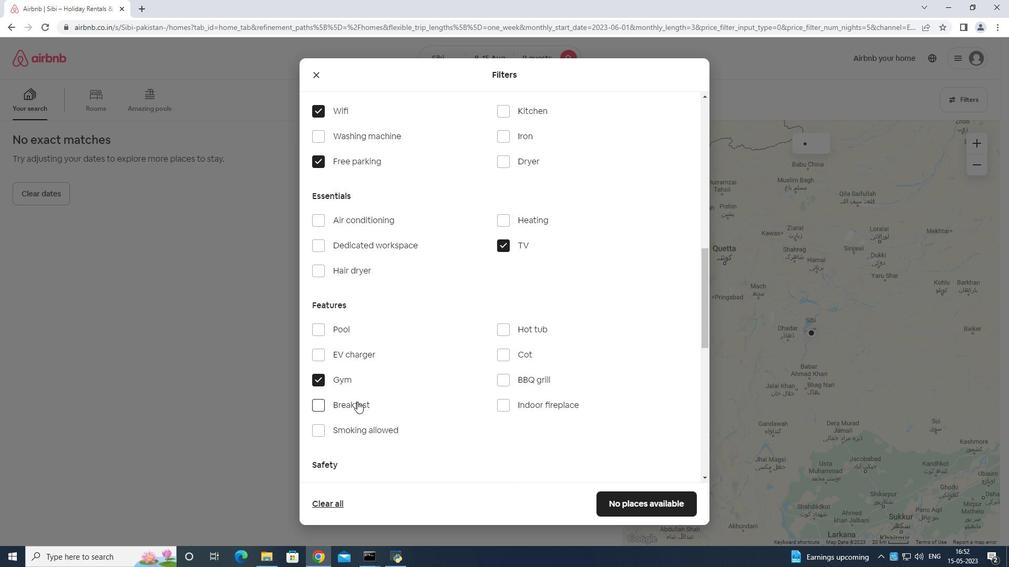 
Action: Mouse moved to (382, 399)
Screenshot: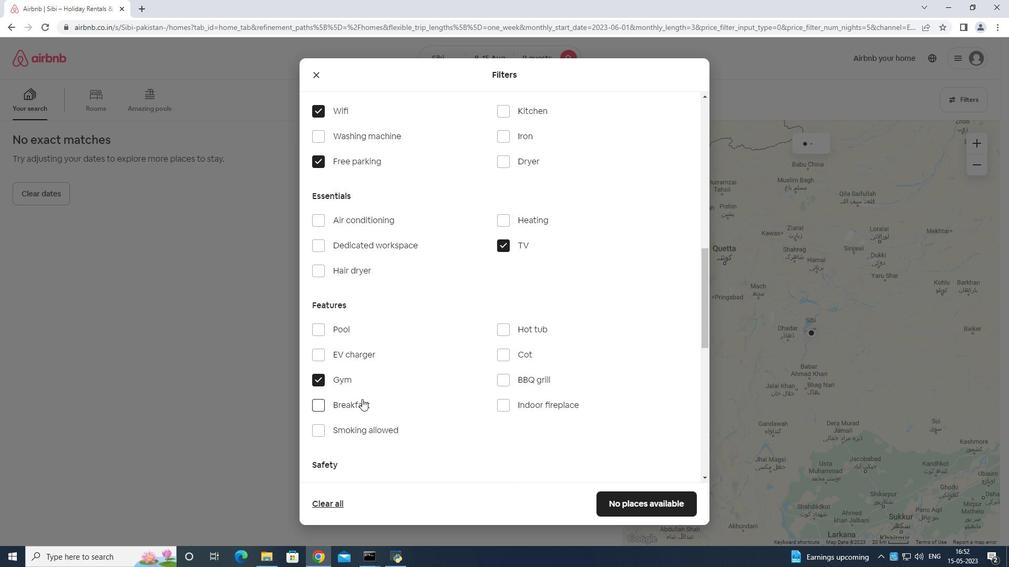 
Action: Mouse scrolled (382, 398) with delta (0, 0)
Screenshot: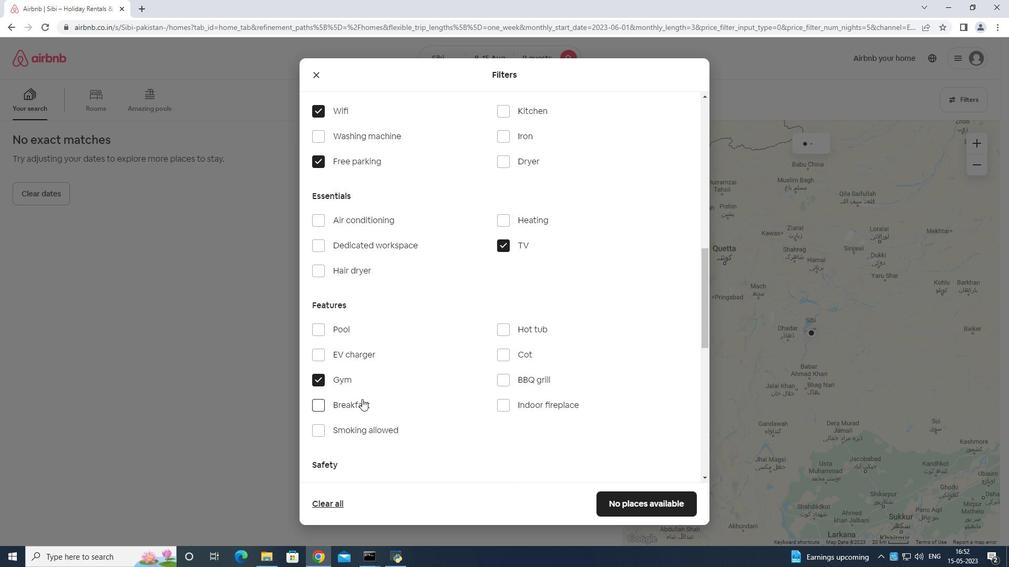 
Action: Mouse moved to (387, 403)
Screenshot: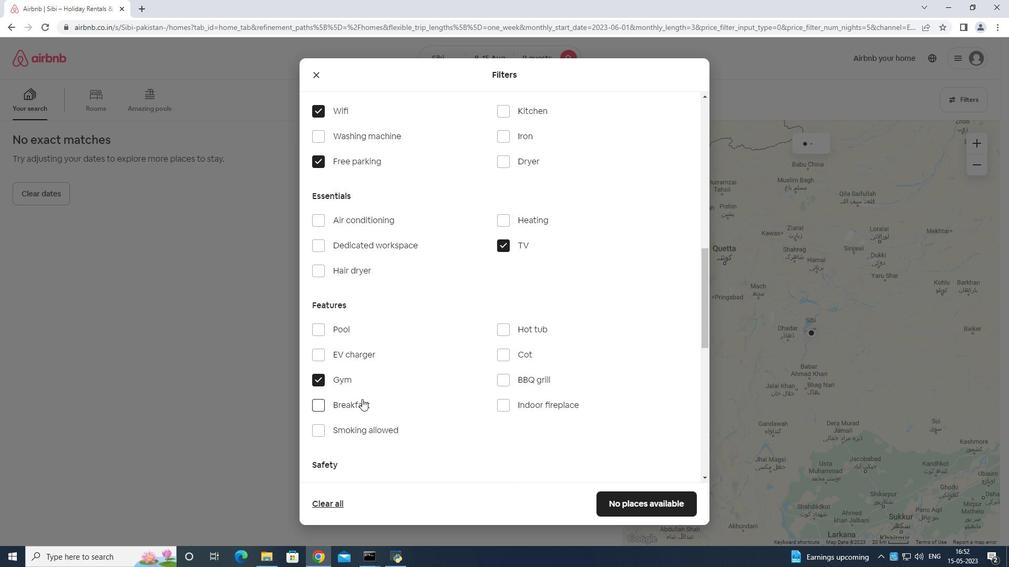 
Action: Mouse scrolled (387, 403) with delta (0, 0)
Screenshot: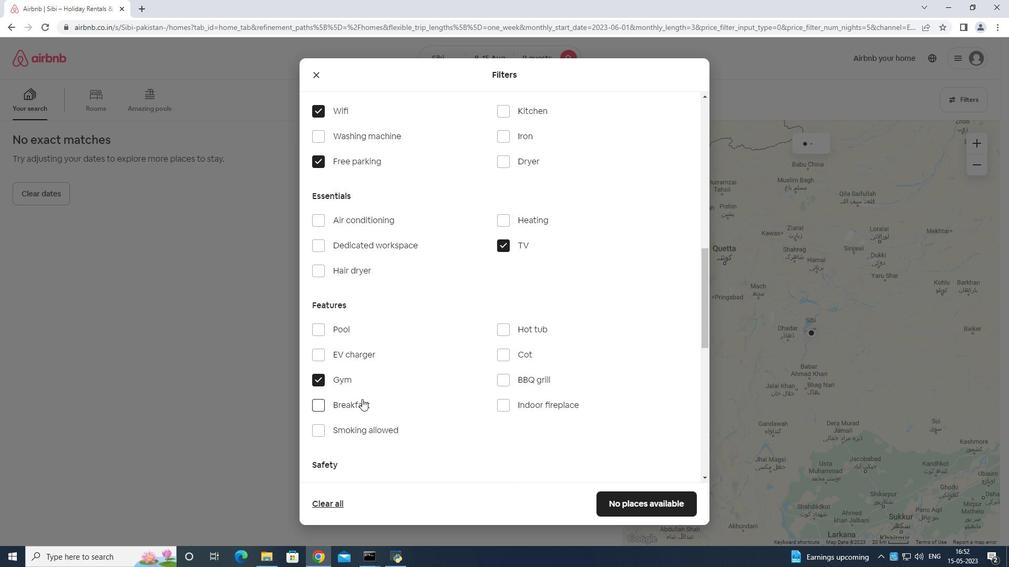 
Action: Mouse moved to (584, 419)
Screenshot: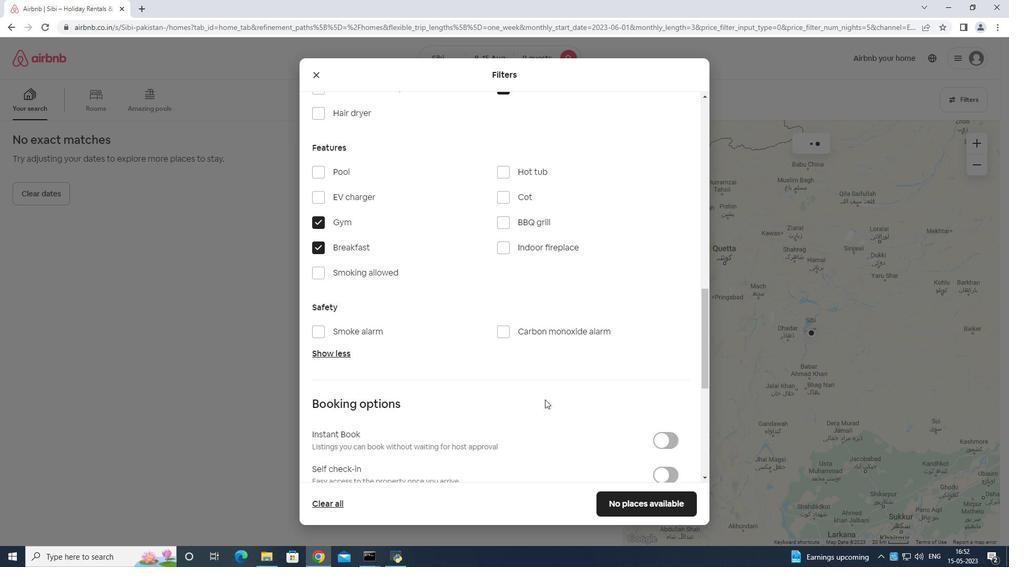 
Action: Mouse scrolled (584, 418) with delta (0, 0)
Screenshot: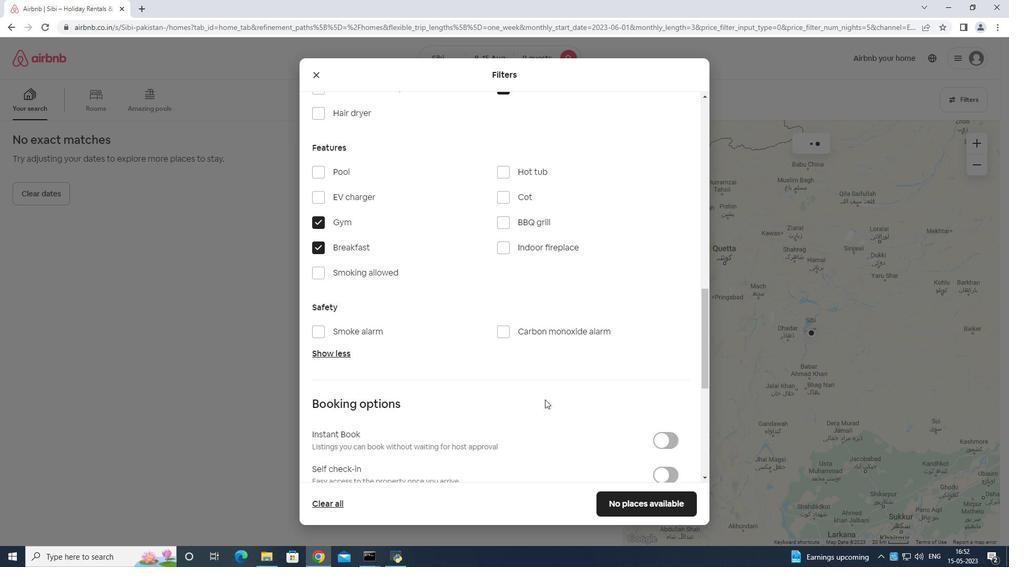 
Action: Mouse moved to (586, 421)
Screenshot: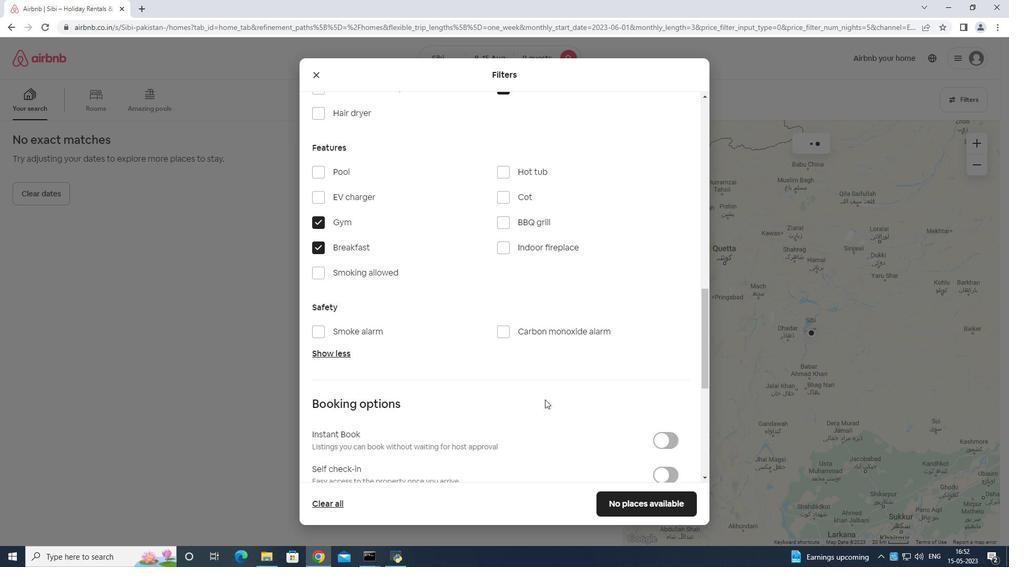 
Action: Mouse scrolled (586, 421) with delta (0, 0)
Screenshot: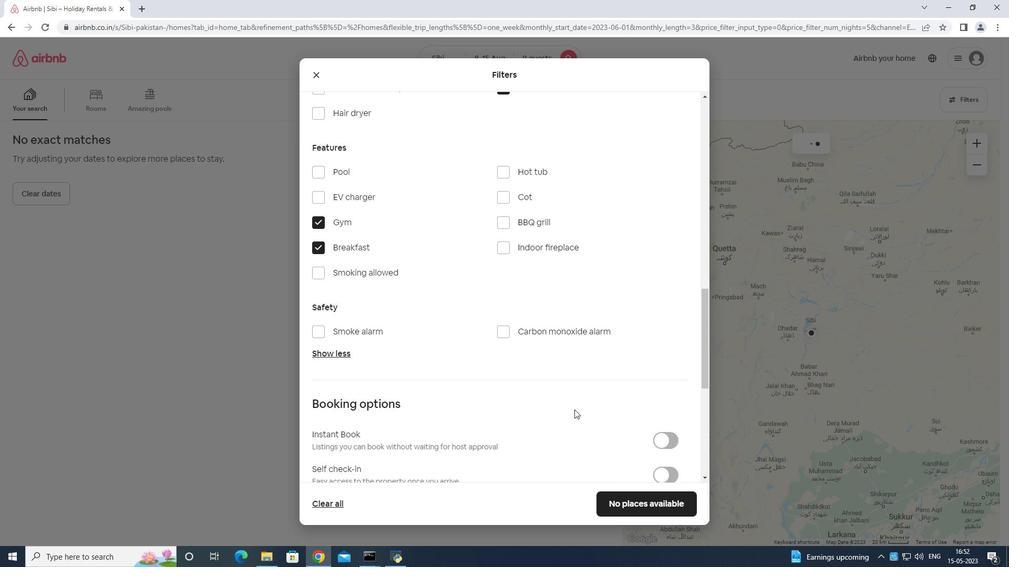 
Action: Mouse moved to (660, 372)
Screenshot: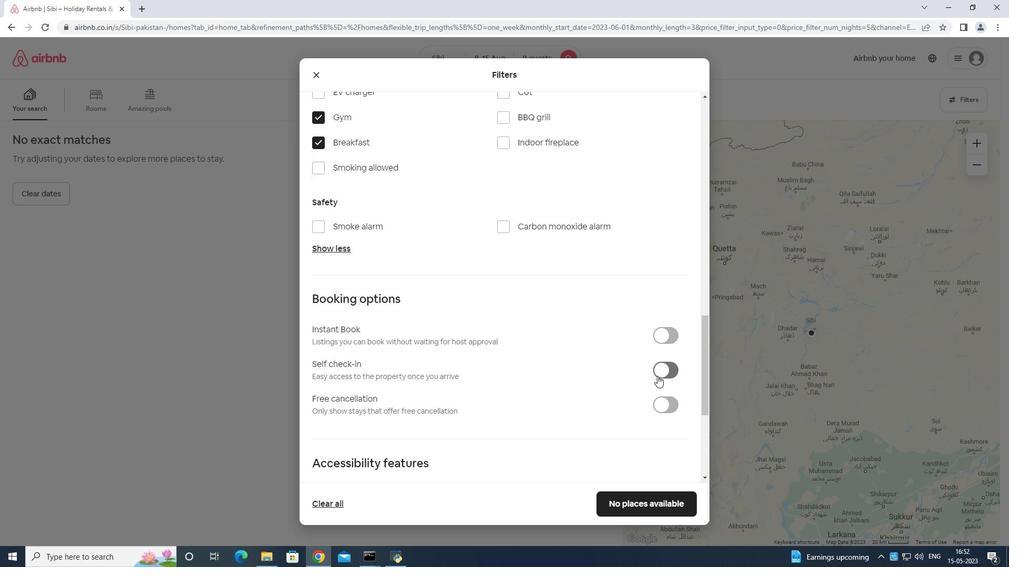 
Action: Mouse pressed left at (660, 372)
Screenshot: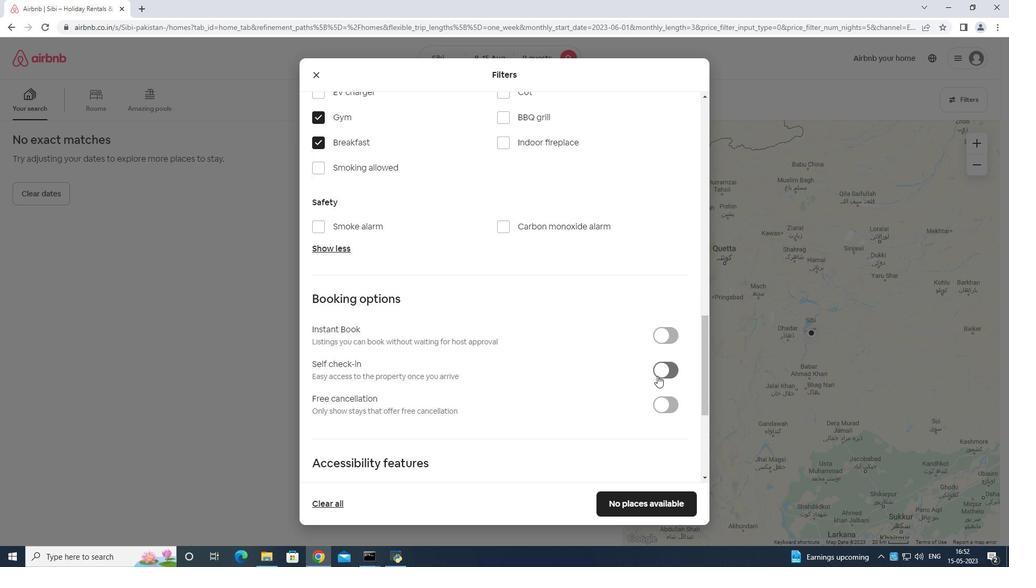 
Action: Mouse moved to (662, 366)
Screenshot: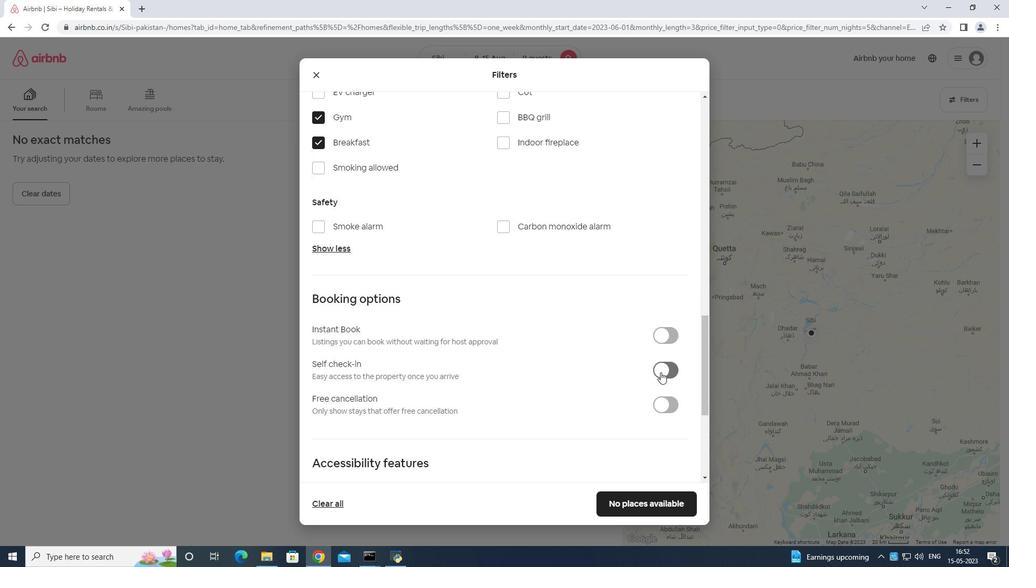 
Action: Mouse scrolled (662, 365) with delta (0, 0)
Screenshot: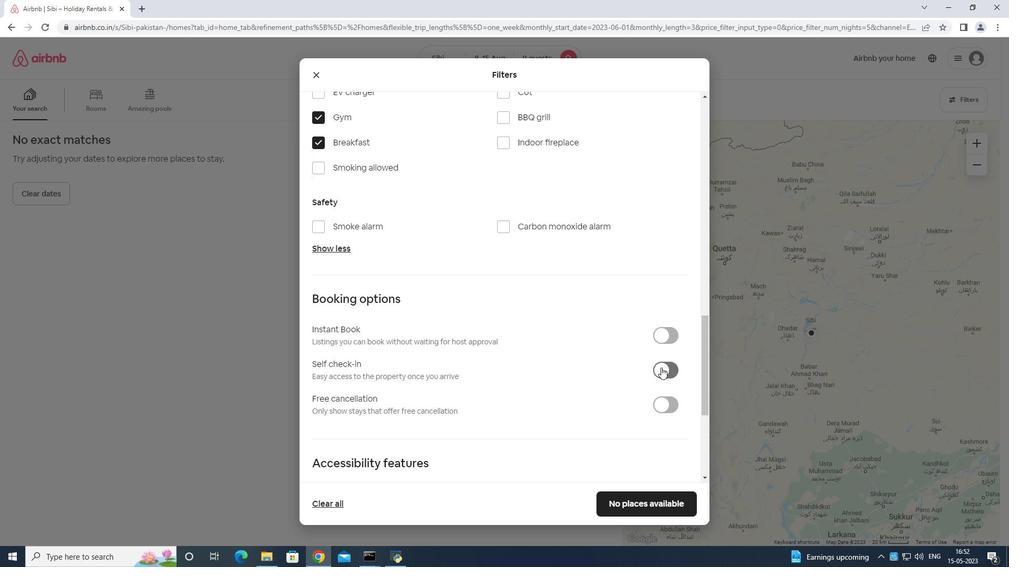 
Action: Mouse moved to (659, 377)
Screenshot: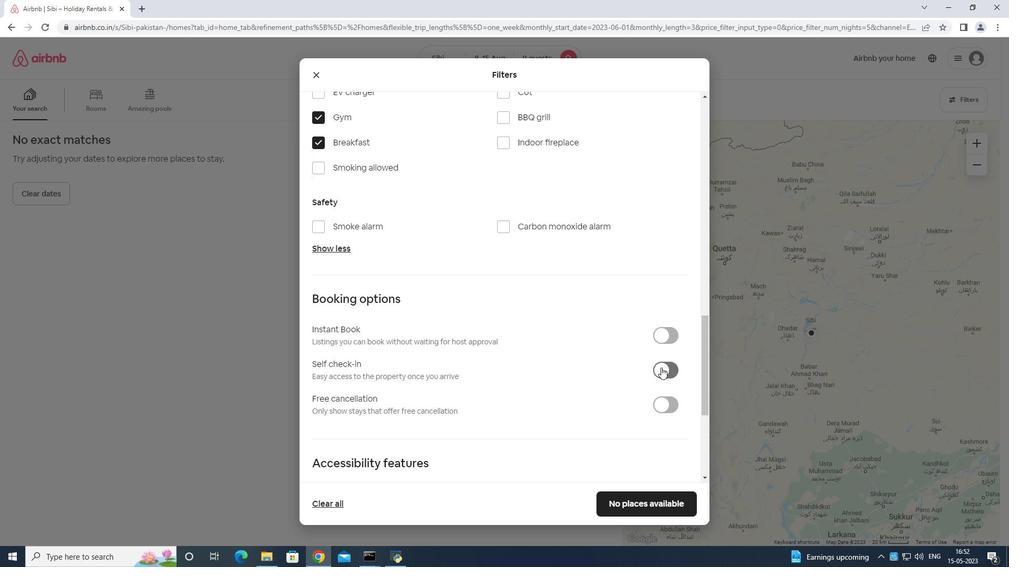
Action: Mouse scrolled (659, 376) with delta (0, 0)
Screenshot: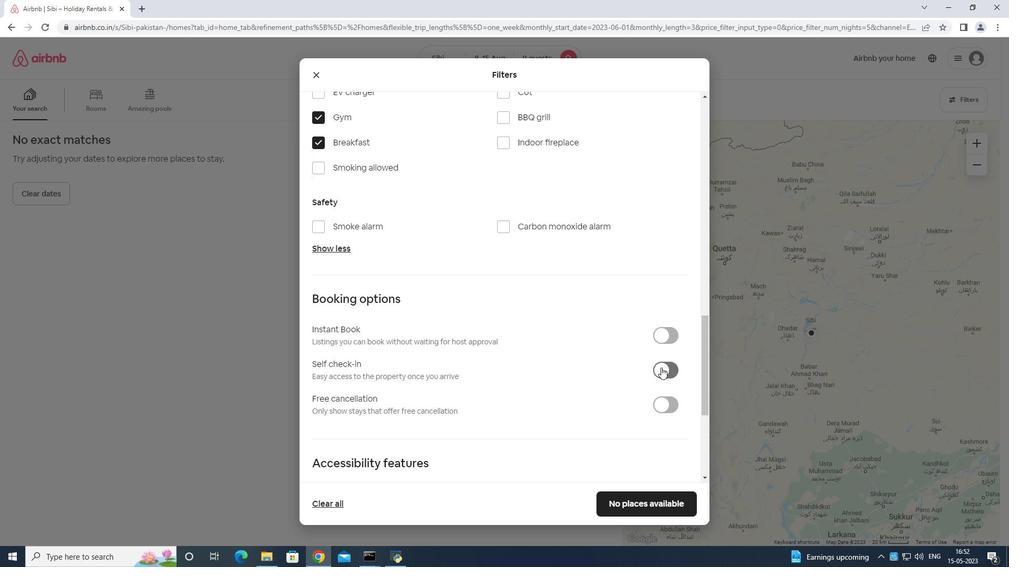 
Action: Mouse moved to (656, 388)
Screenshot: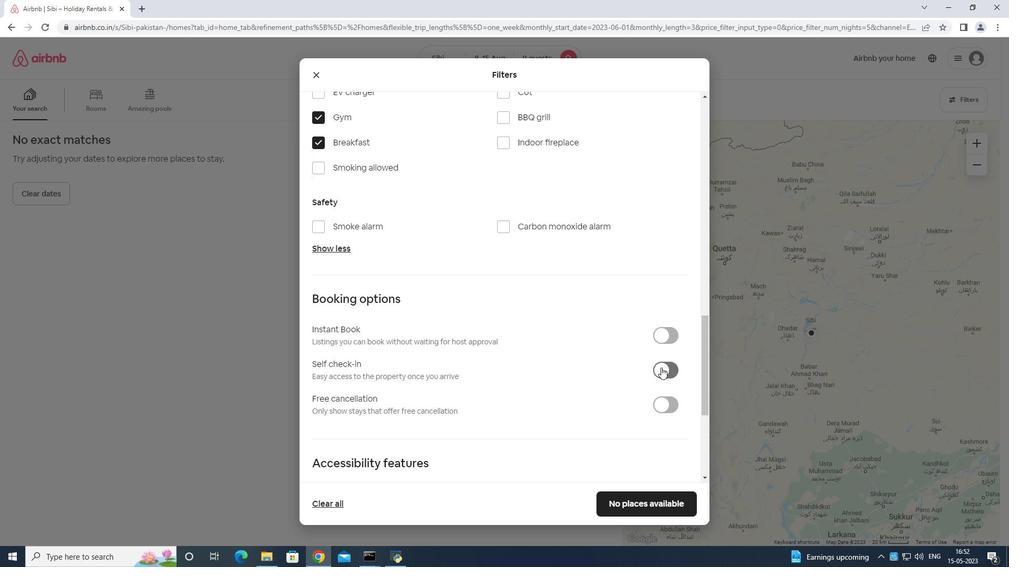 
Action: Mouse scrolled (656, 387) with delta (0, 0)
Screenshot: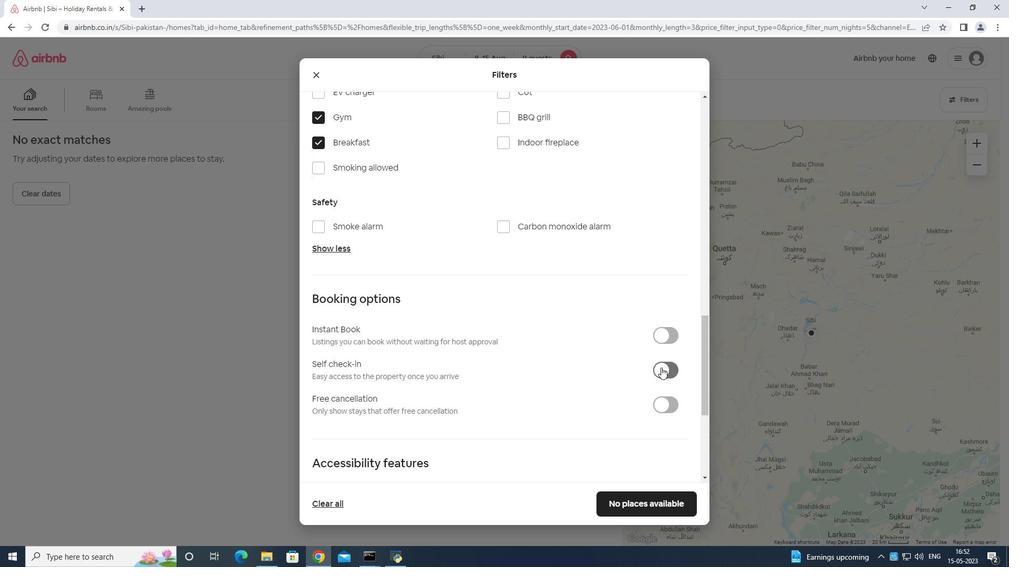 
Action: Mouse moved to (652, 400)
Screenshot: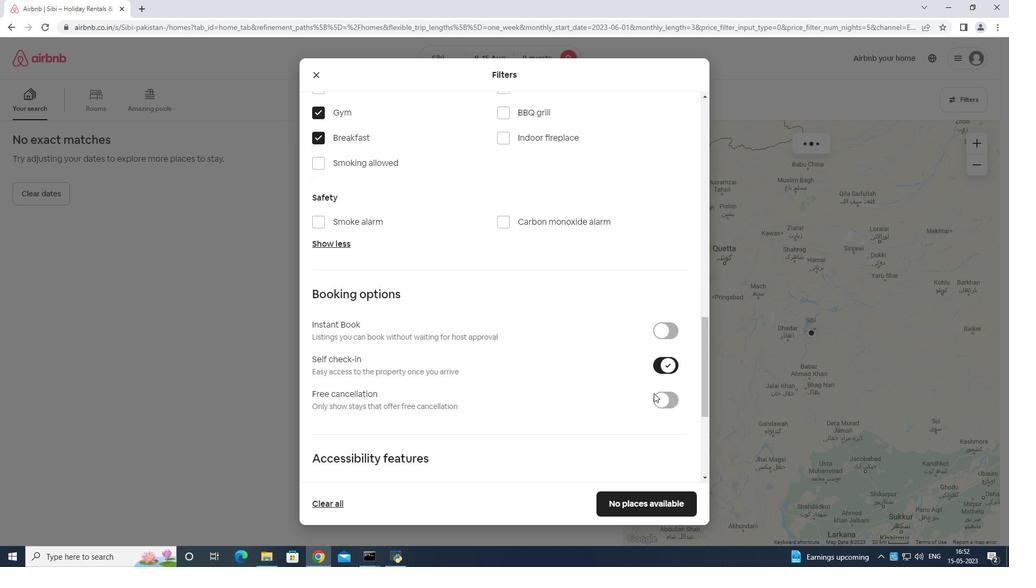 
Action: Mouse scrolled (652, 400) with delta (0, 0)
Screenshot: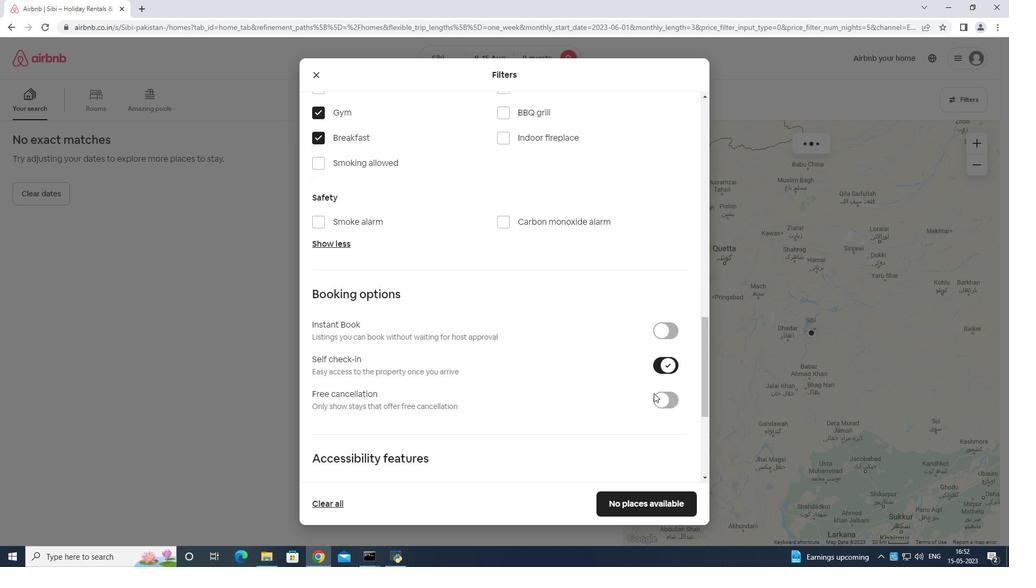 
Action: Mouse moved to (649, 412)
Screenshot: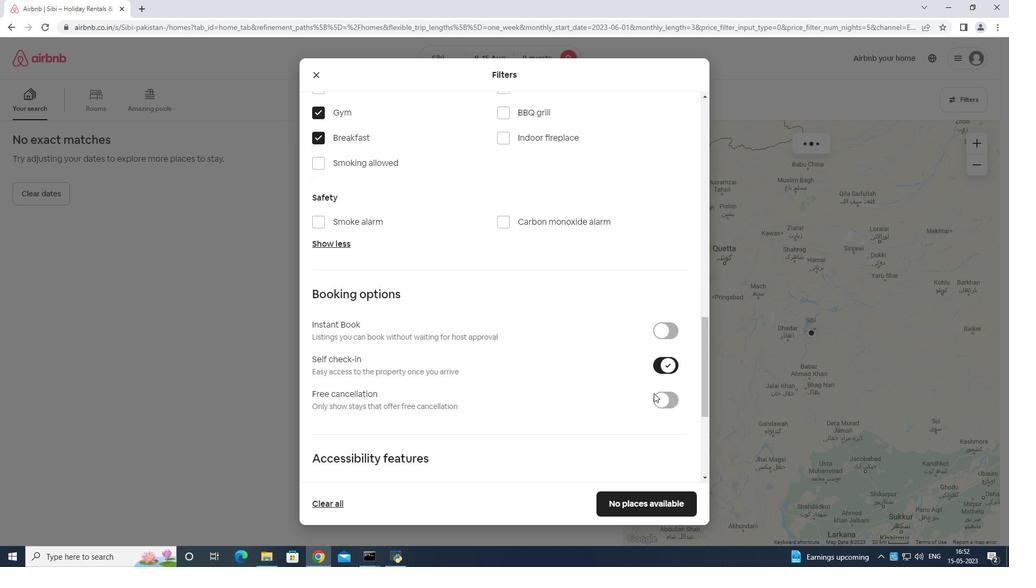
Action: Mouse scrolled (649, 408) with delta (0, 0)
Screenshot: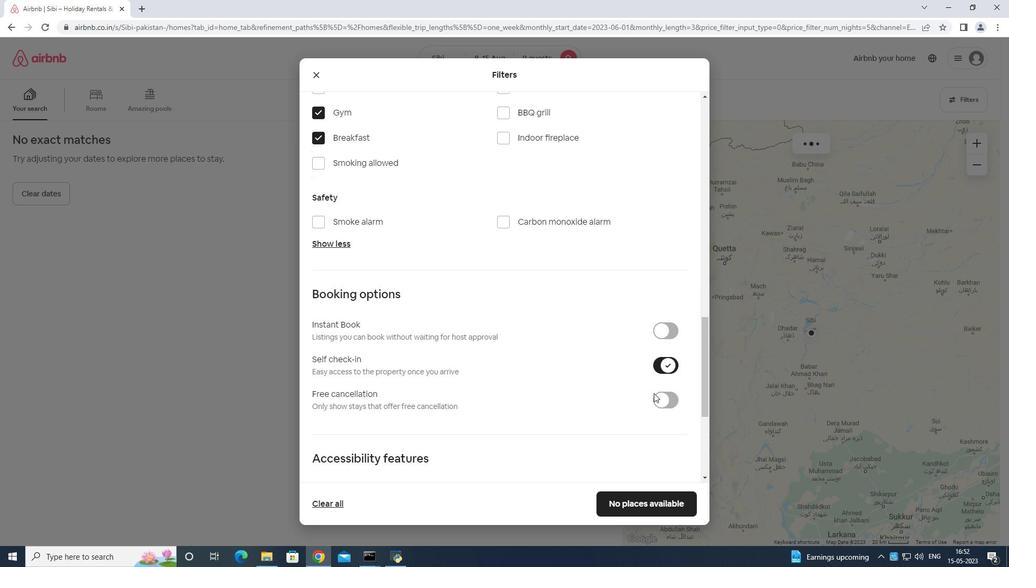 
Action: Mouse moved to (649, 416)
Screenshot: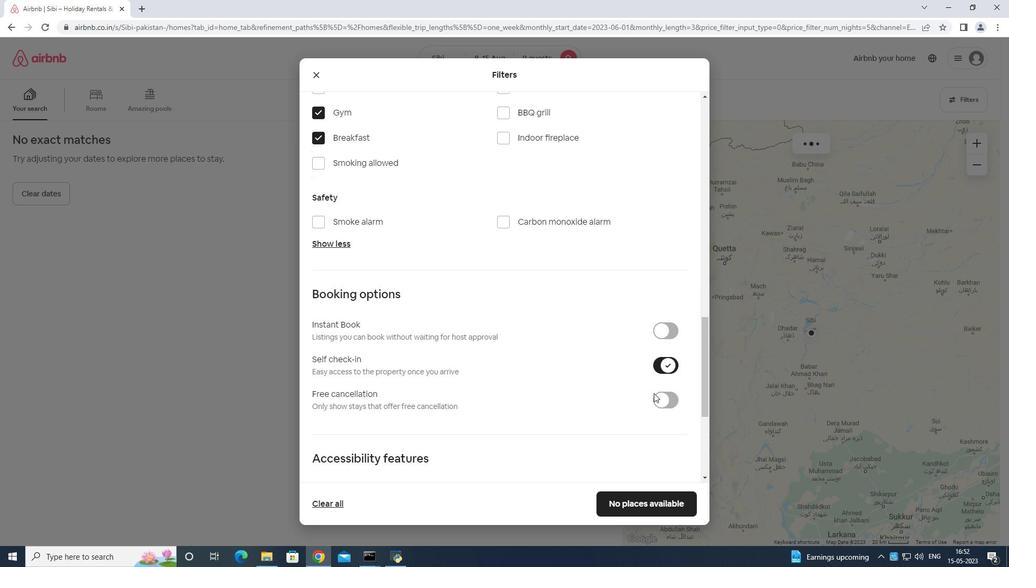 
Action: Mouse scrolled (649, 414) with delta (0, 0)
Screenshot: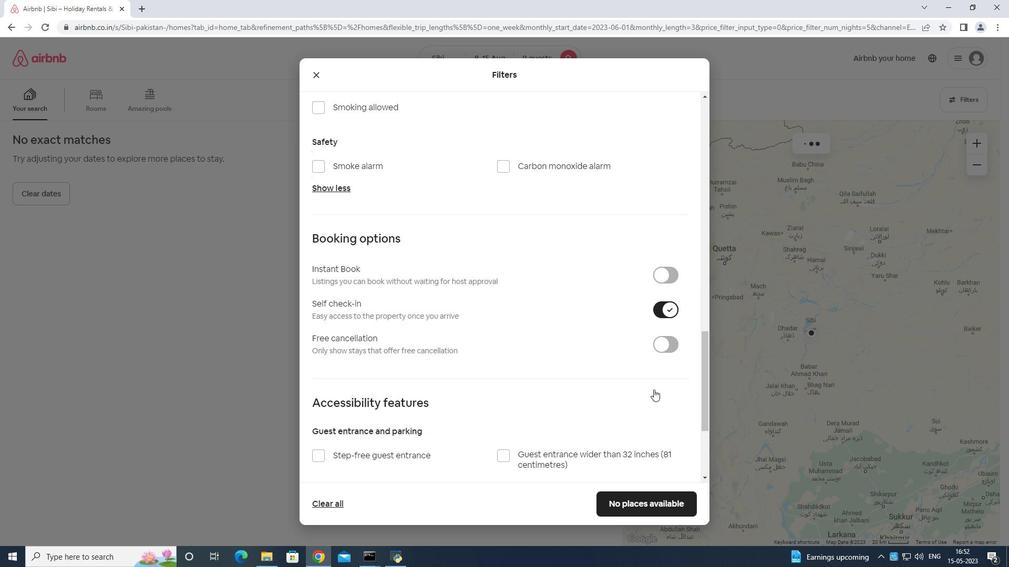 
Action: Mouse moved to (650, 410)
Screenshot: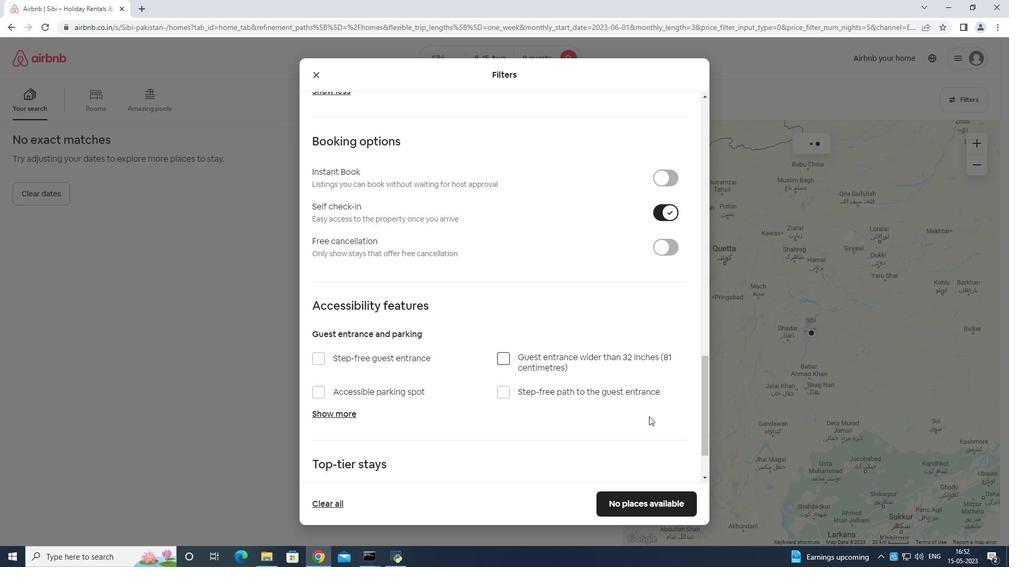 
Action: Mouse scrolled (650, 409) with delta (0, 0)
Screenshot: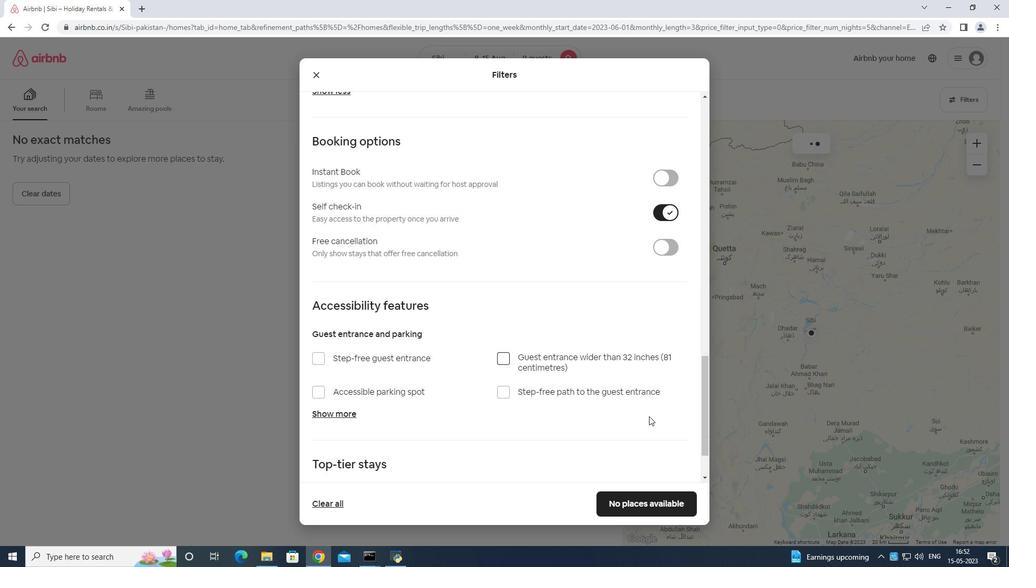 
Action: Mouse moved to (650, 413)
Screenshot: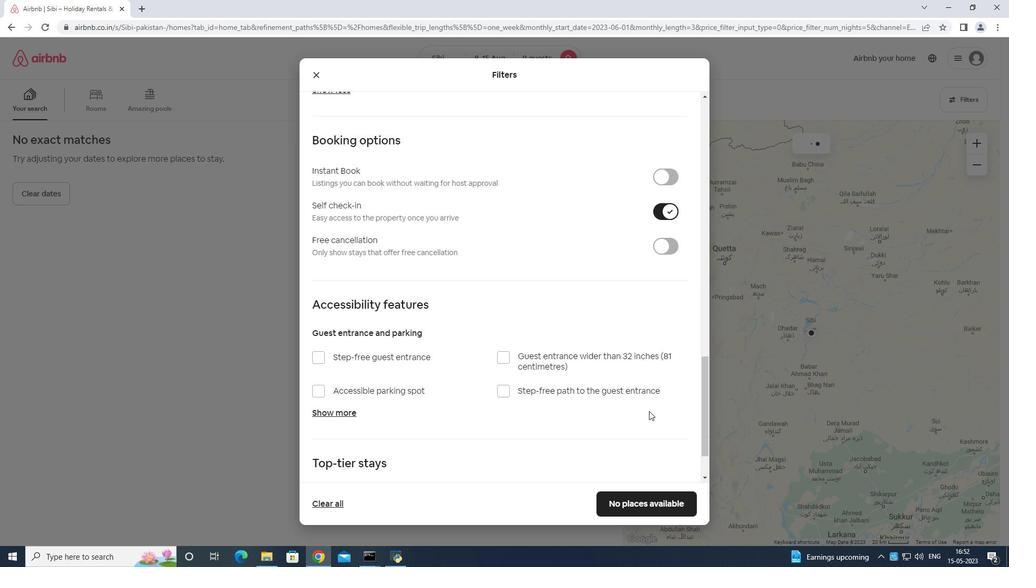 
Action: Mouse scrolled (650, 411) with delta (0, 0)
Screenshot: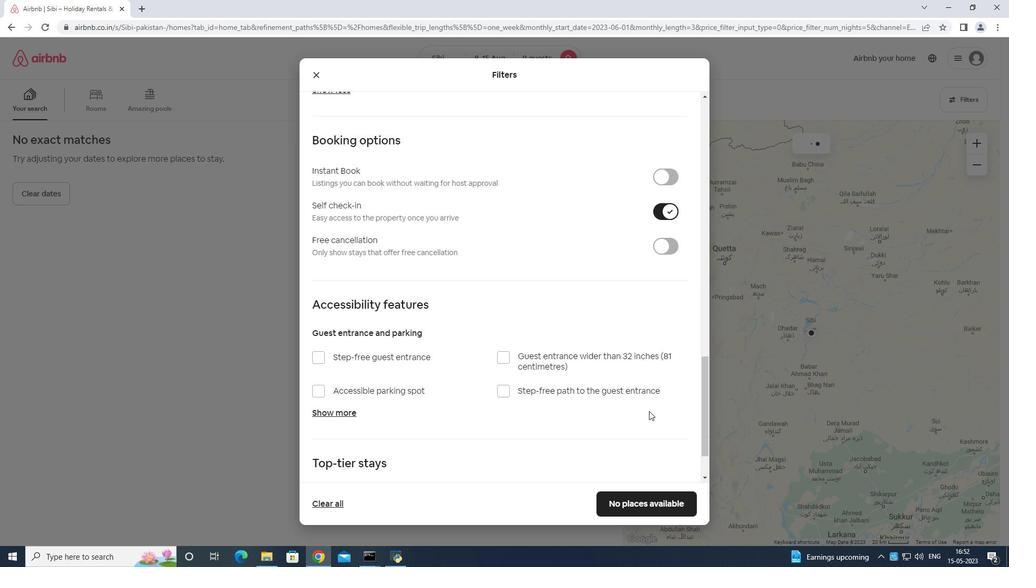 
Action: Mouse moved to (650, 414)
Screenshot: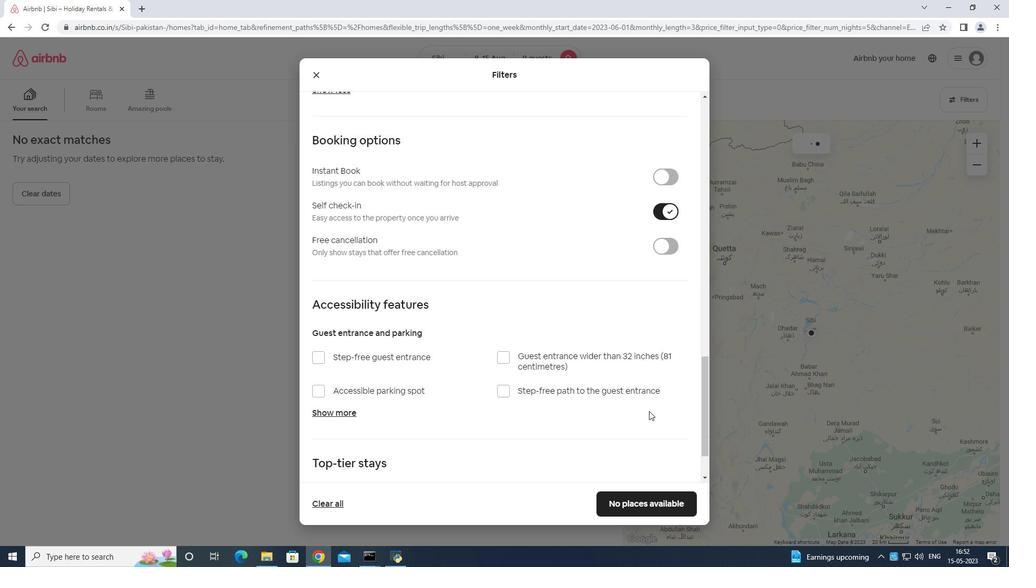 
Action: Mouse scrolled (650, 413) with delta (0, 0)
Screenshot: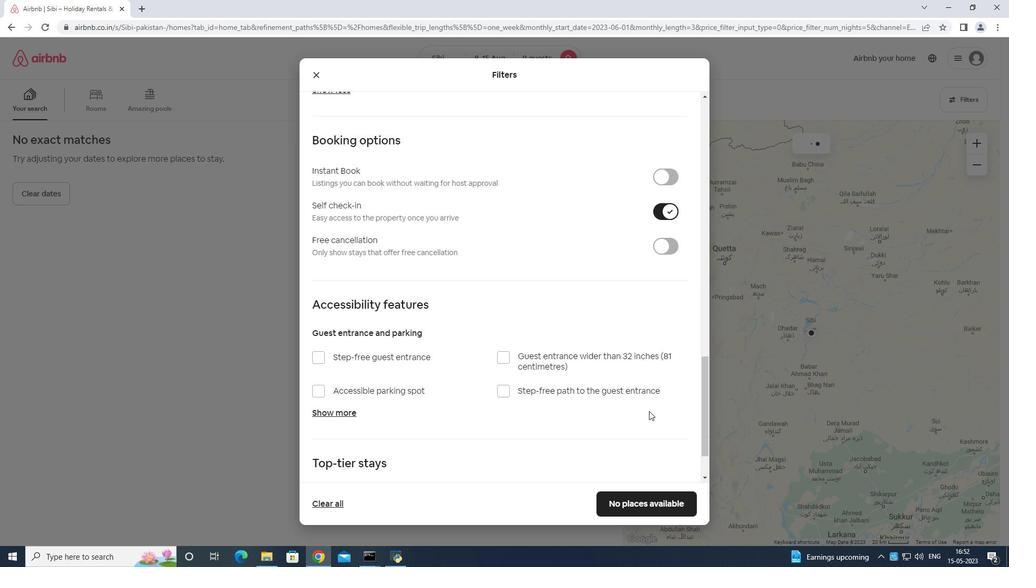 
Action: Mouse moved to (650, 416)
Screenshot: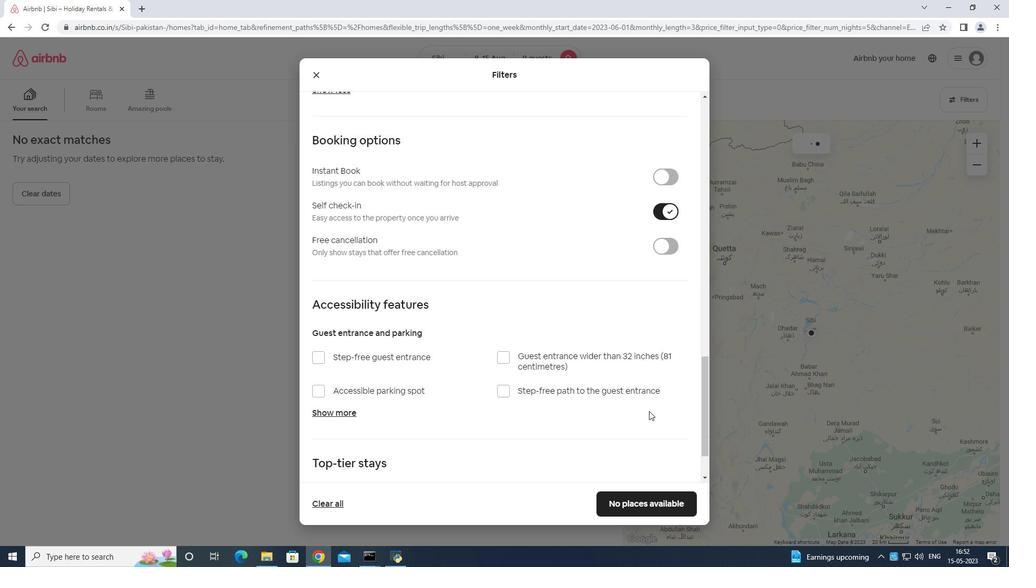 
Action: Mouse scrolled (650, 415) with delta (0, 0)
Screenshot: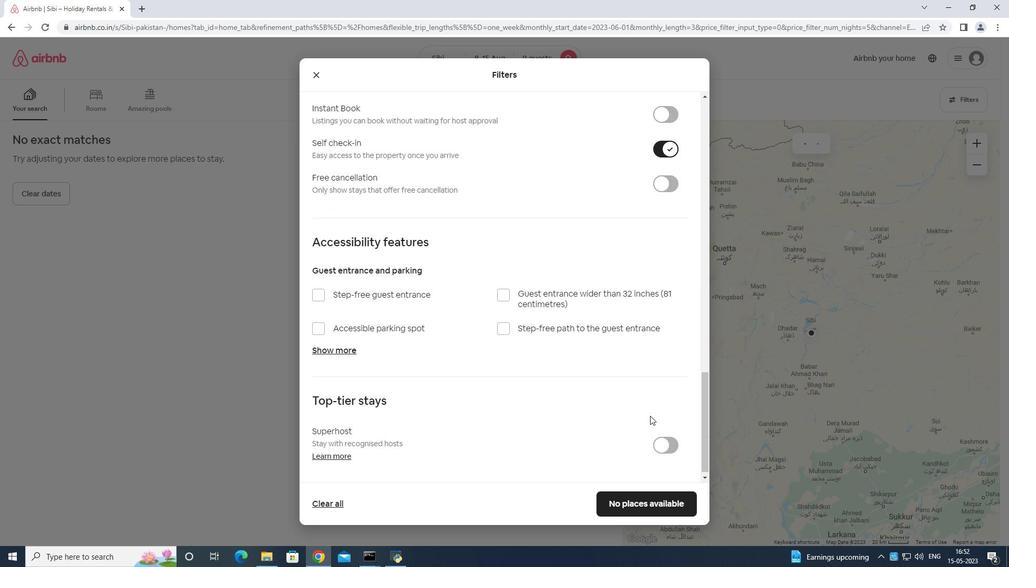 
Action: Mouse moved to (648, 419)
Screenshot: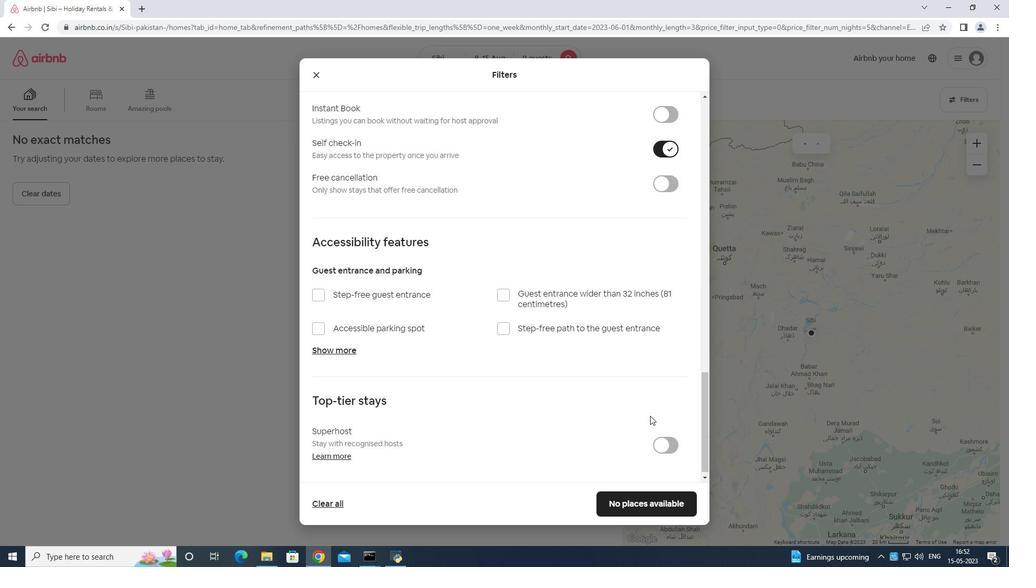 
Action: Mouse scrolled (648, 418) with delta (0, 0)
Screenshot: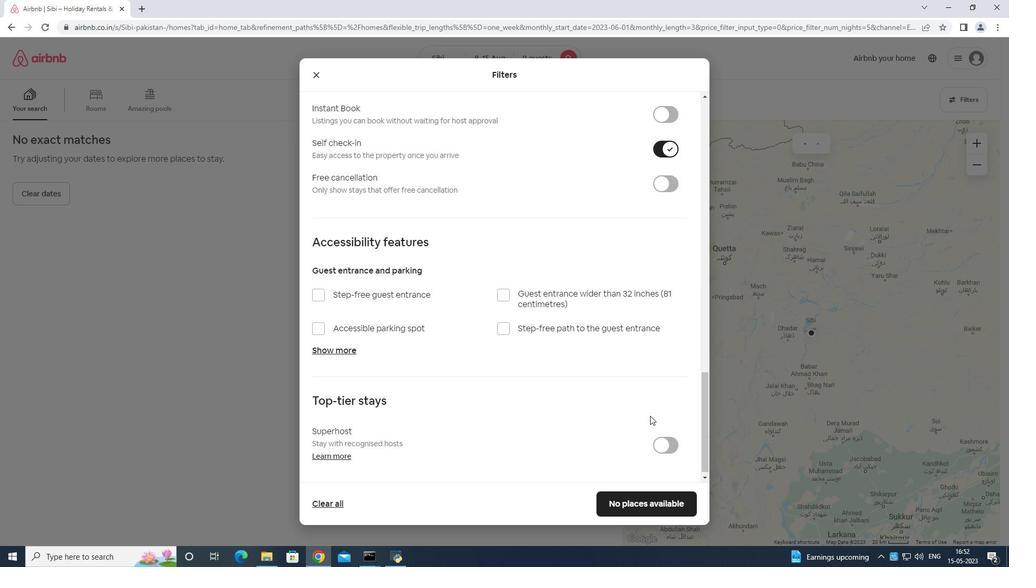 
Action: Mouse moved to (637, 428)
Screenshot: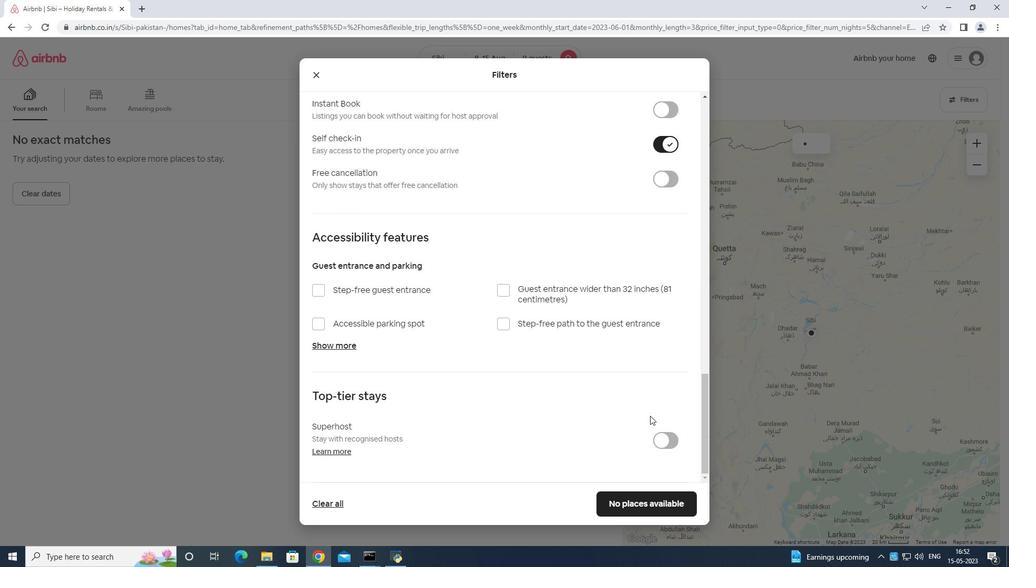 
Action: Mouse scrolled (637, 428) with delta (0, 0)
Screenshot: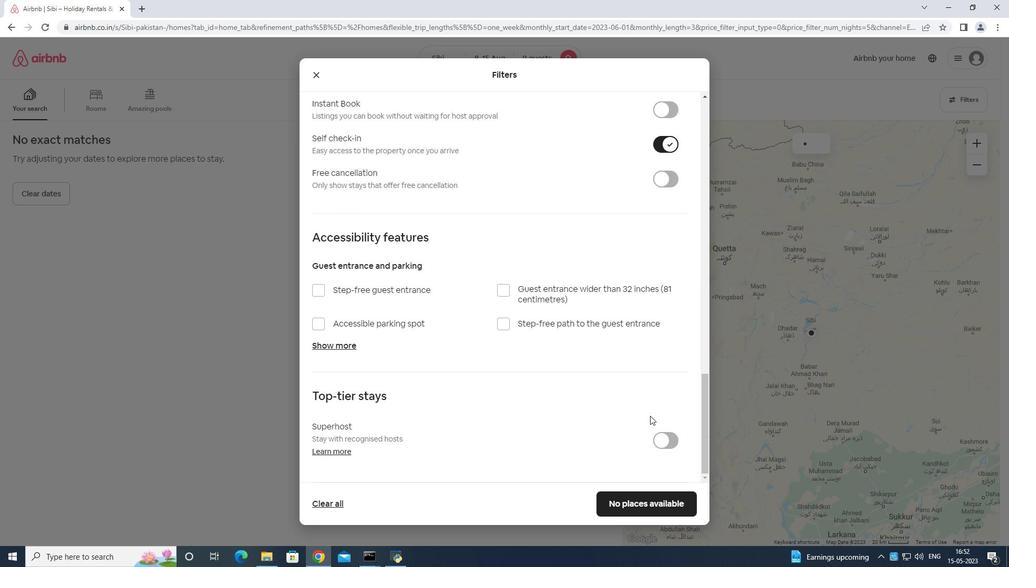 
Action: Mouse moved to (634, 500)
Screenshot: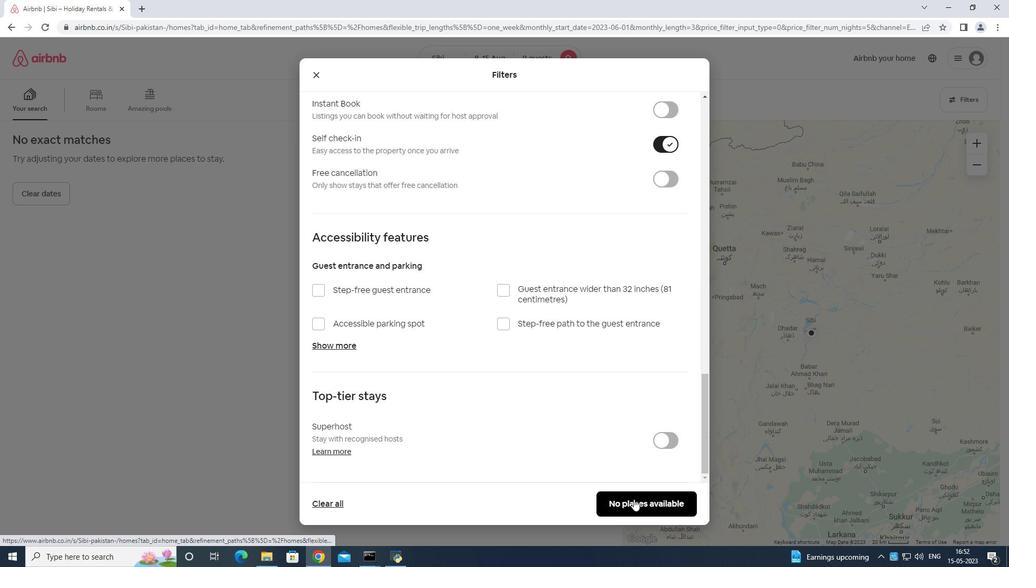 
Action: Mouse pressed left at (634, 500)
Screenshot: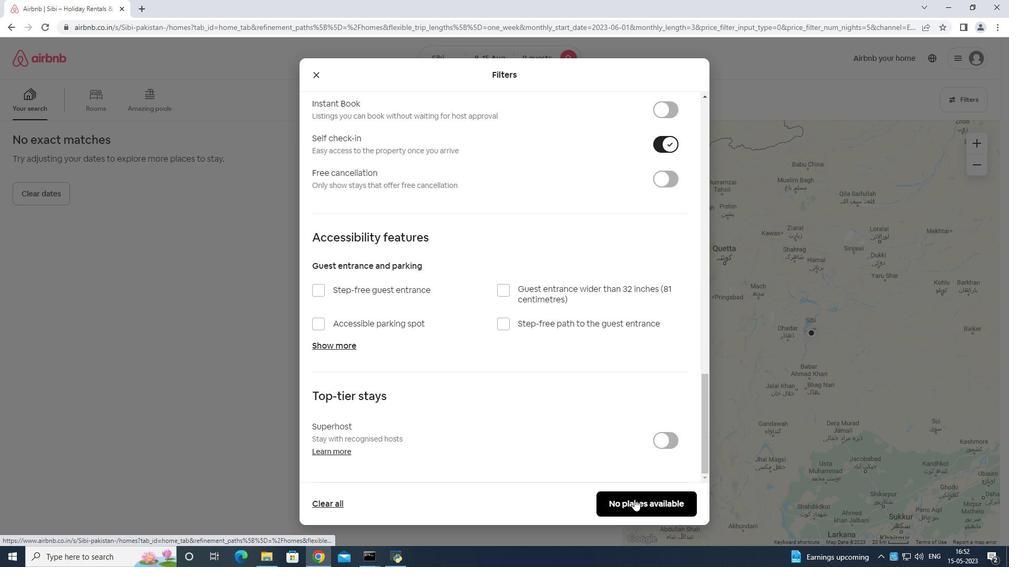 
